 Task: Create a due date automation trigger when advanced on, 2 days before a card is due add dates starting in between 1 and 5 days at 11:00 AM.
Action: Mouse moved to (1153, 324)
Screenshot: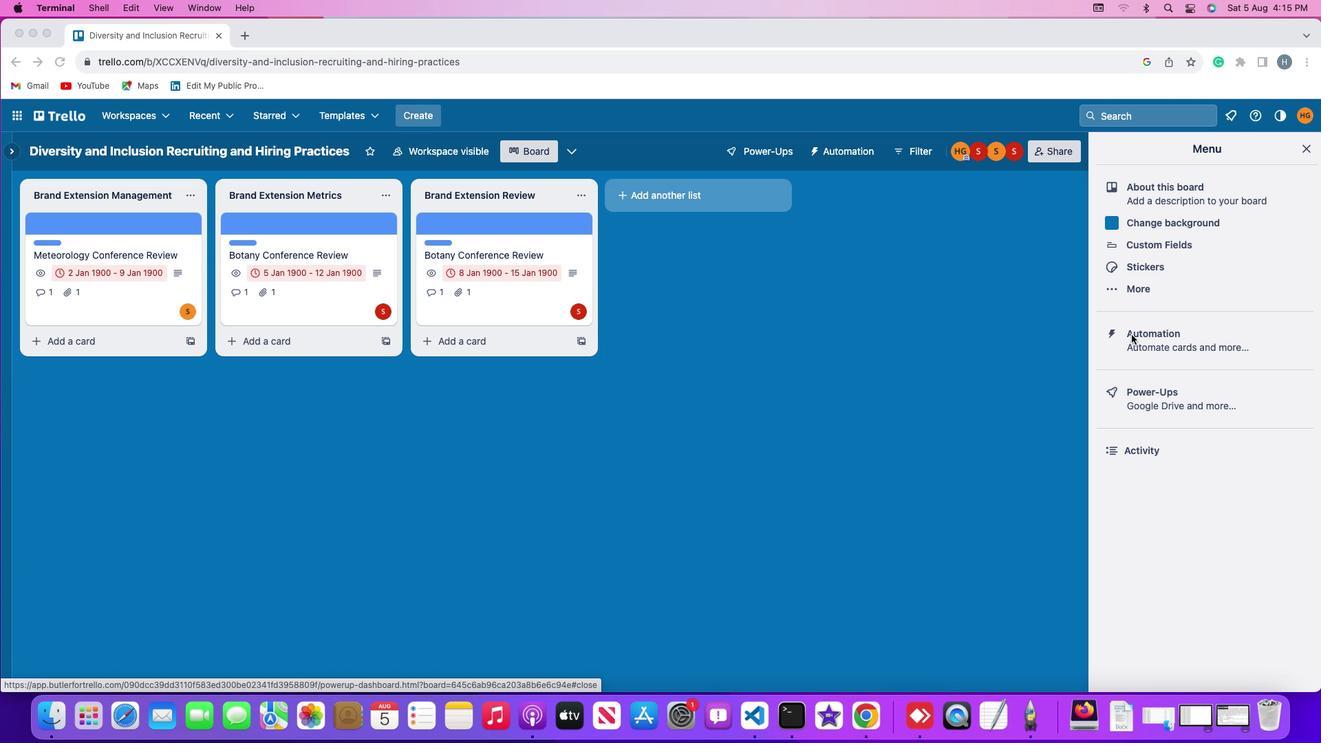 
Action: Mouse pressed left at (1153, 324)
Screenshot: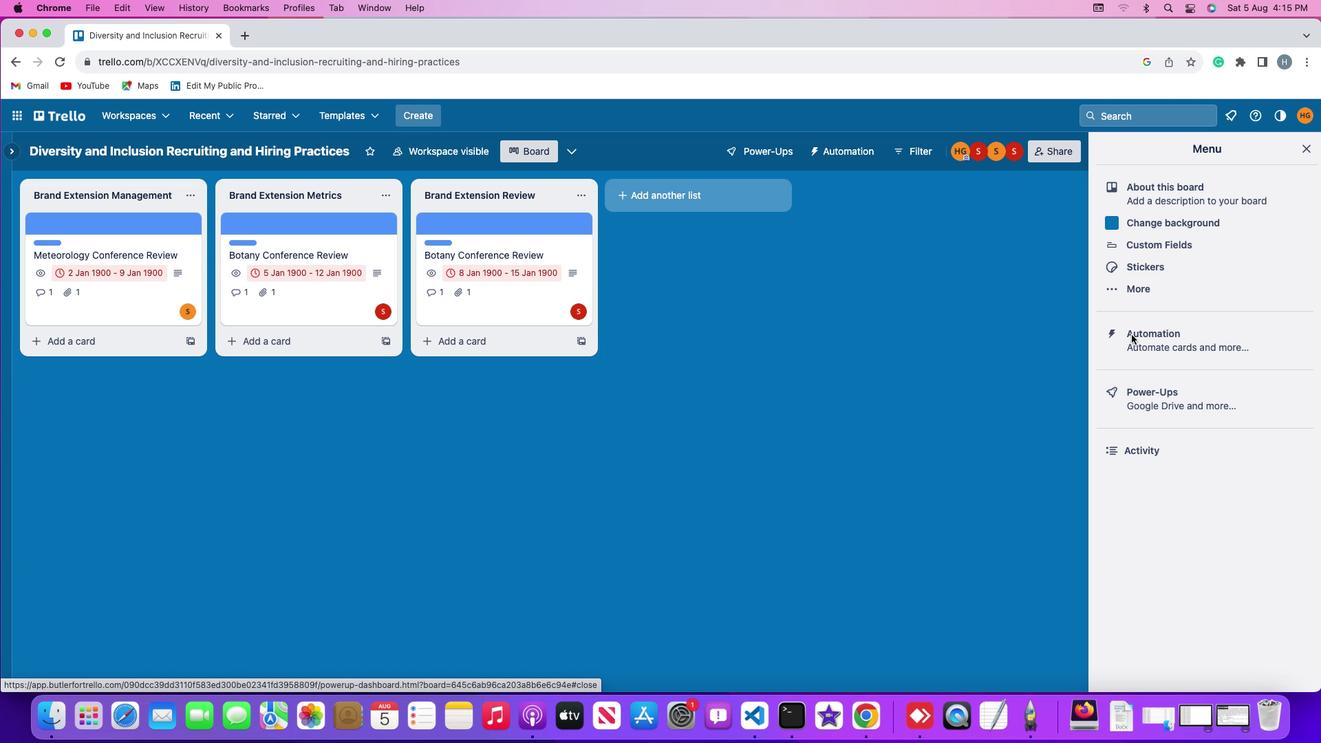 
Action: Mouse pressed left at (1153, 324)
Screenshot: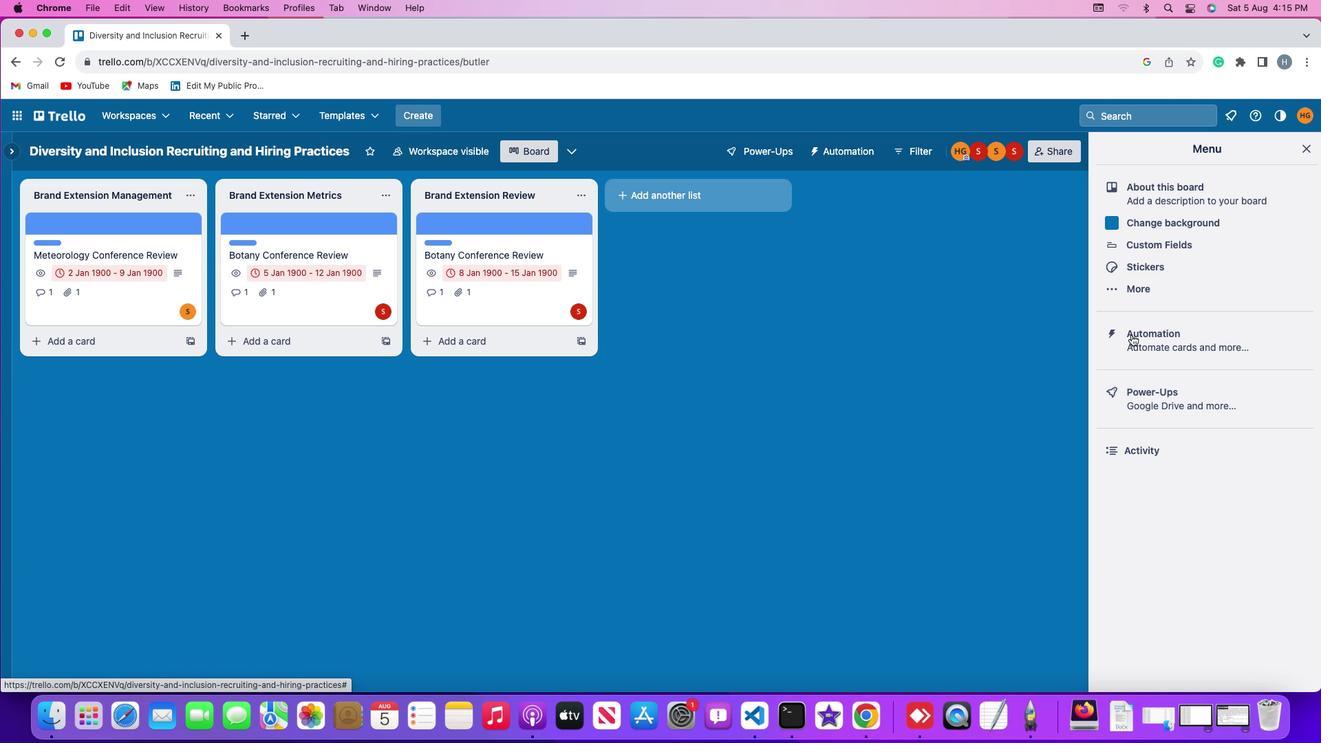 
Action: Mouse moved to (82, 318)
Screenshot: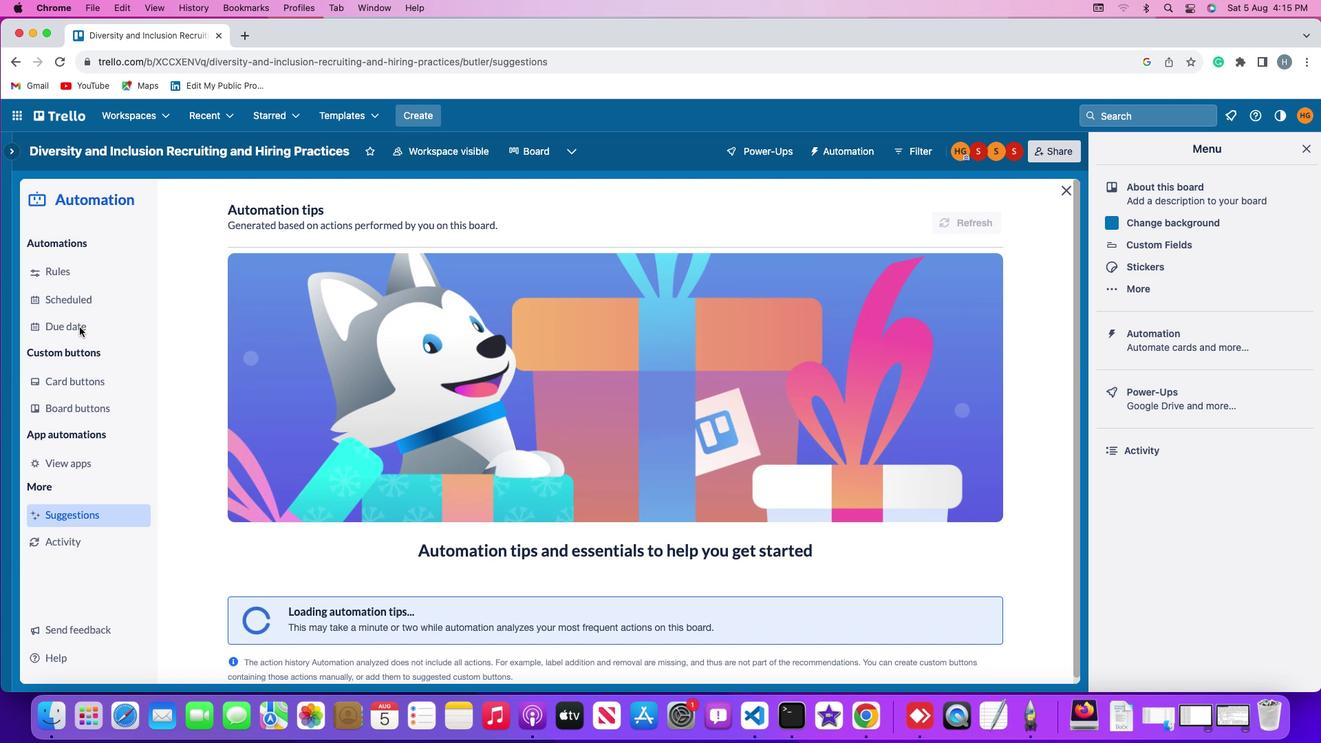 
Action: Mouse pressed left at (82, 318)
Screenshot: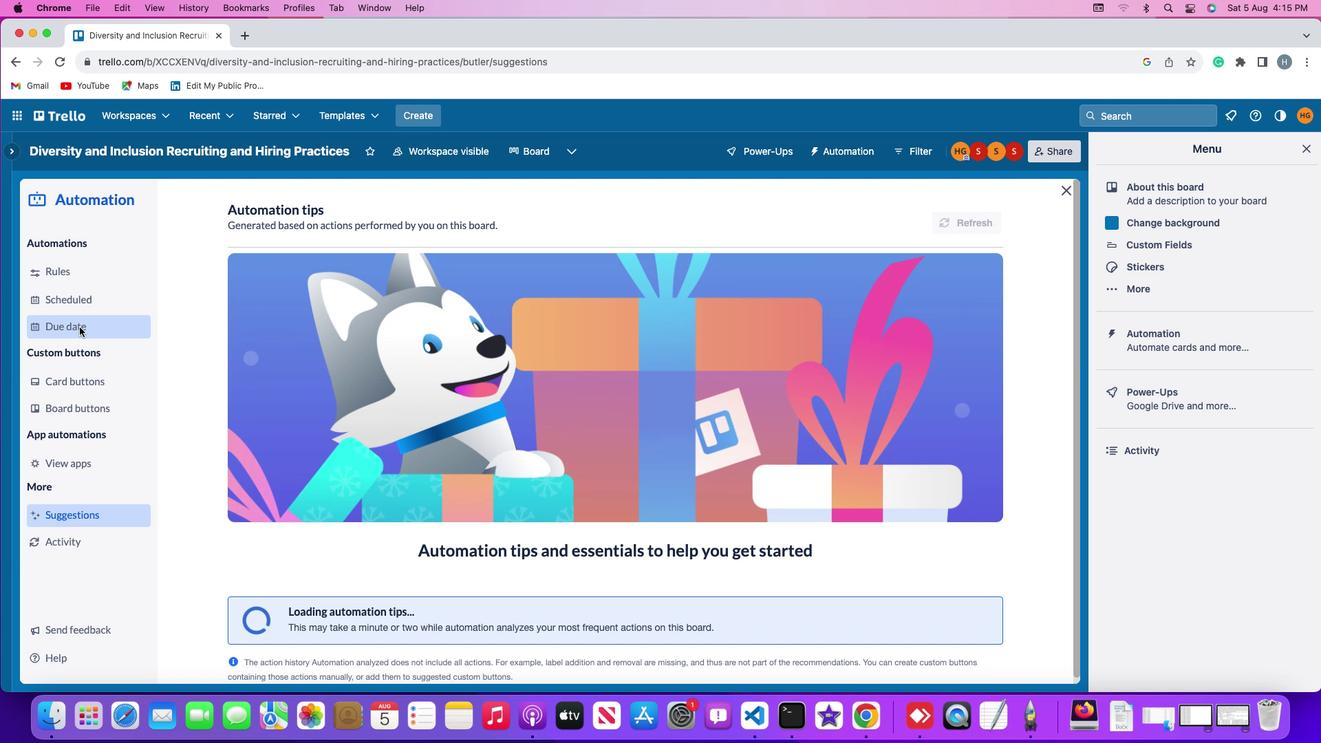 
Action: Mouse moved to (930, 207)
Screenshot: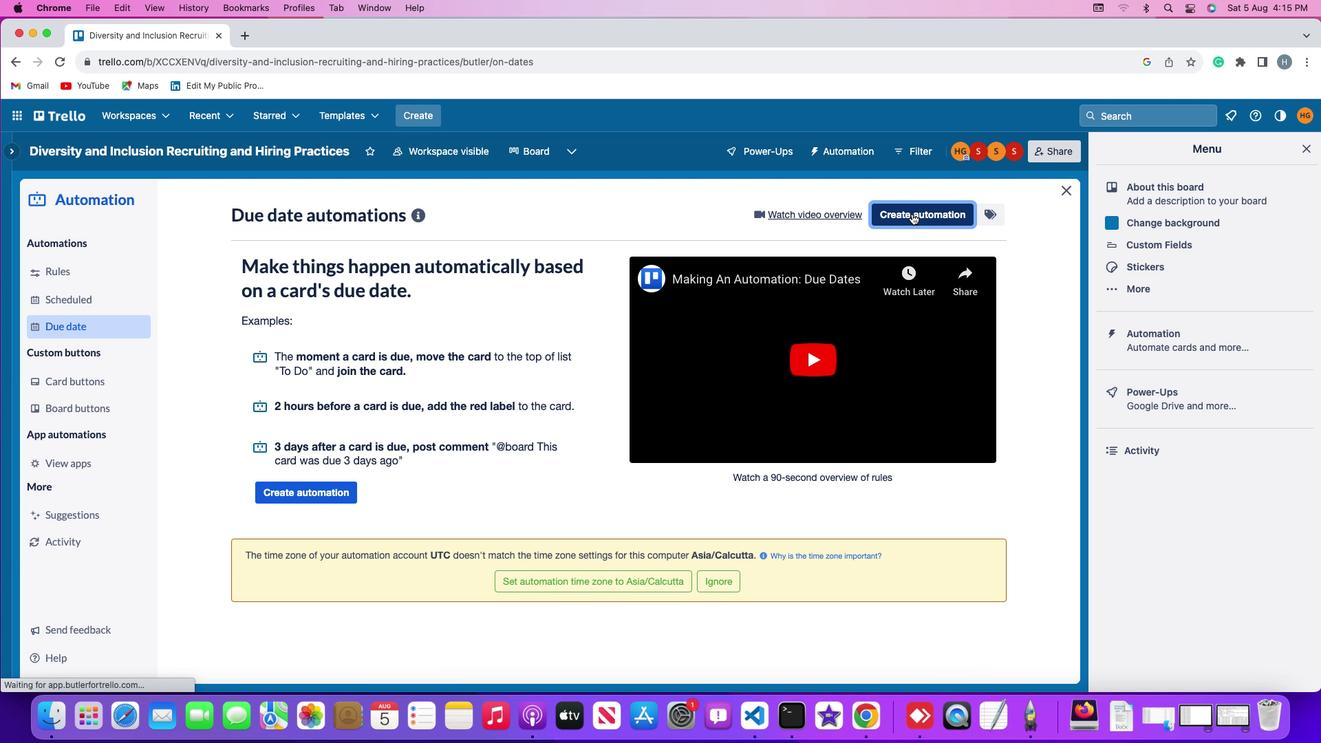
Action: Mouse pressed left at (930, 207)
Screenshot: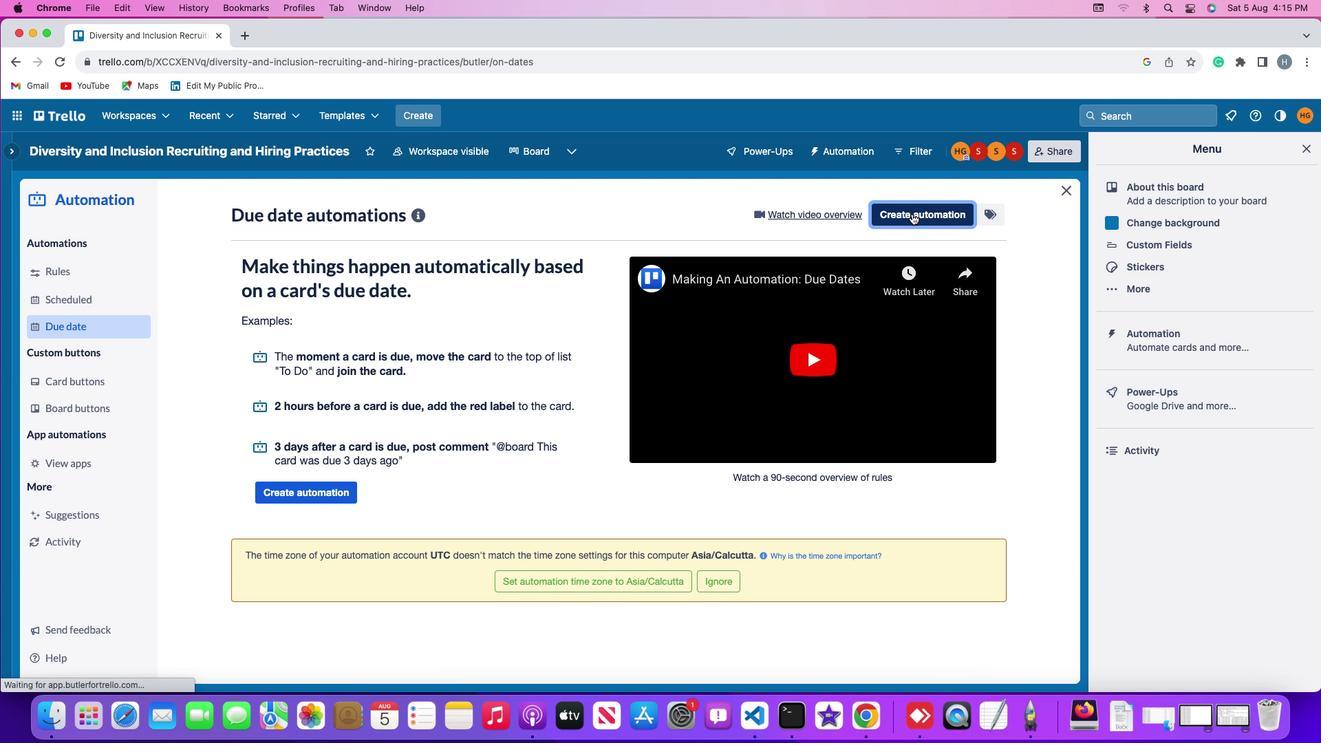 
Action: Mouse moved to (613, 337)
Screenshot: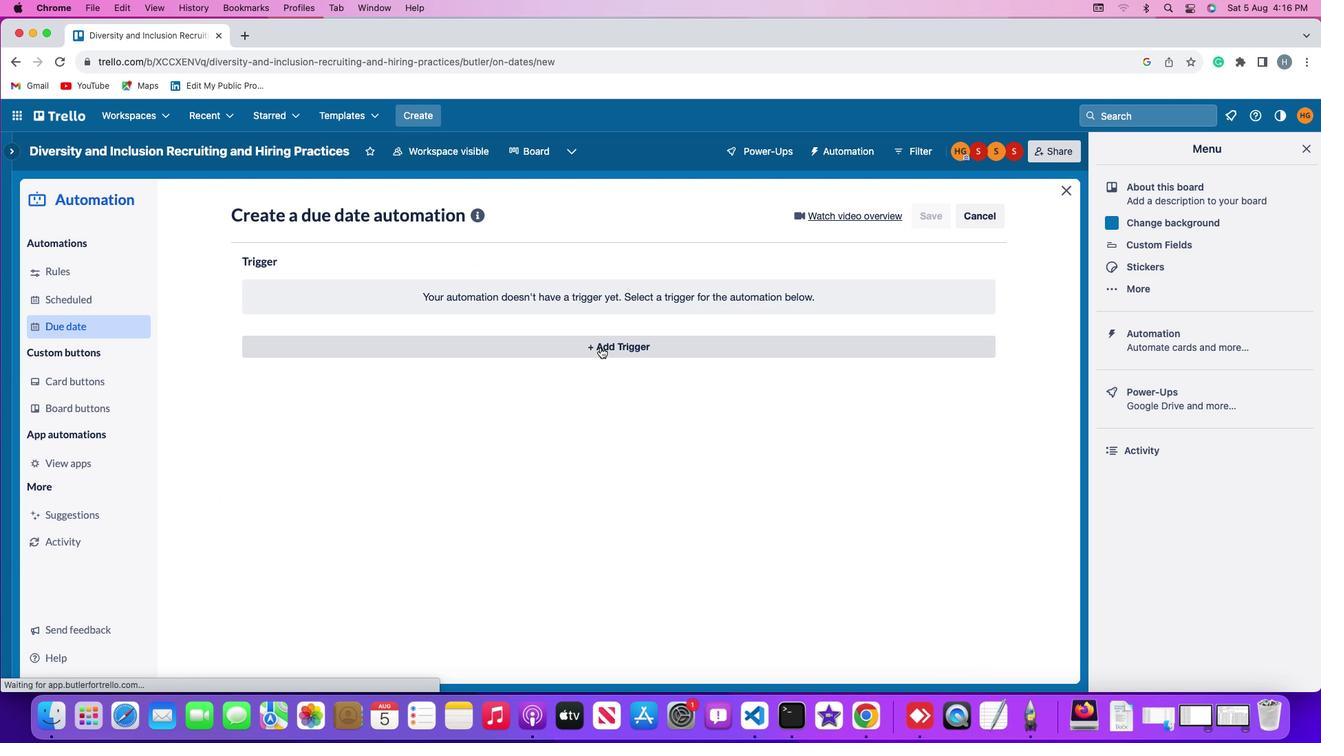 
Action: Mouse pressed left at (613, 337)
Screenshot: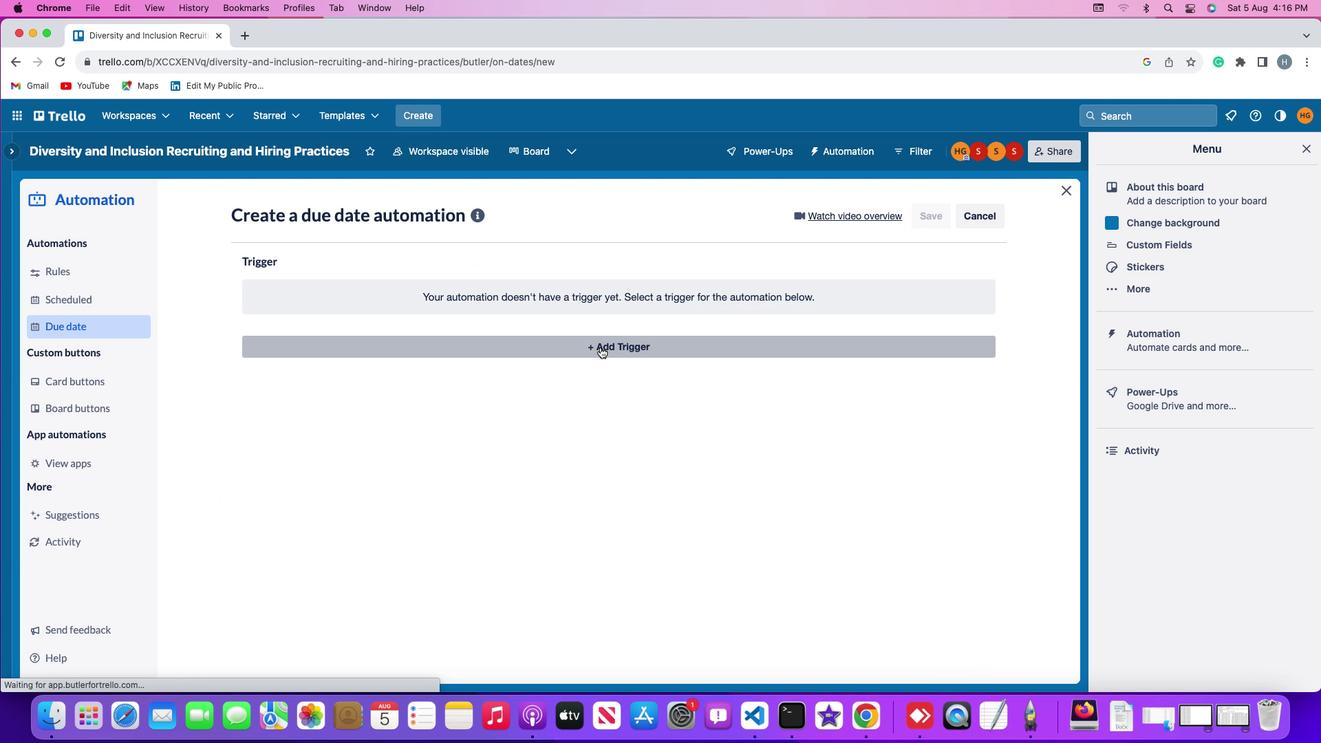 
Action: Mouse moved to (284, 542)
Screenshot: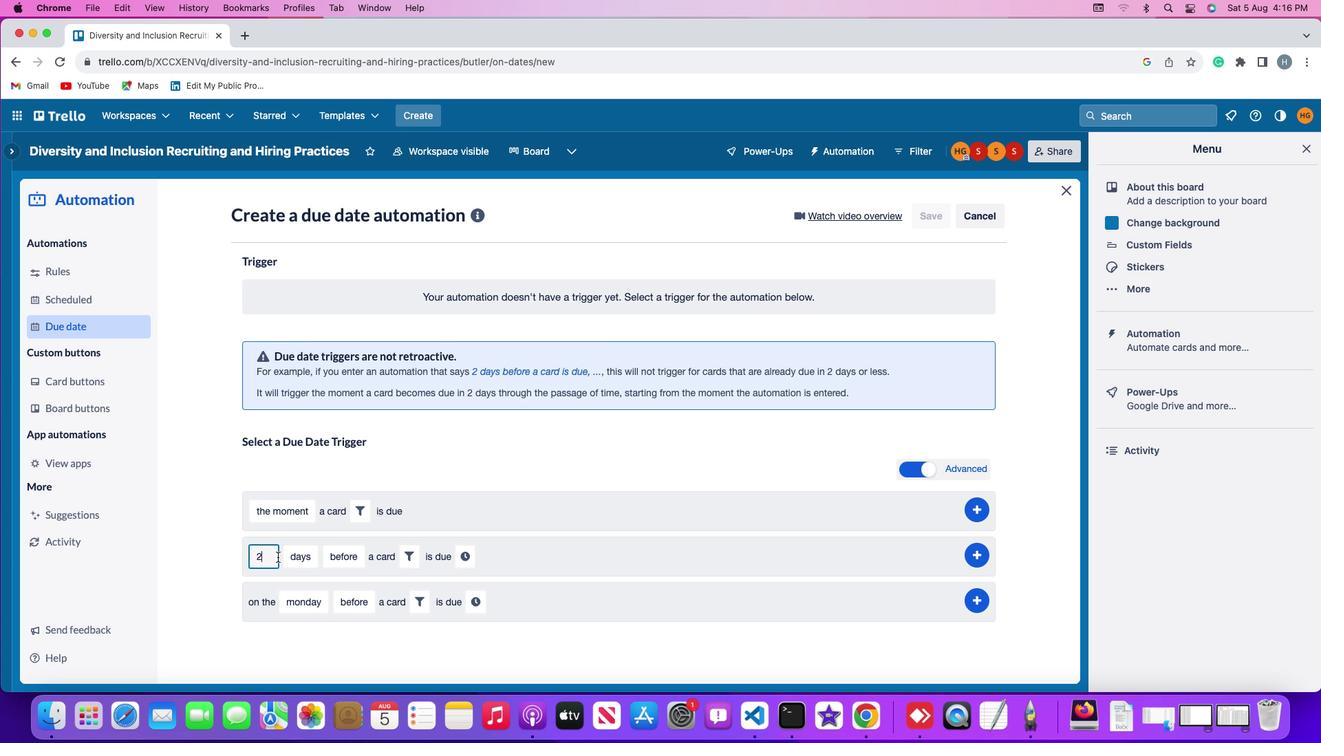 
Action: Mouse pressed left at (284, 542)
Screenshot: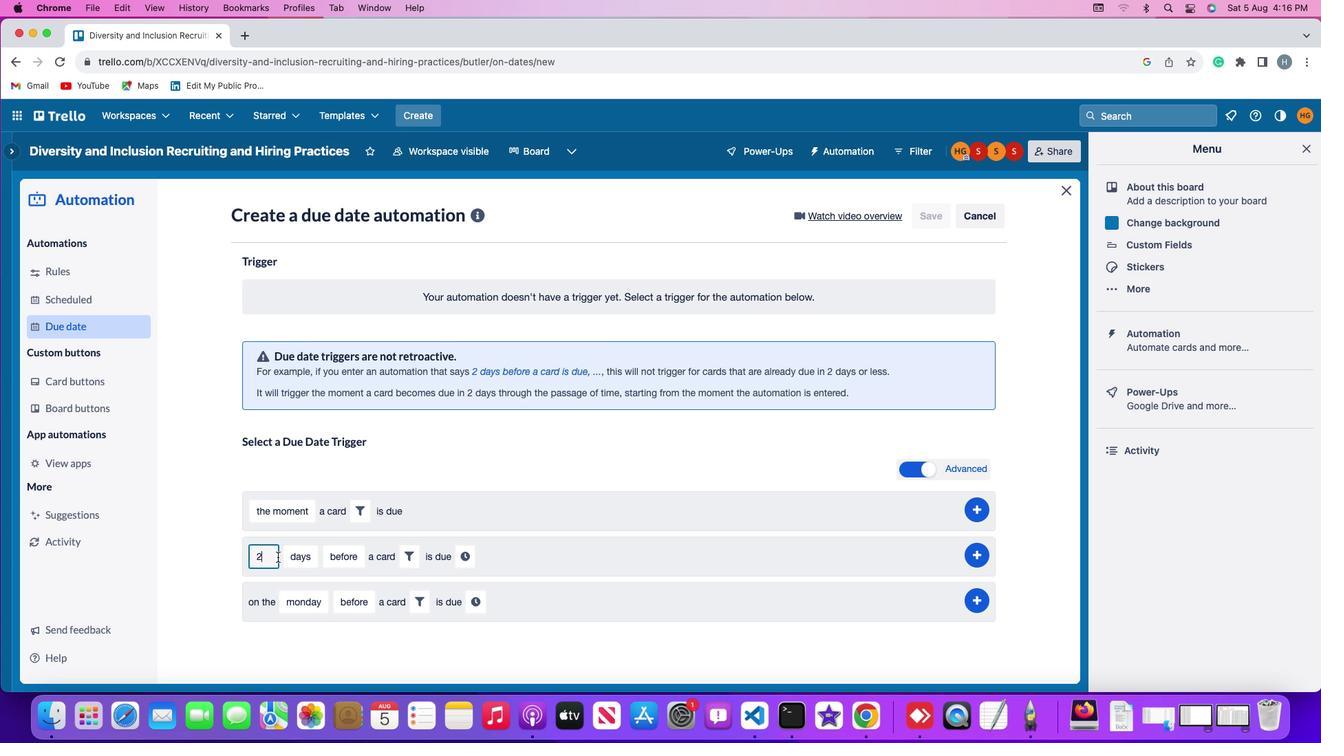 
Action: Mouse moved to (285, 541)
Screenshot: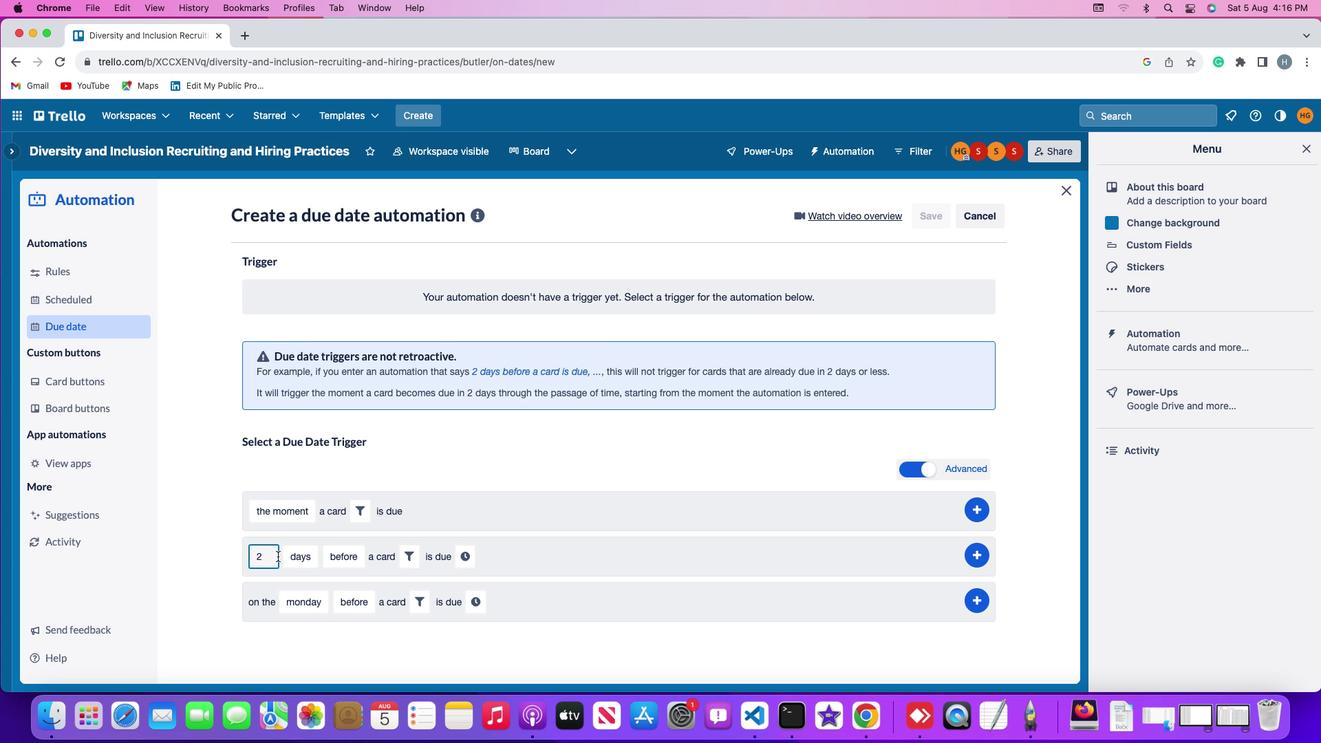 
Action: Key pressed Key.backspace'2'
Screenshot: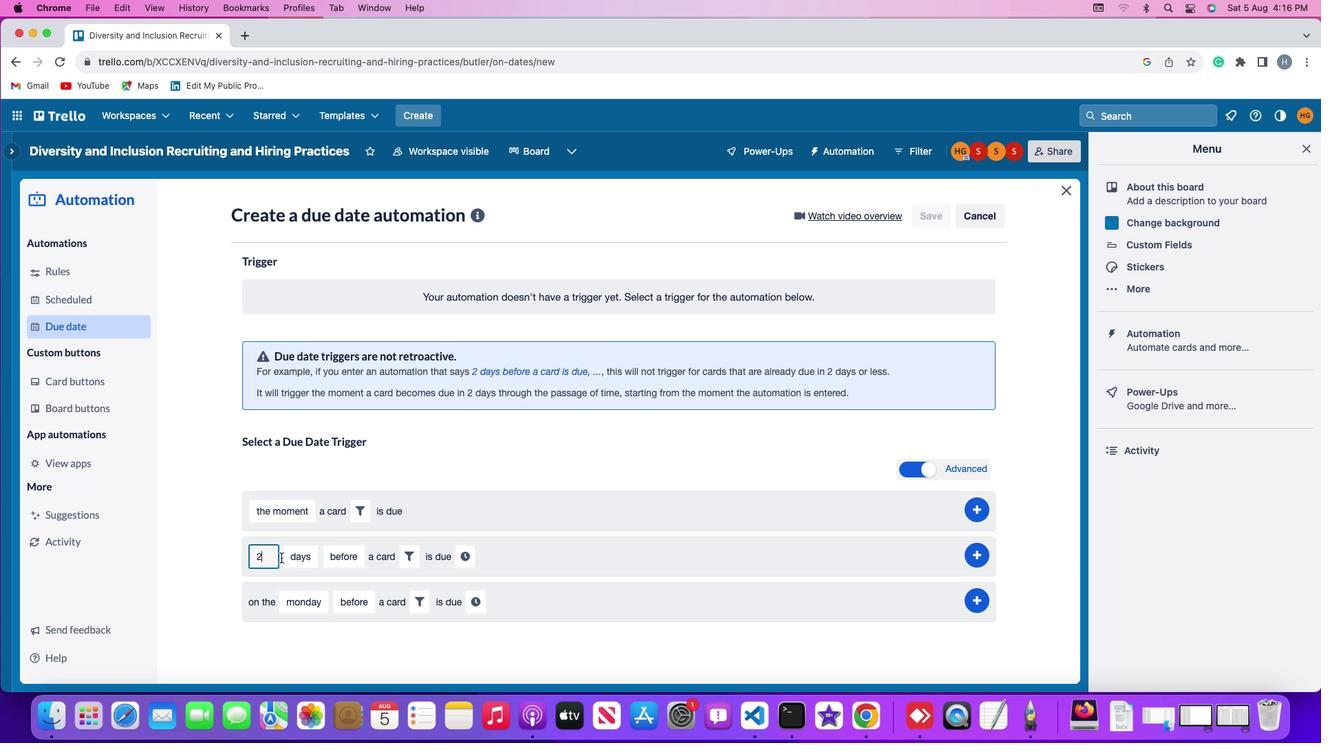 
Action: Mouse moved to (320, 543)
Screenshot: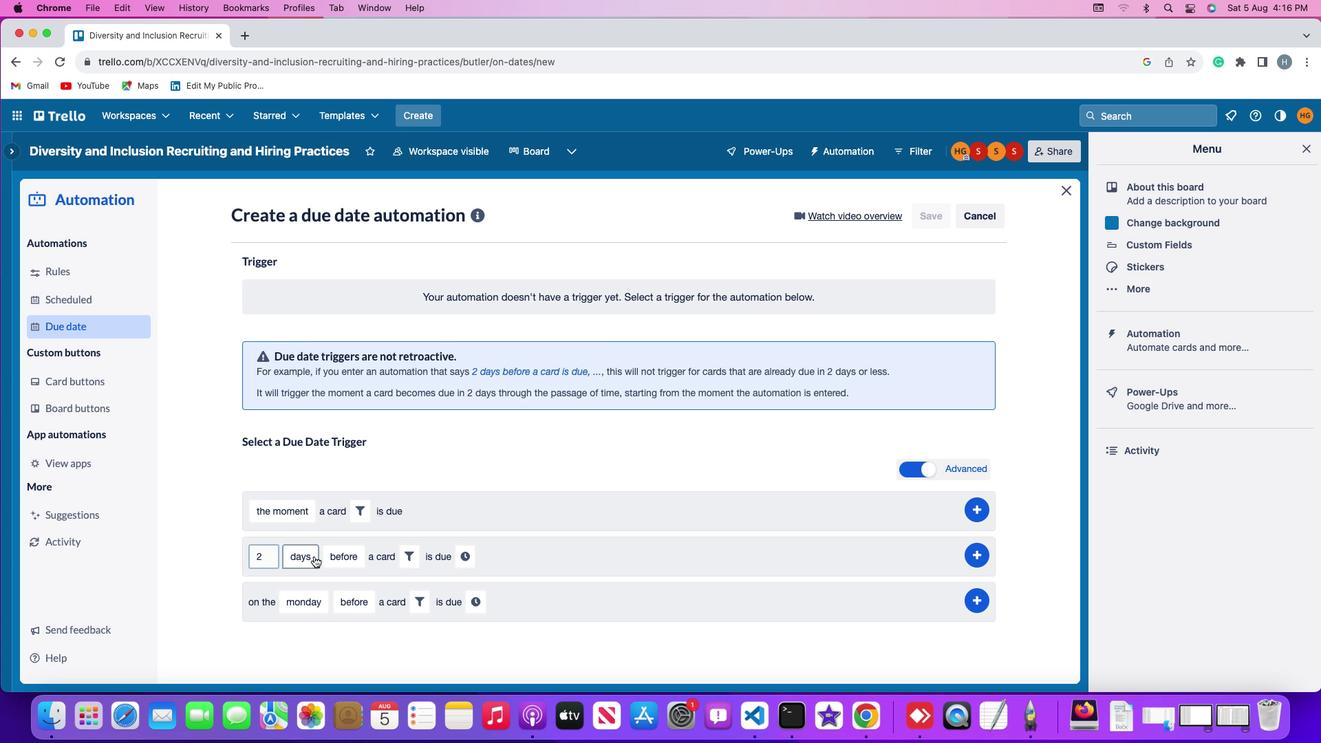 
Action: Mouse pressed left at (320, 543)
Screenshot: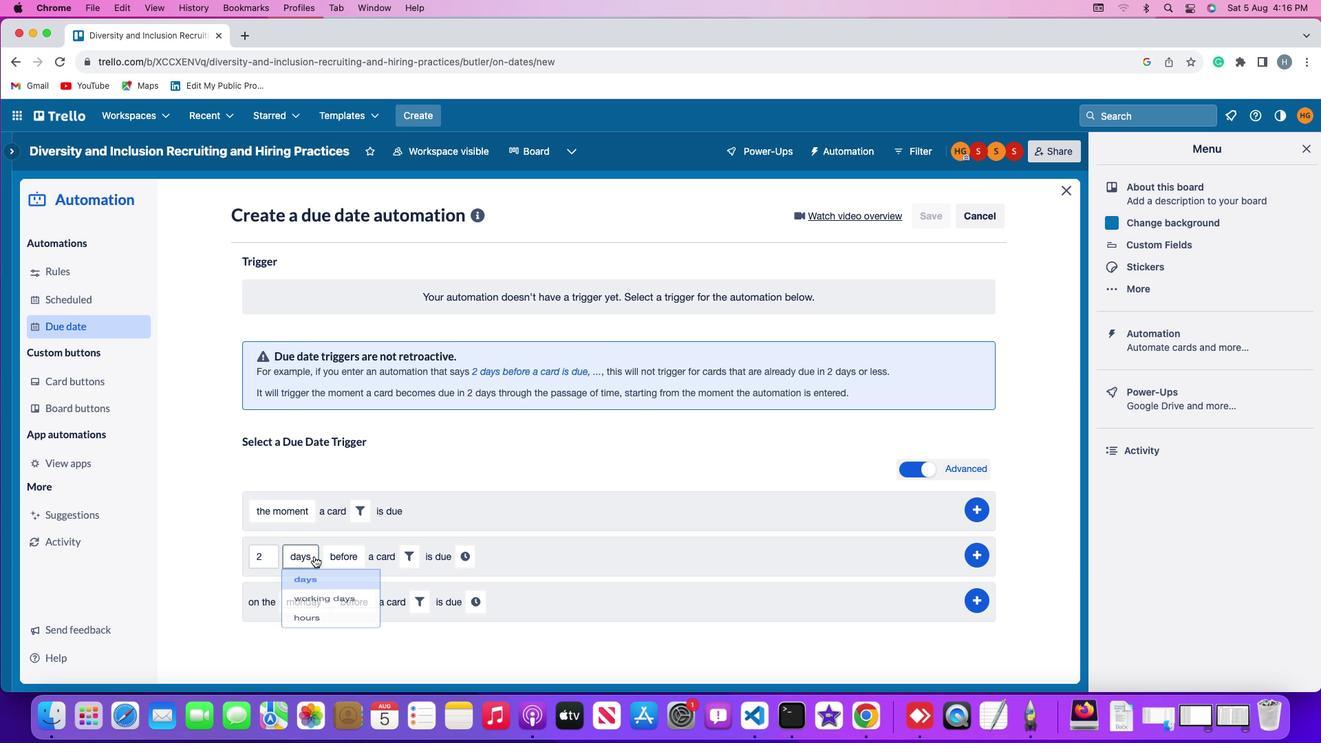 
Action: Mouse moved to (322, 568)
Screenshot: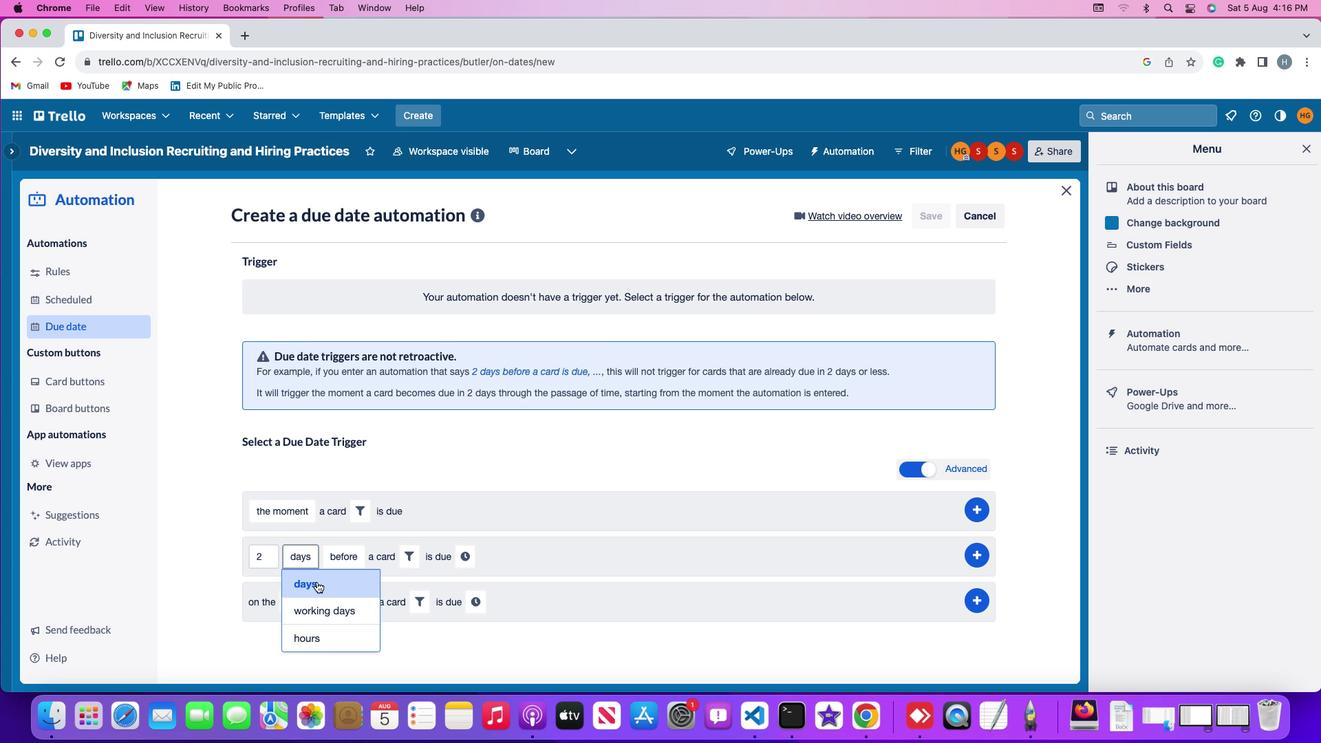 
Action: Mouse pressed left at (322, 568)
Screenshot: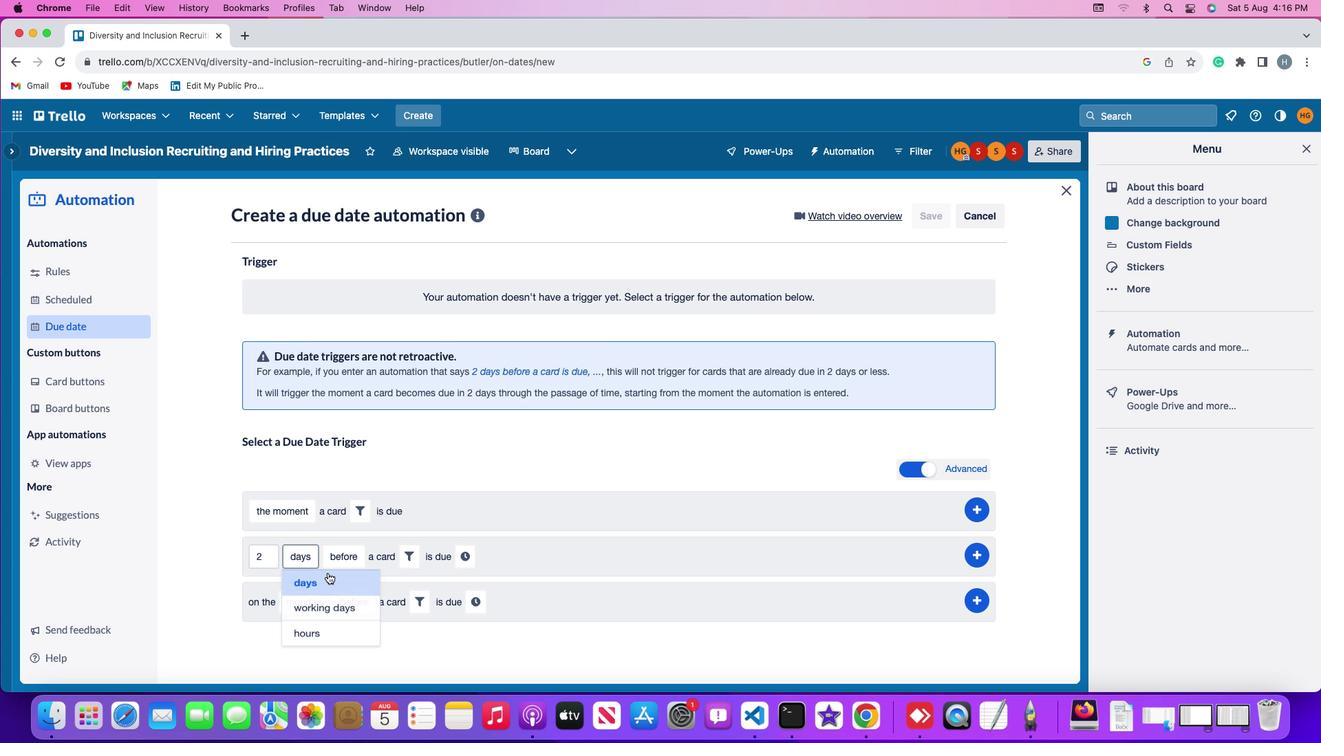 
Action: Mouse moved to (355, 540)
Screenshot: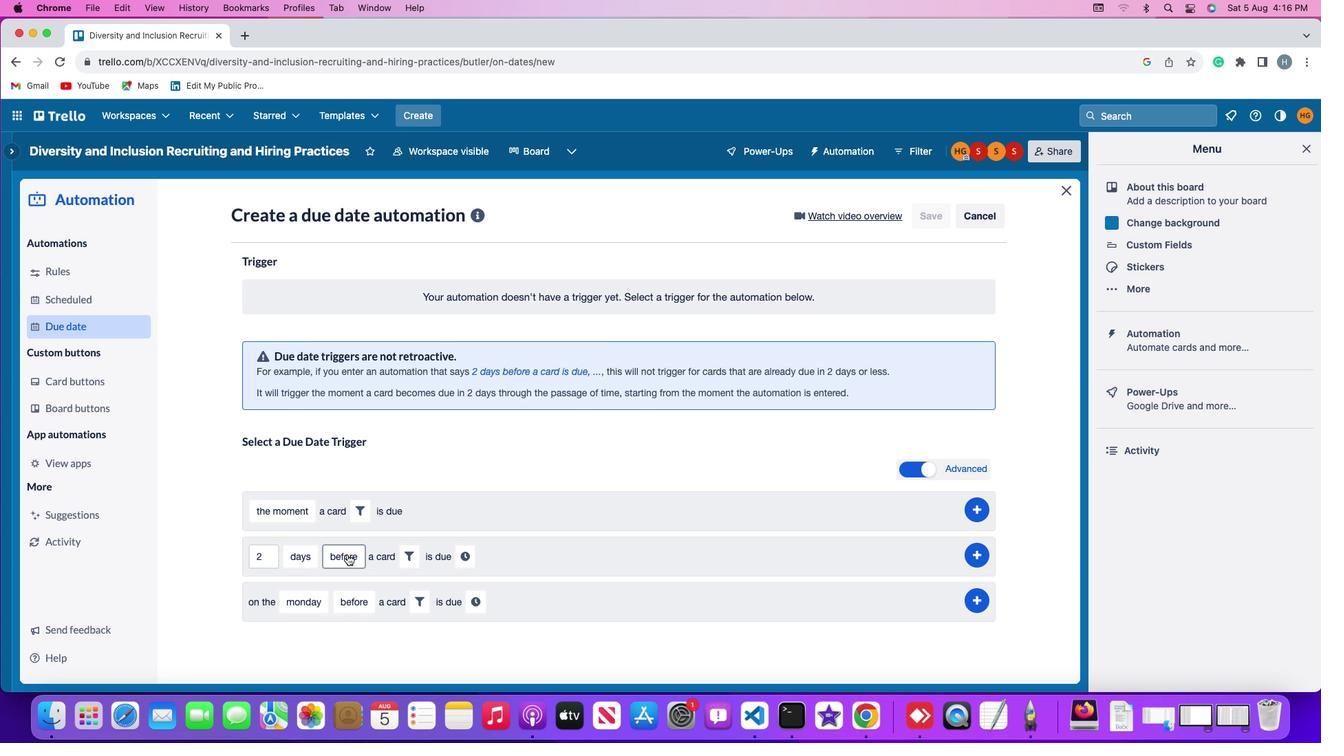 
Action: Mouse pressed left at (355, 540)
Screenshot: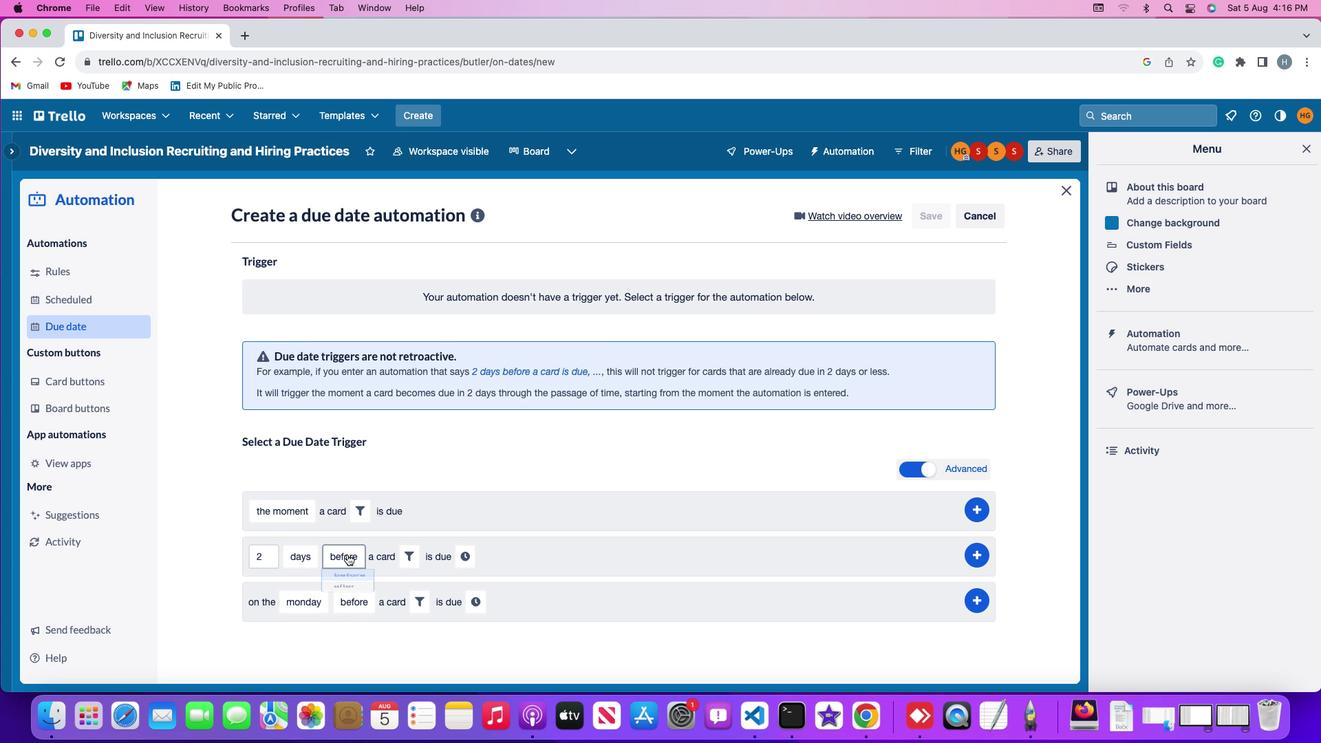 
Action: Mouse moved to (364, 564)
Screenshot: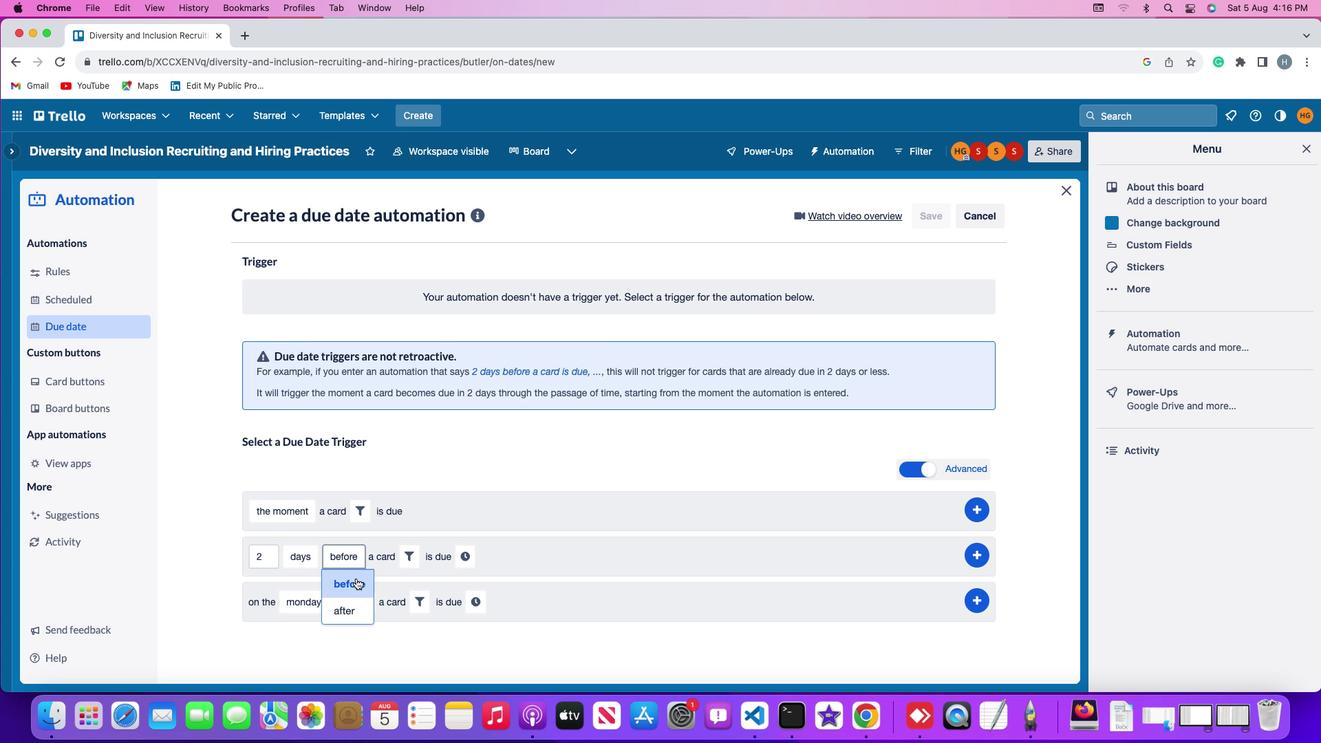 
Action: Mouse pressed left at (364, 564)
Screenshot: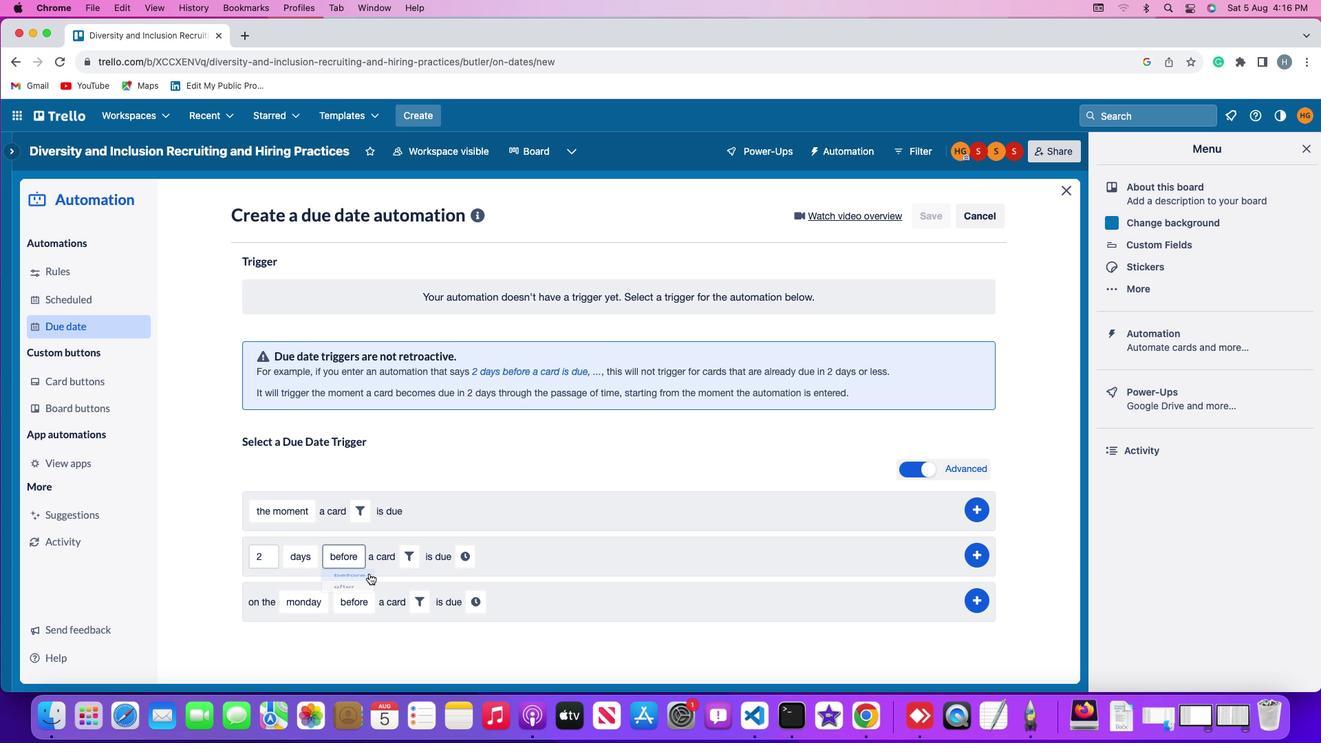 
Action: Mouse moved to (419, 540)
Screenshot: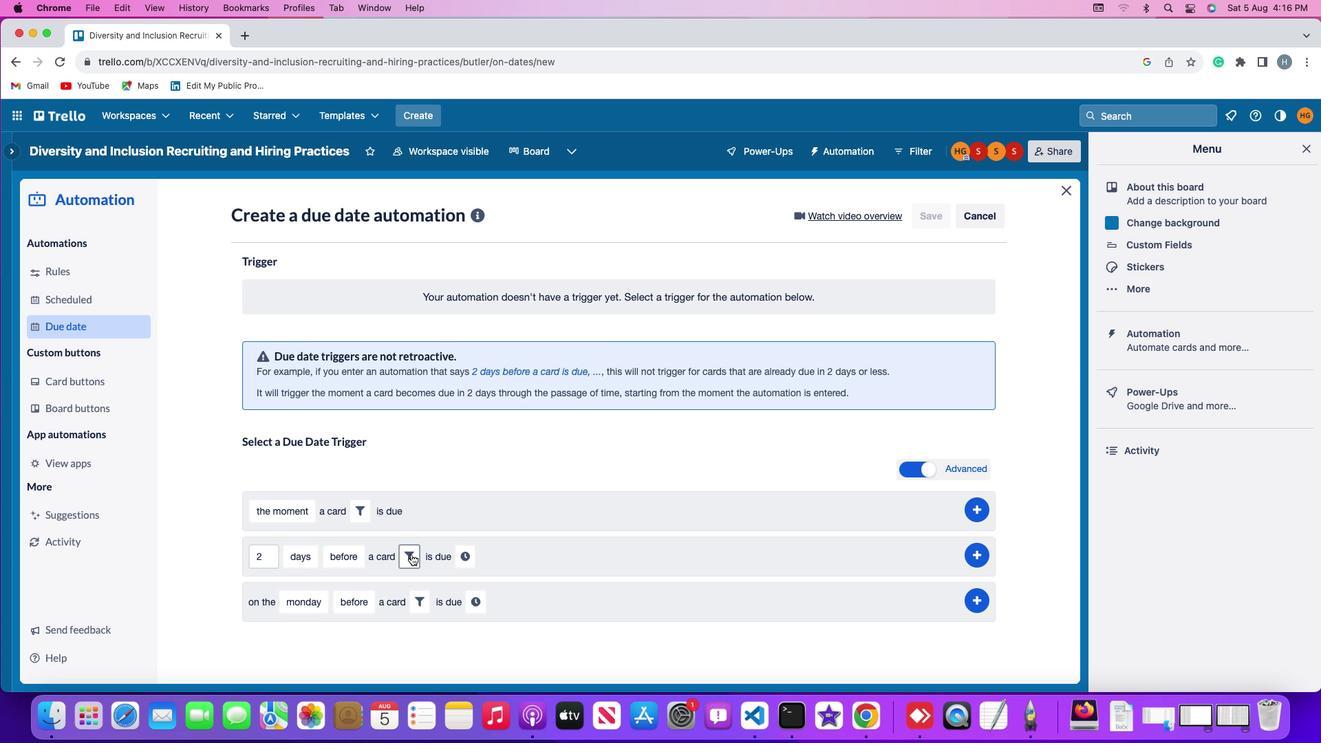 
Action: Mouse pressed left at (419, 540)
Screenshot: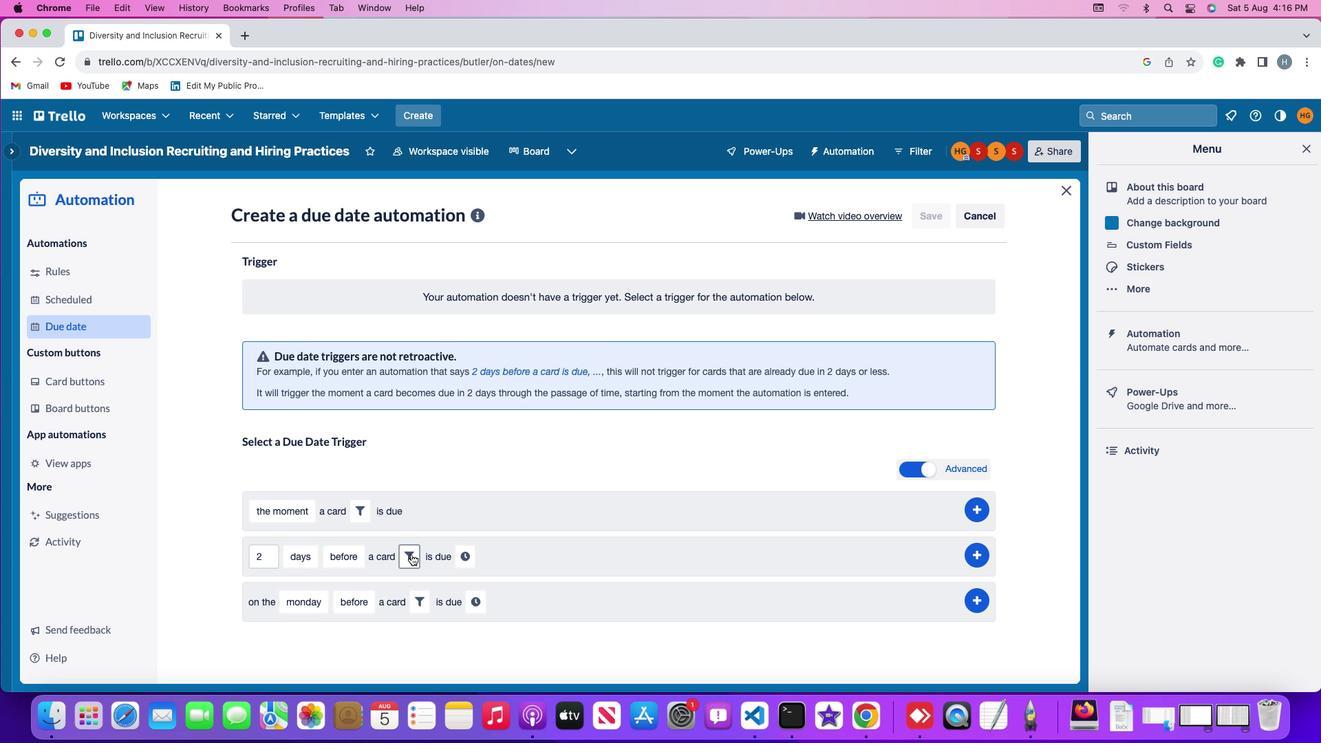 
Action: Mouse moved to (486, 581)
Screenshot: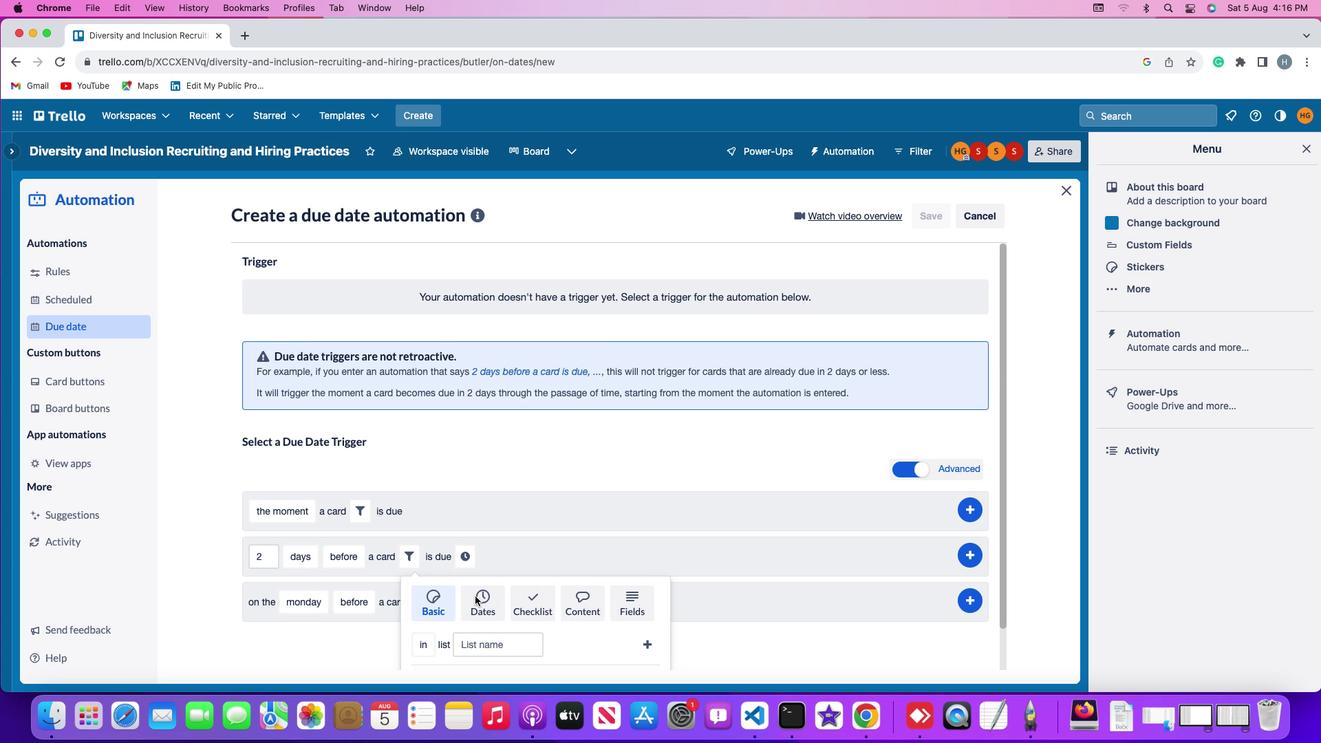 
Action: Mouse pressed left at (486, 581)
Screenshot: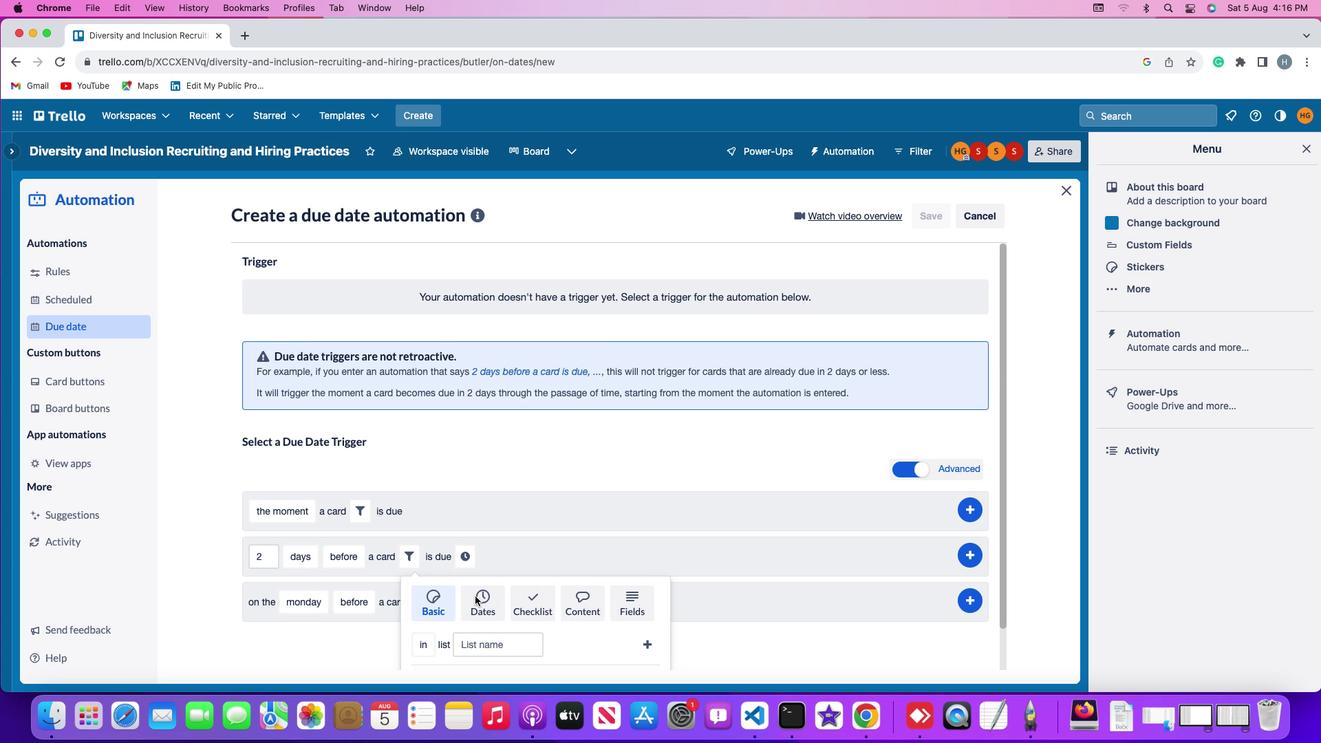 
Action: Mouse moved to (486, 581)
Screenshot: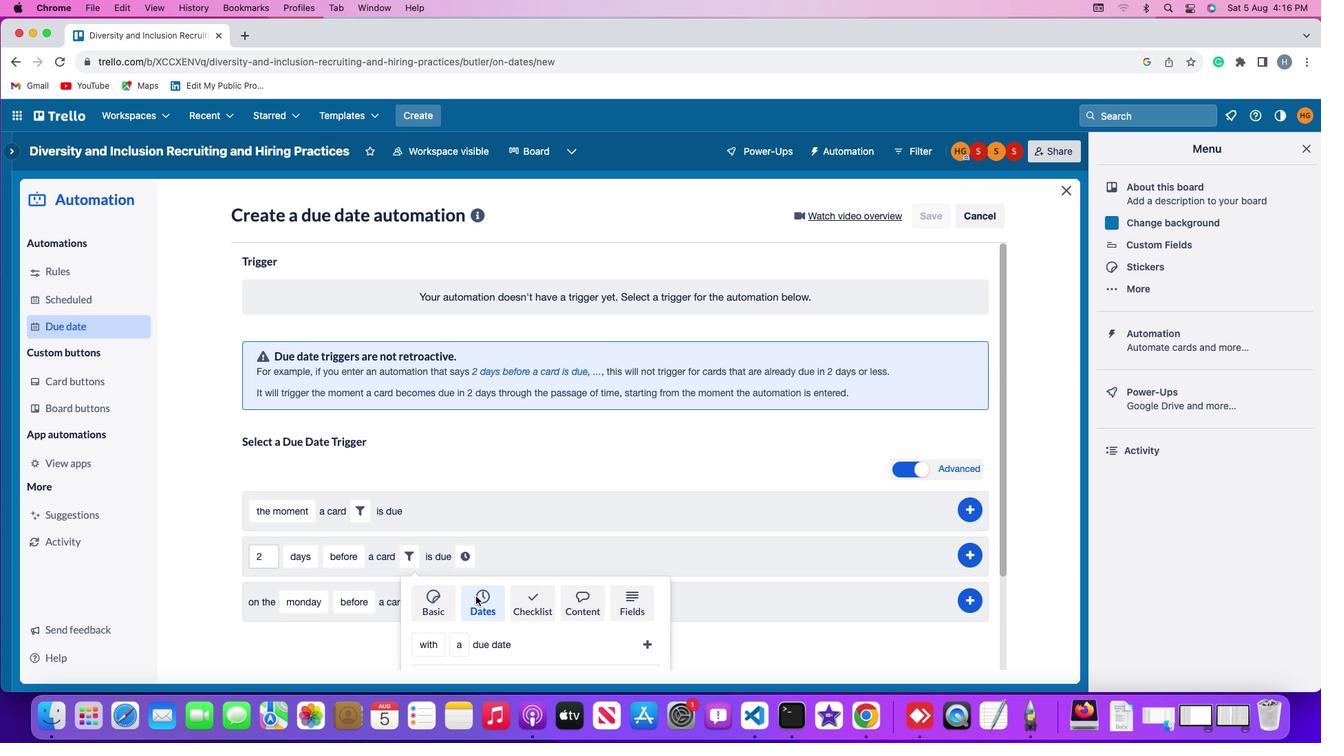 
Action: Mouse scrolled (486, 581) with delta (2, -2)
Screenshot: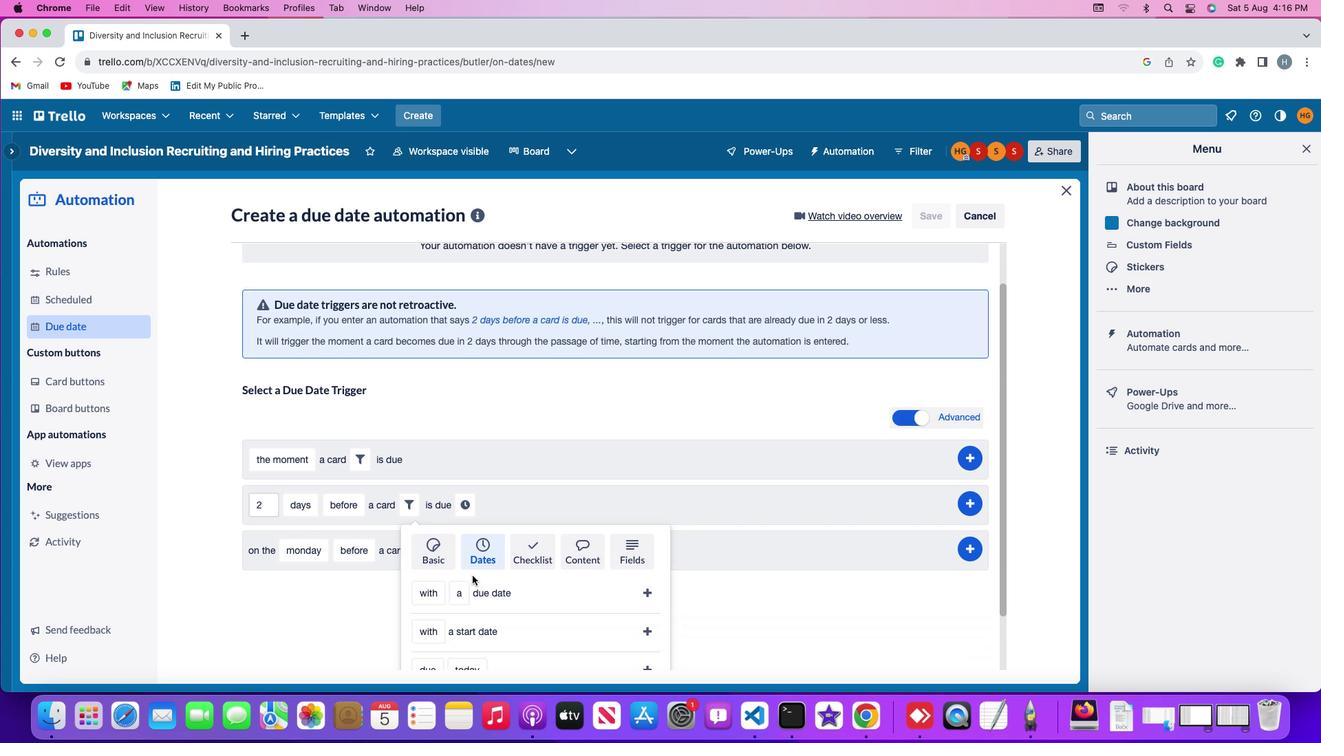
Action: Mouse scrolled (486, 581) with delta (2, -2)
Screenshot: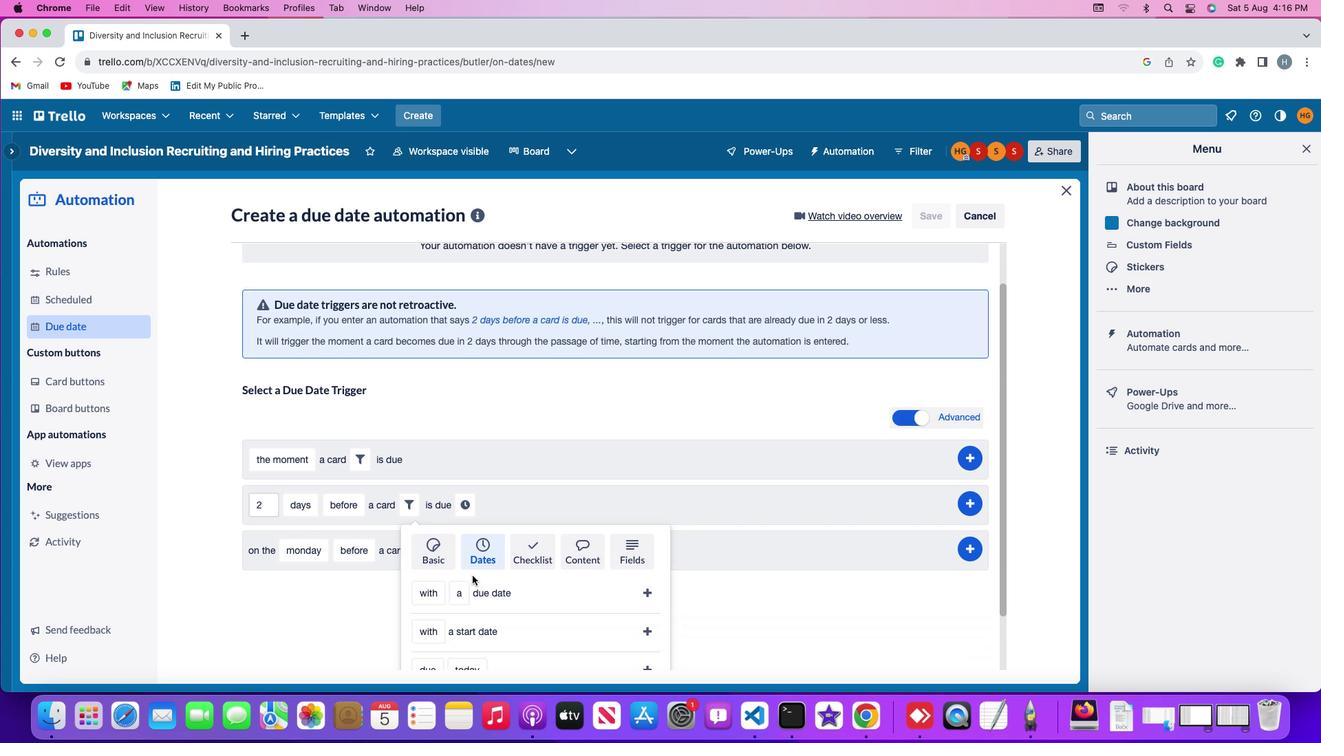 
Action: Mouse scrolled (486, 581) with delta (2, -3)
Screenshot: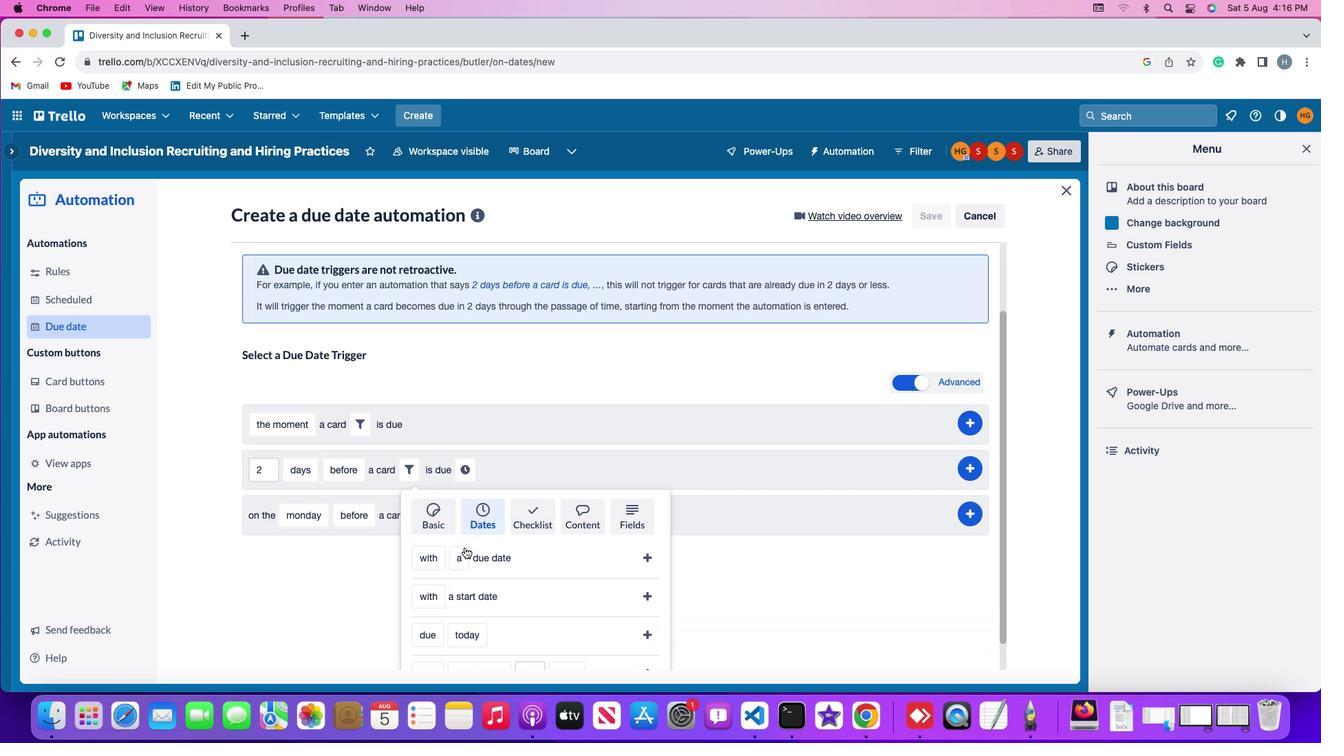 
Action: Mouse scrolled (486, 581) with delta (2, -4)
Screenshot: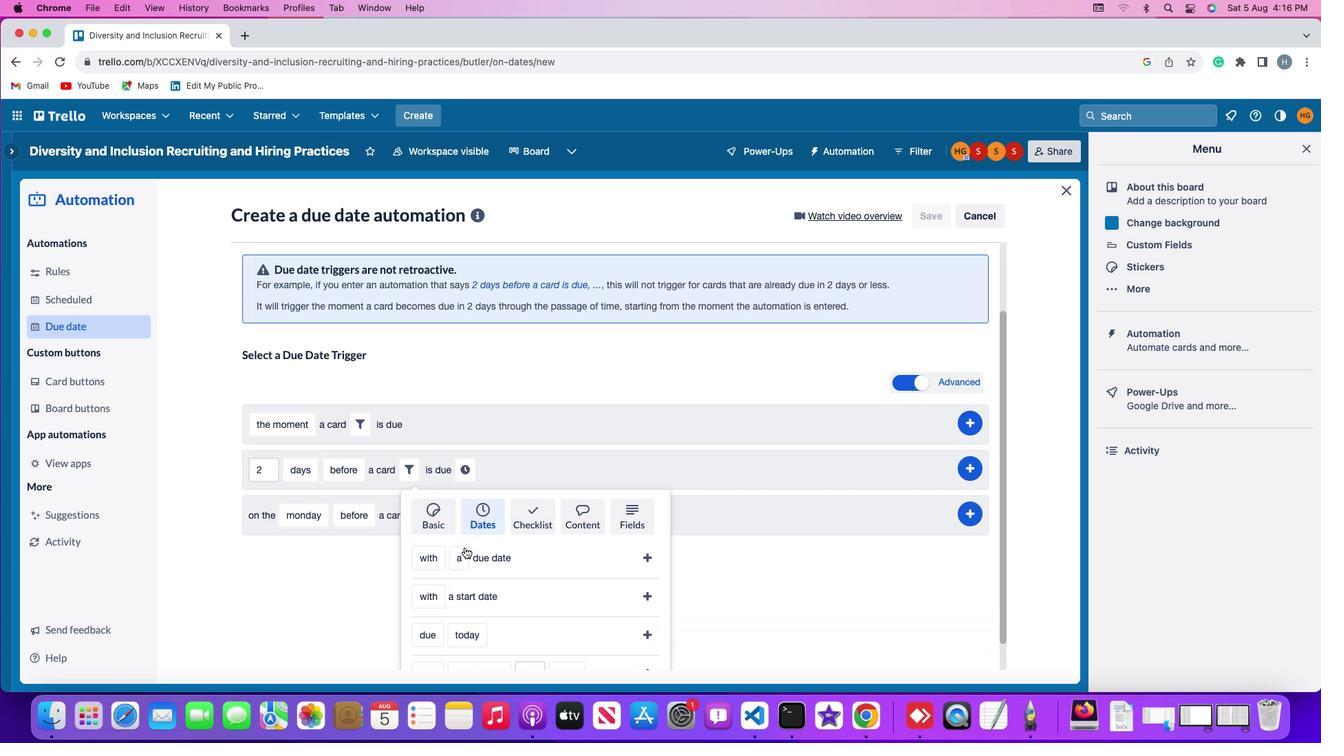 
Action: Mouse scrolled (486, 581) with delta (2, -5)
Screenshot: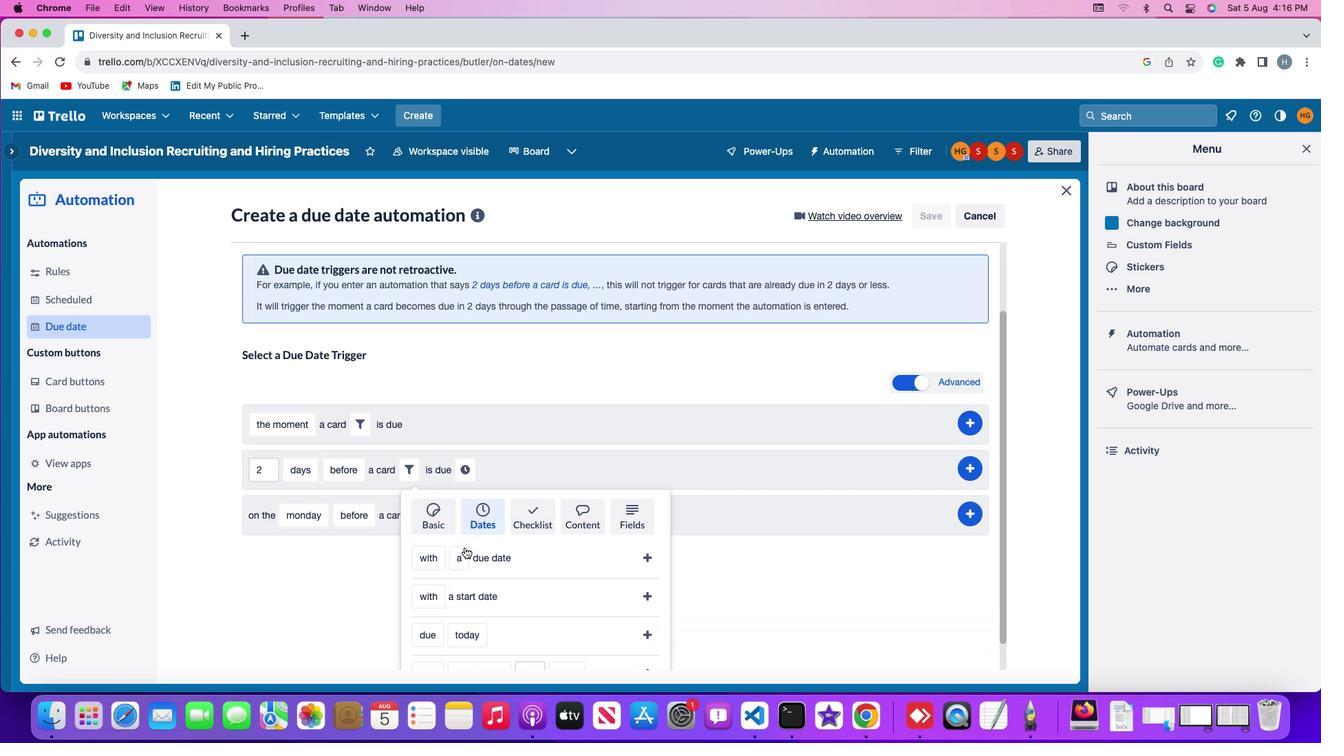 
Action: Mouse scrolled (486, 581) with delta (2, -6)
Screenshot: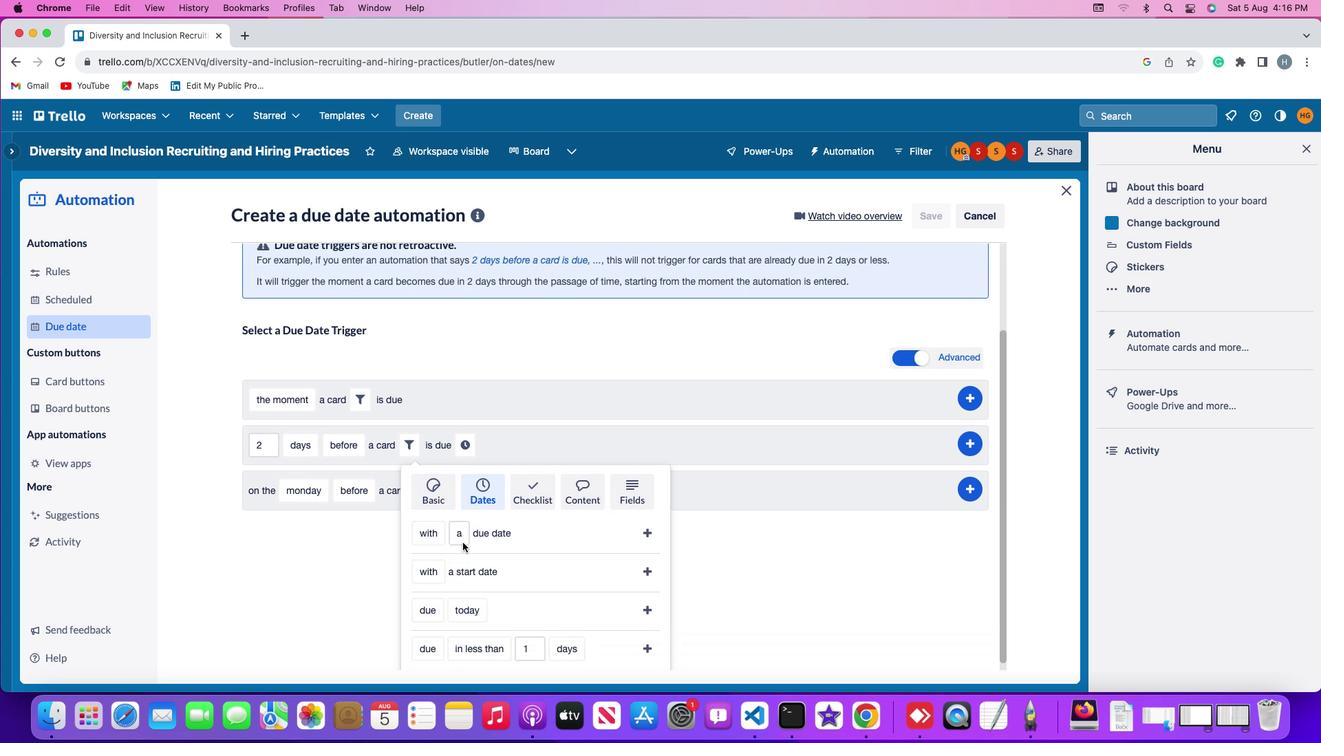 
Action: Mouse scrolled (486, 581) with delta (2, -6)
Screenshot: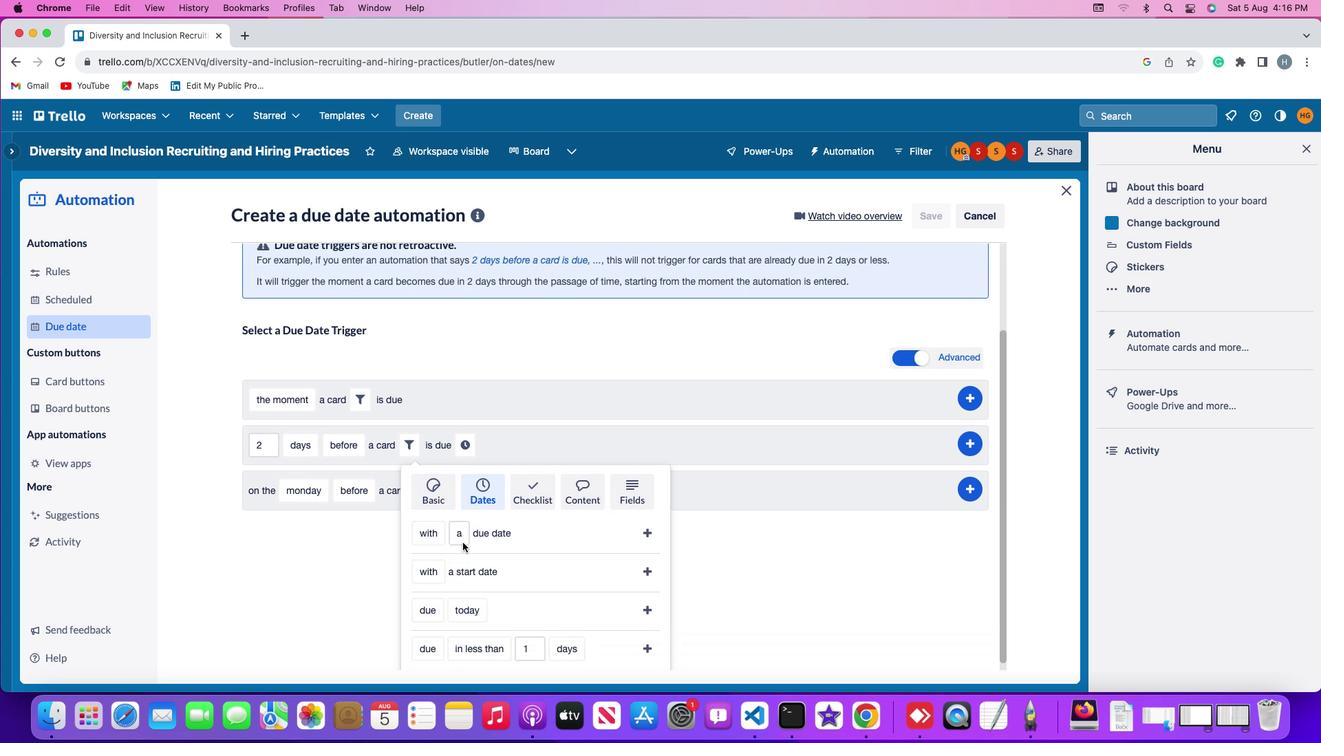 
Action: Mouse moved to (441, 621)
Screenshot: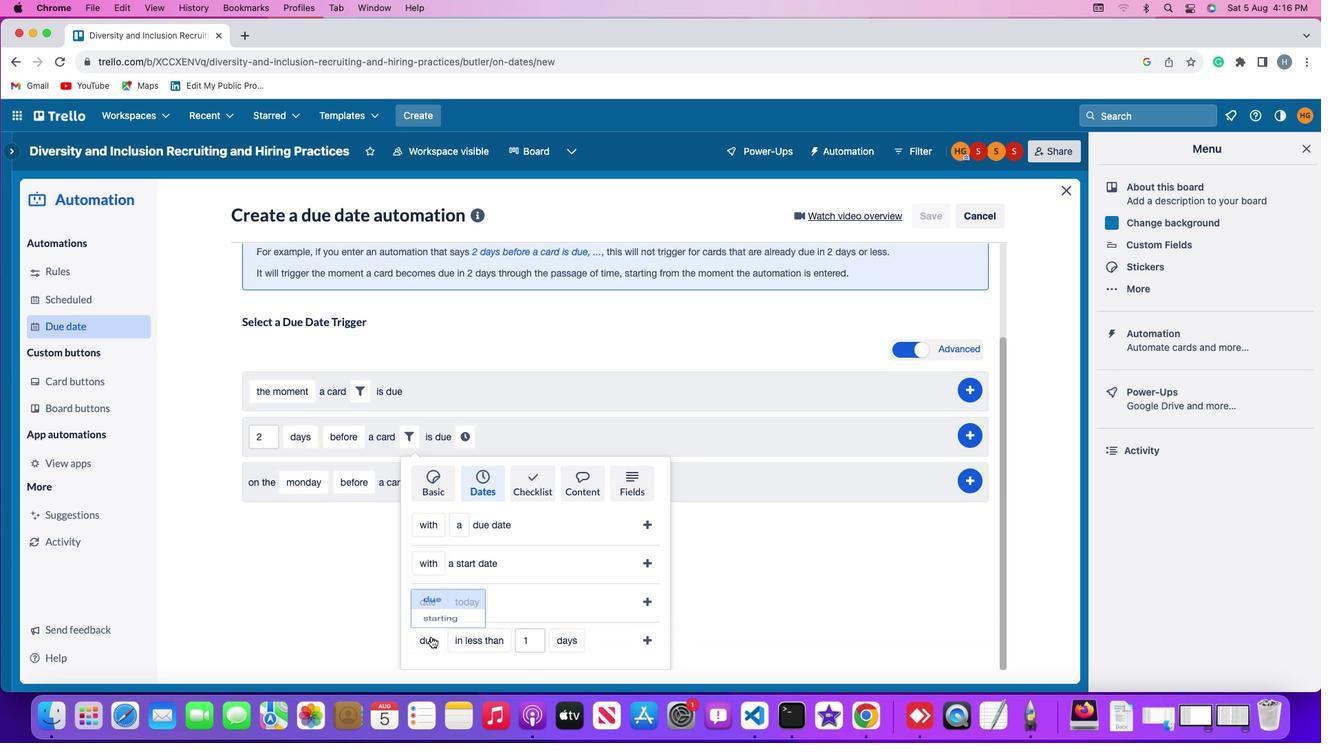 
Action: Mouse pressed left at (441, 621)
Screenshot: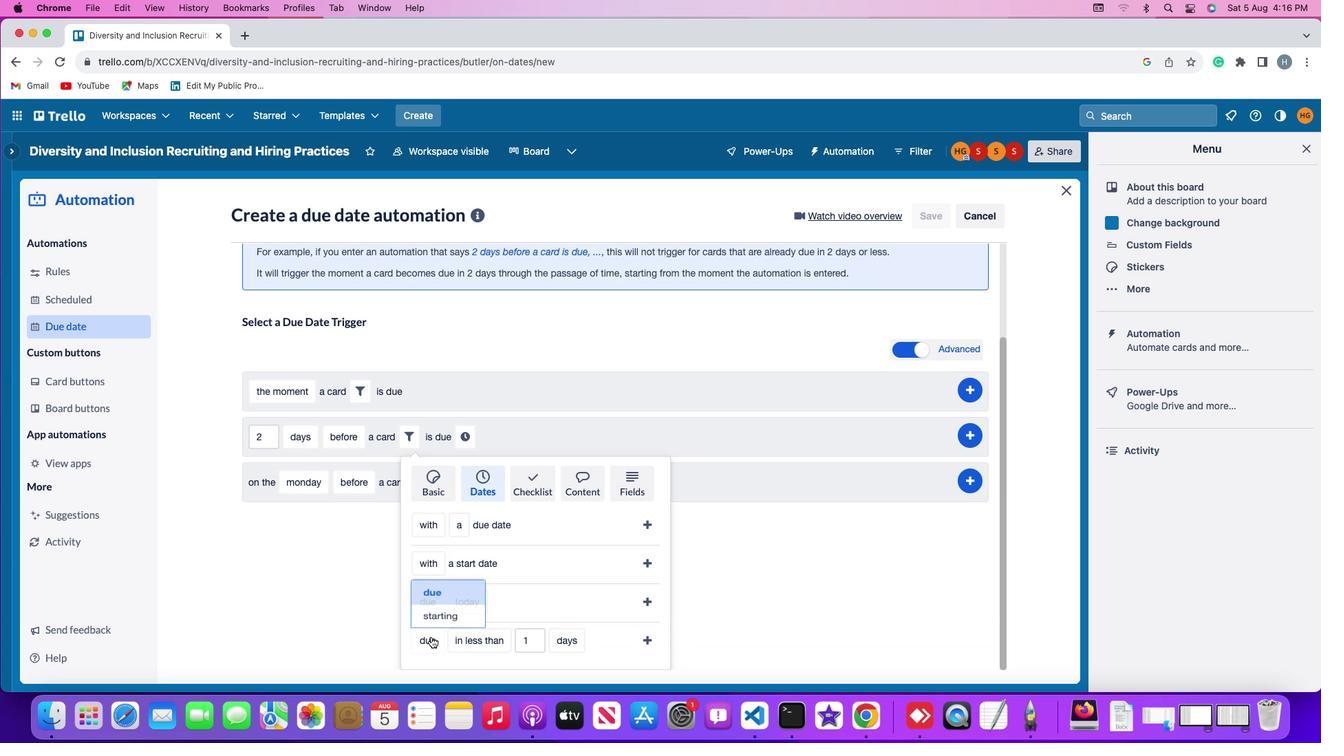 
Action: Mouse moved to (453, 598)
Screenshot: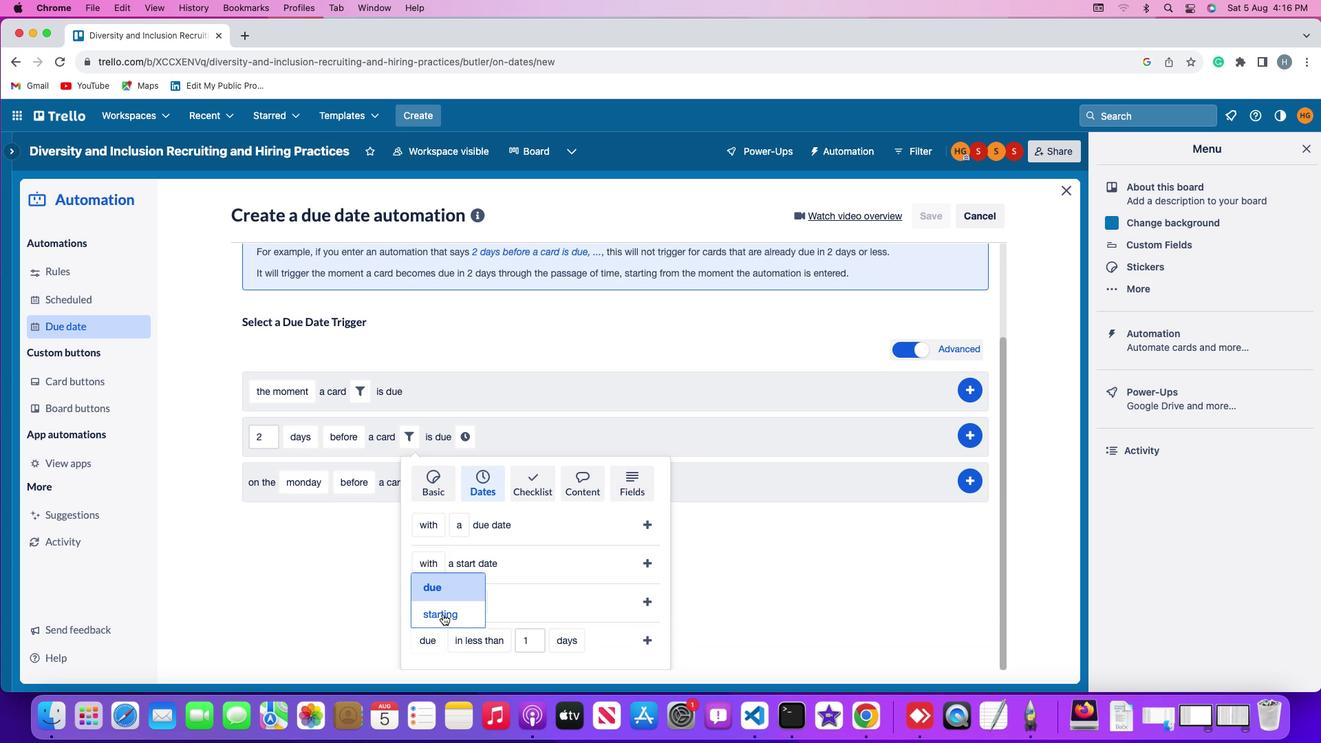 
Action: Mouse pressed left at (453, 598)
Screenshot: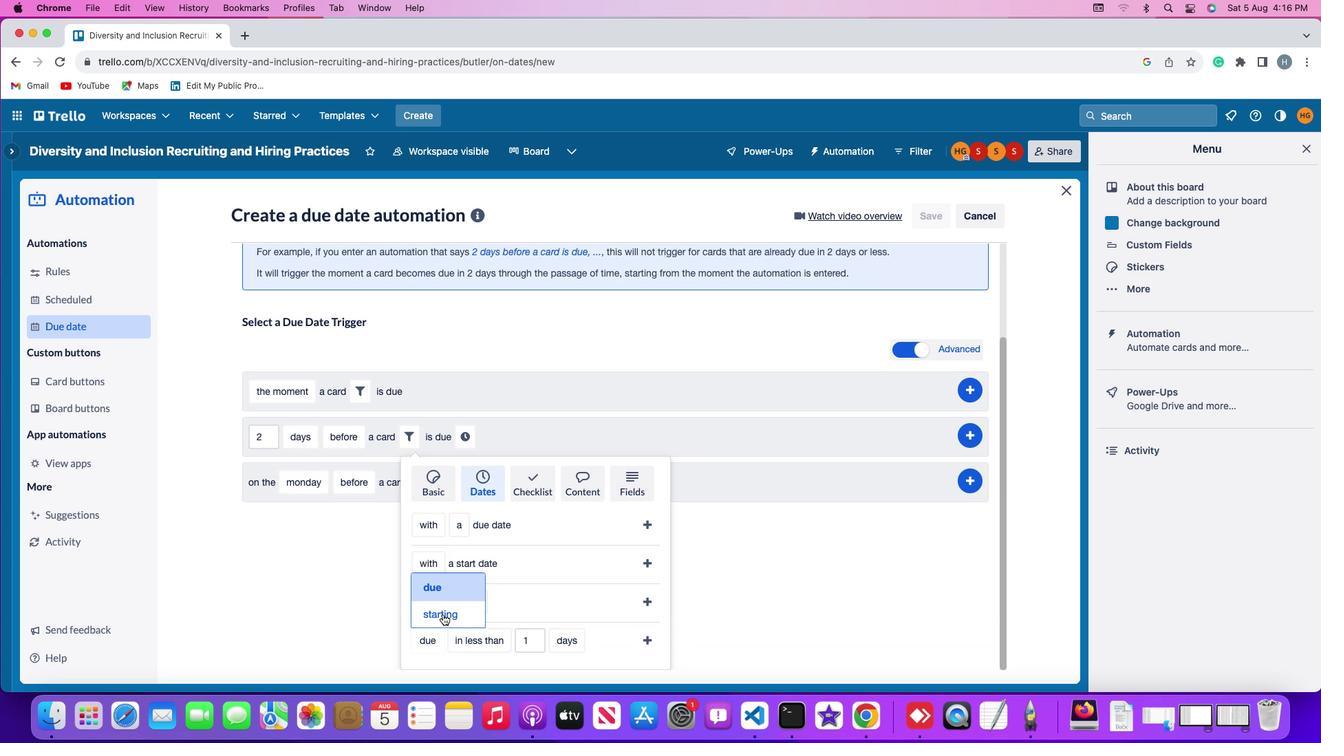 
Action: Mouse moved to (495, 617)
Screenshot: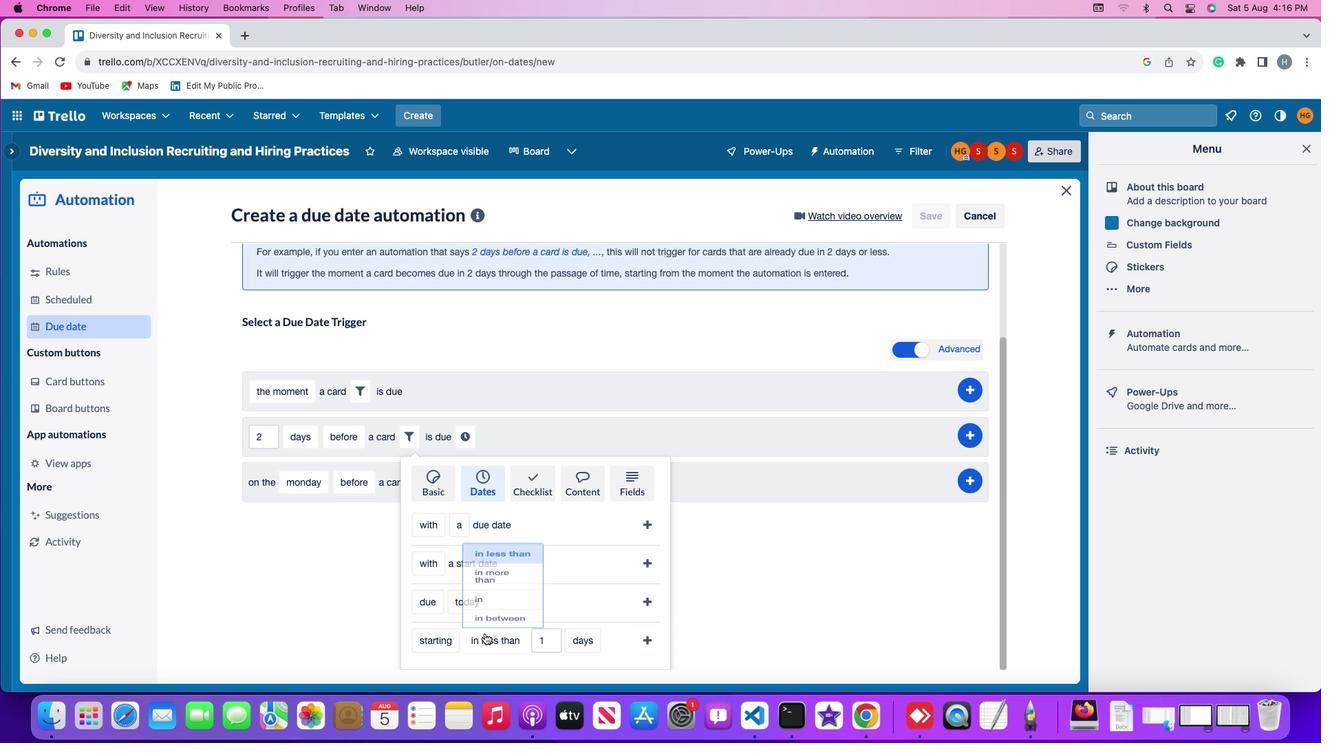 
Action: Mouse pressed left at (495, 617)
Screenshot: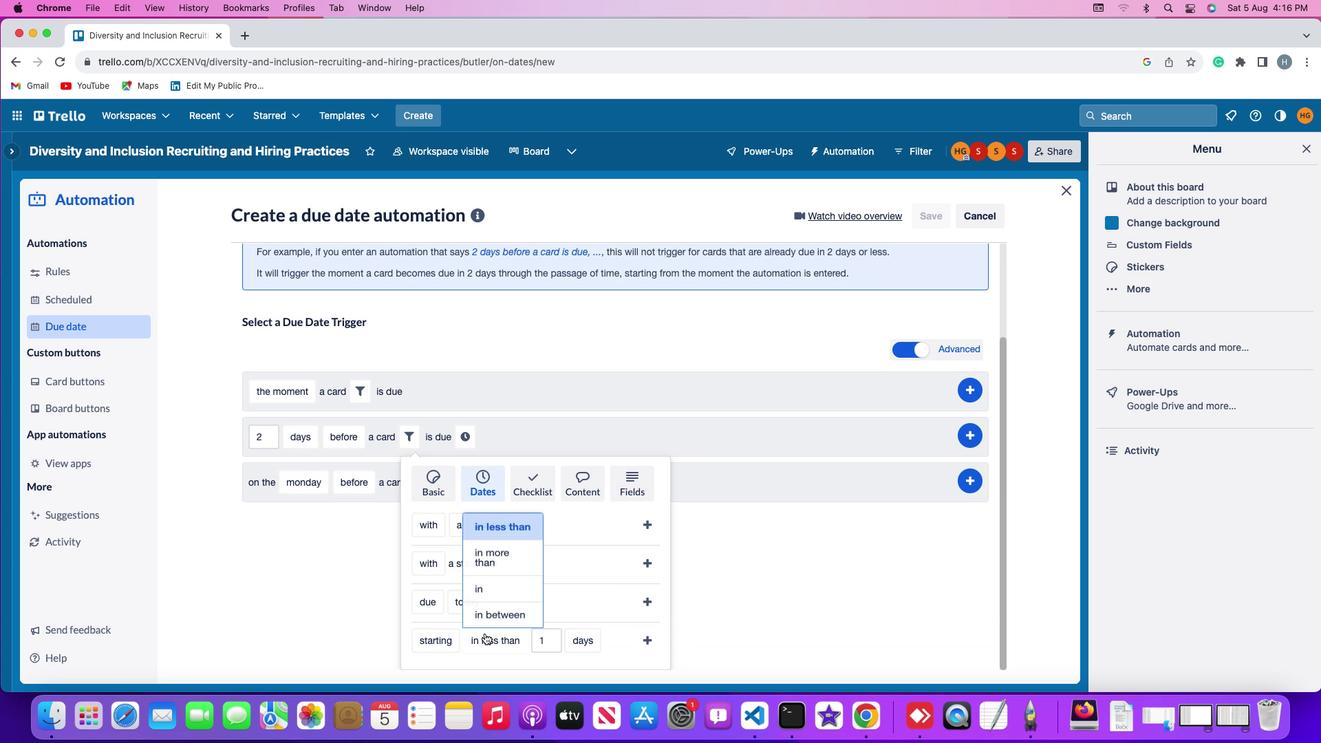 
Action: Mouse moved to (504, 600)
Screenshot: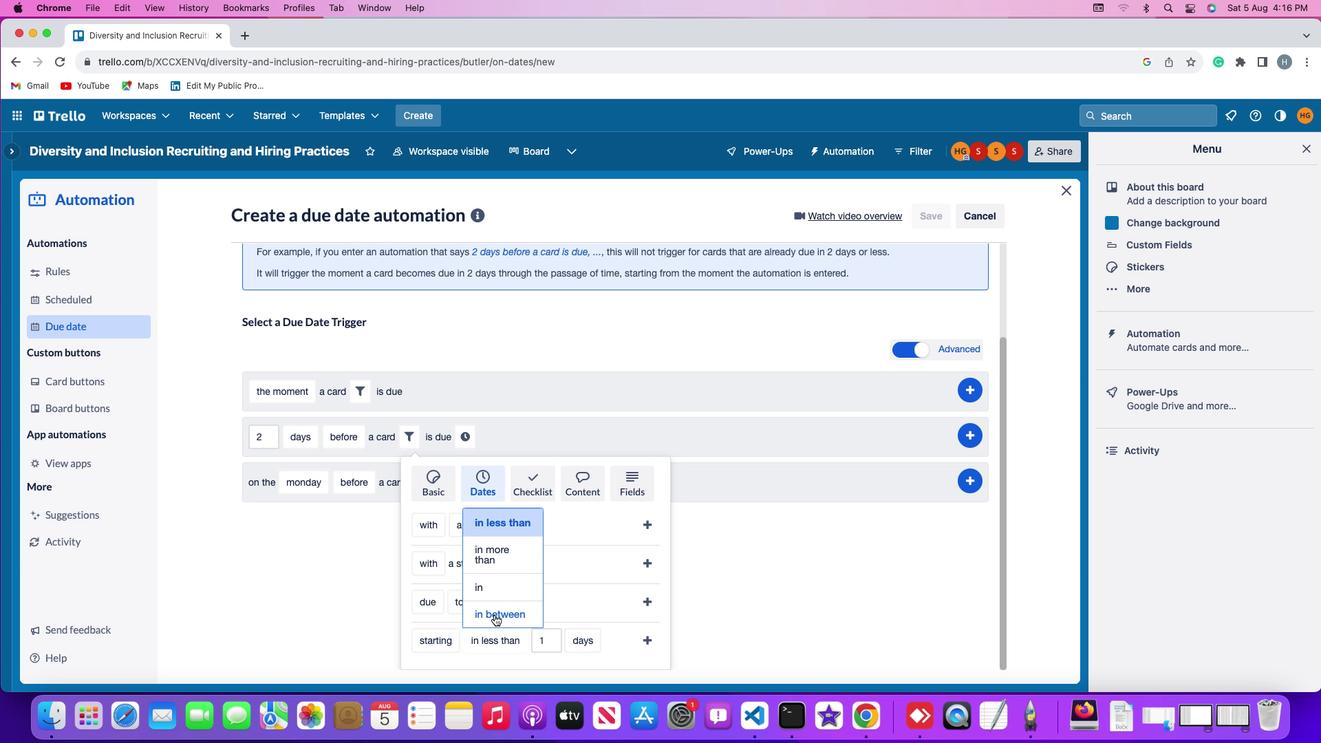
Action: Mouse pressed left at (504, 600)
Screenshot: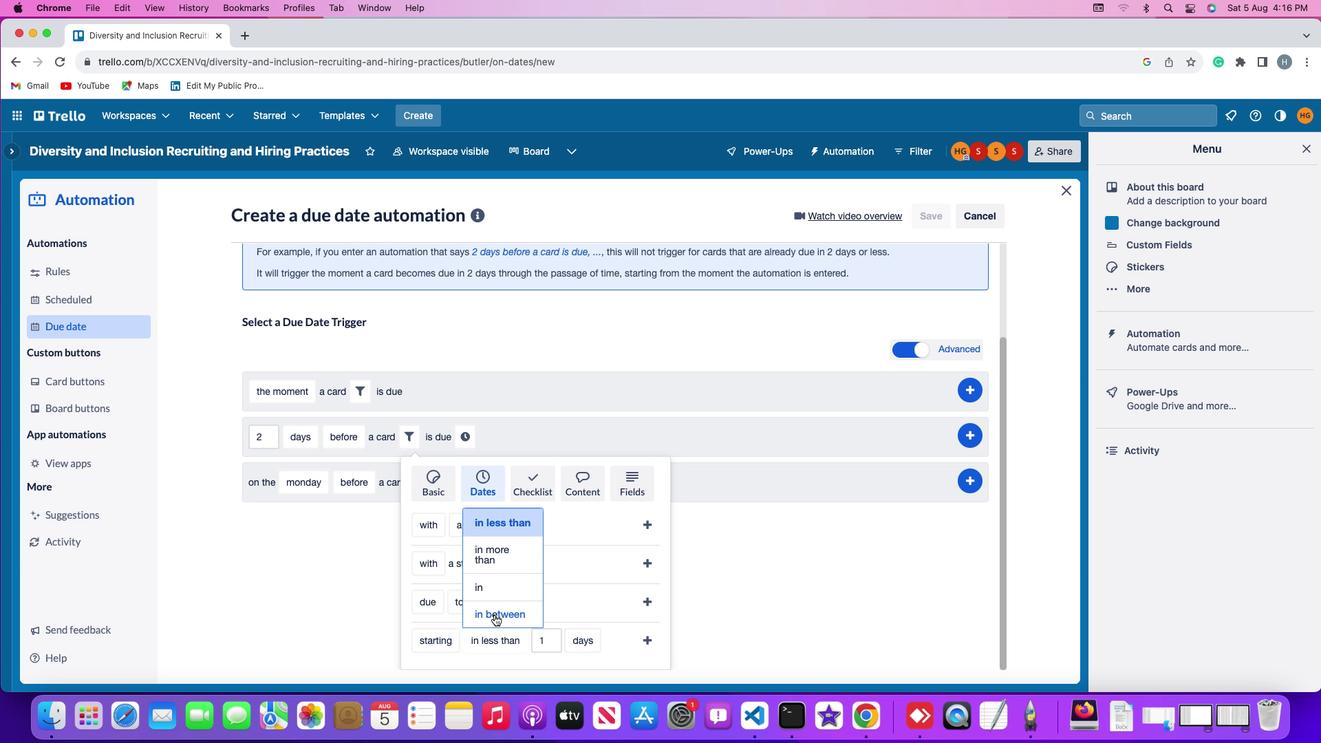 
Action: Mouse moved to (560, 623)
Screenshot: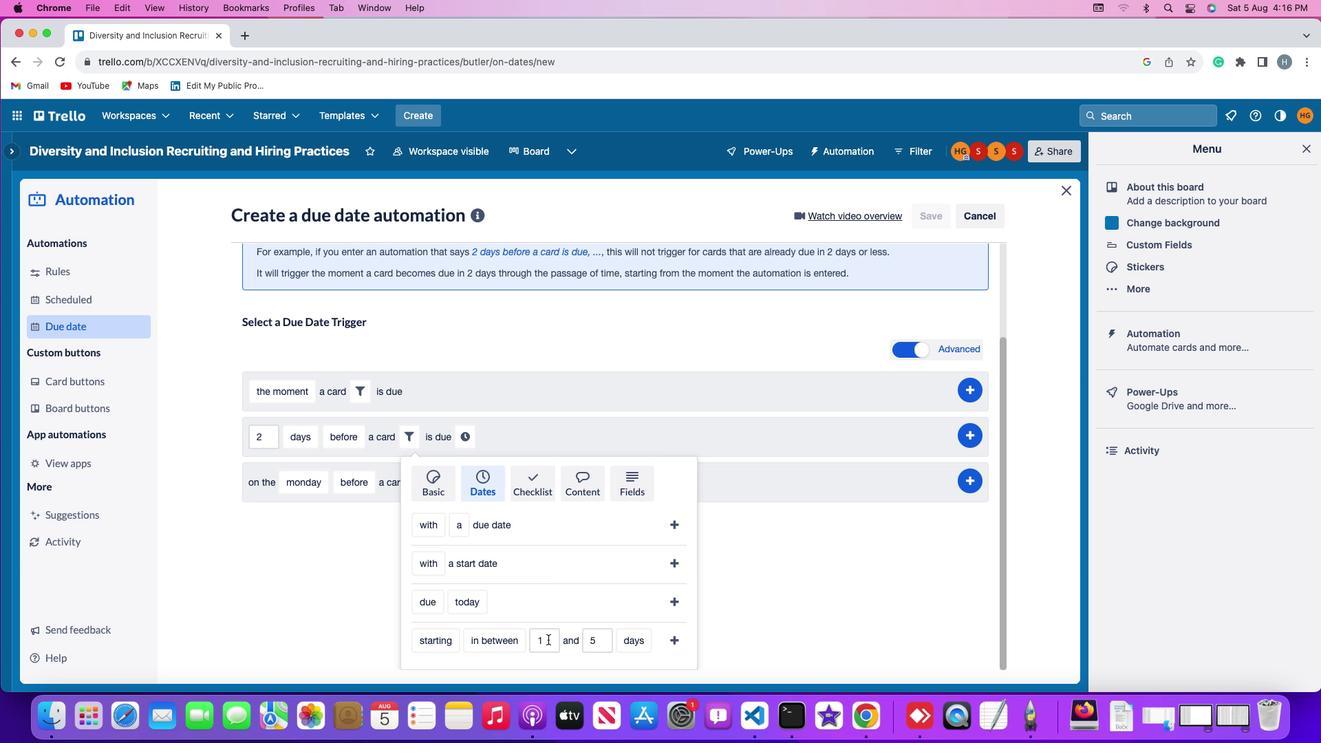 
Action: Mouse pressed left at (560, 623)
Screenshot: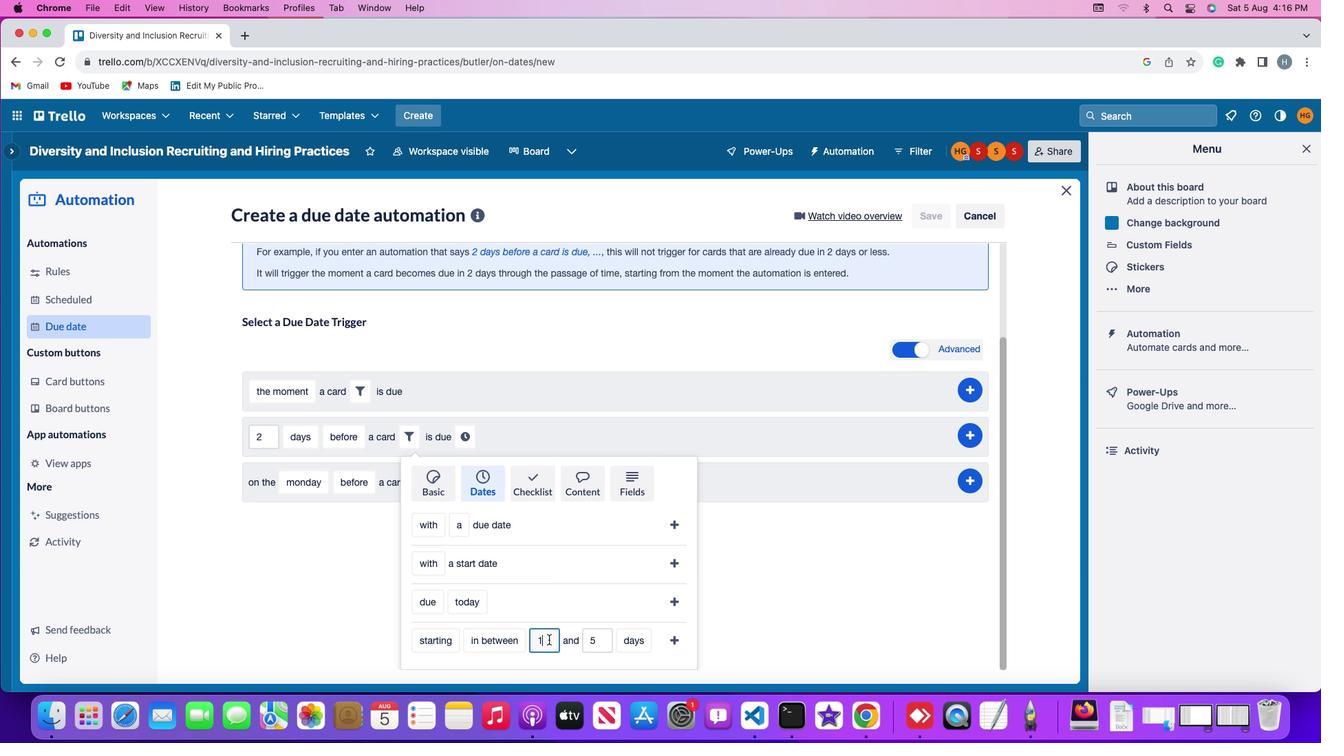 
Action: Mouse moved to (561, 625)
Screenshot: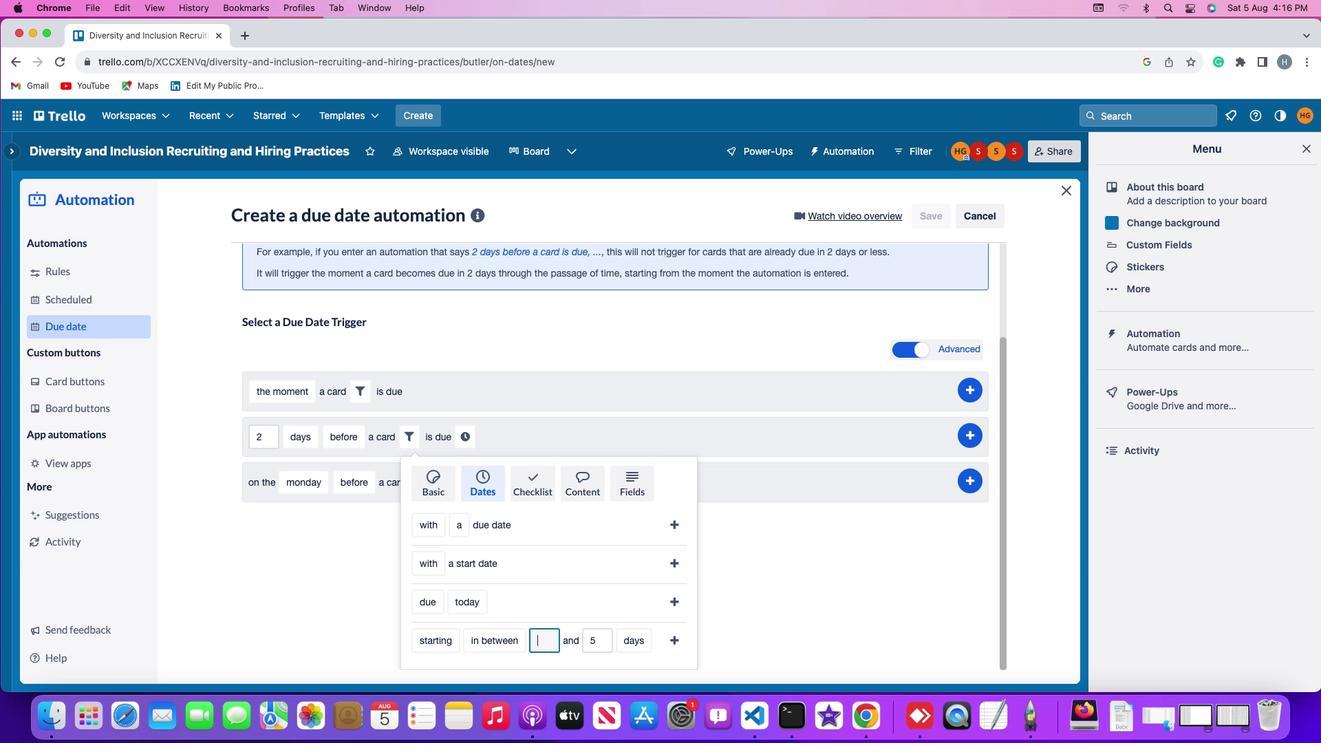 
Action: Key pressed Key.backspace
Screenshot: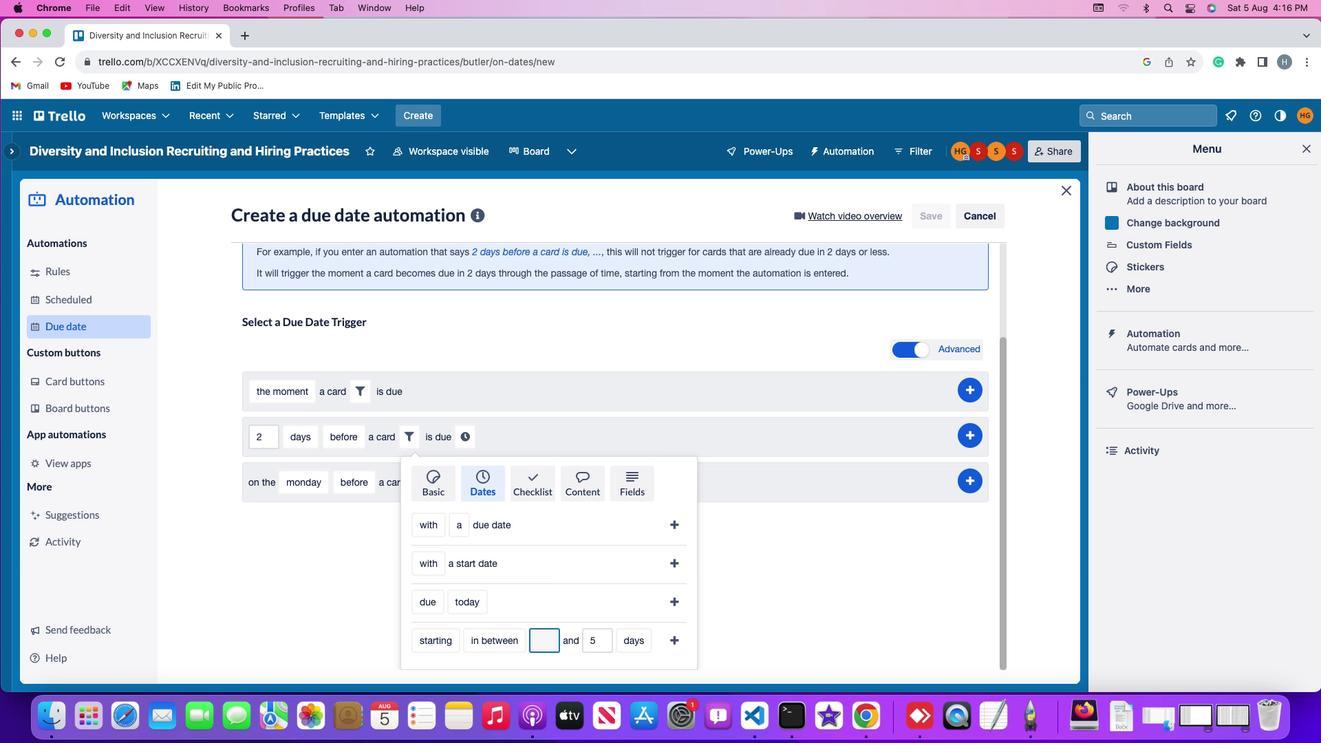 
Action: Mouse moved to (561, 625)
Screenshot: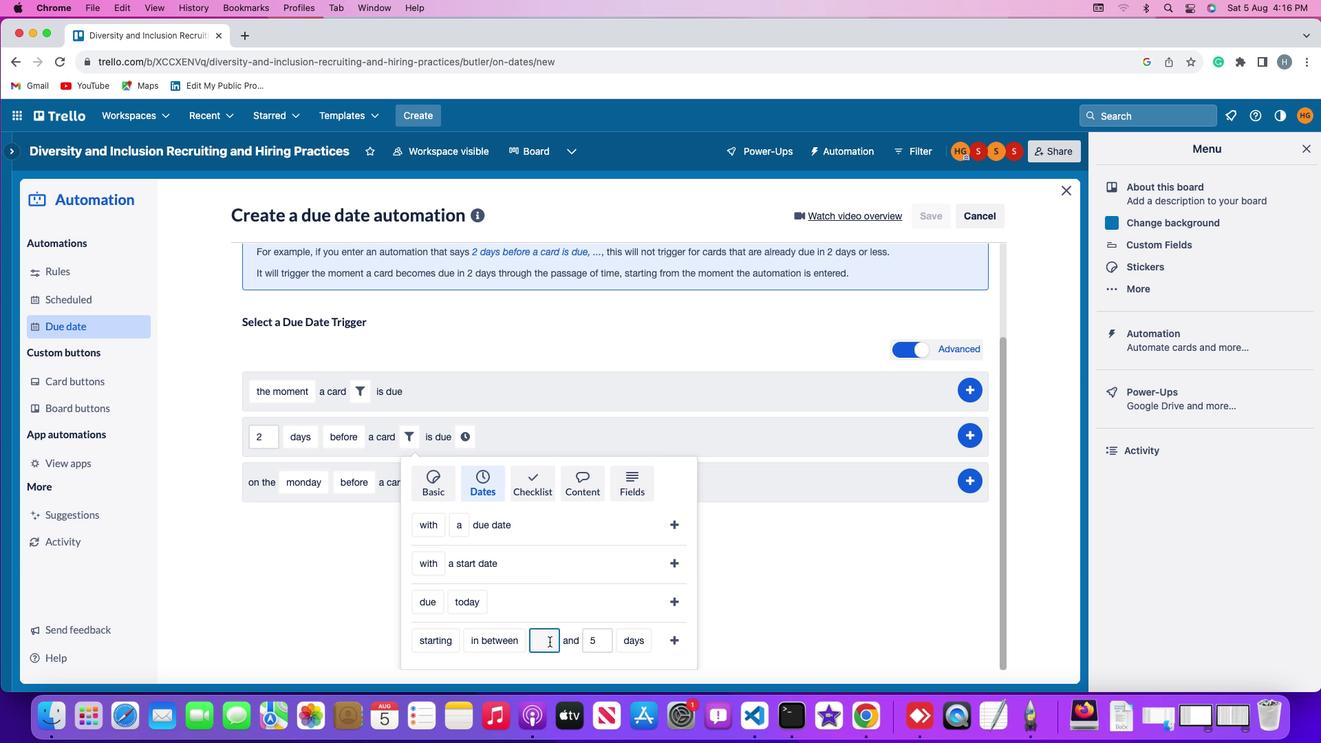 
Action: Key pressed '1'
Screenshot: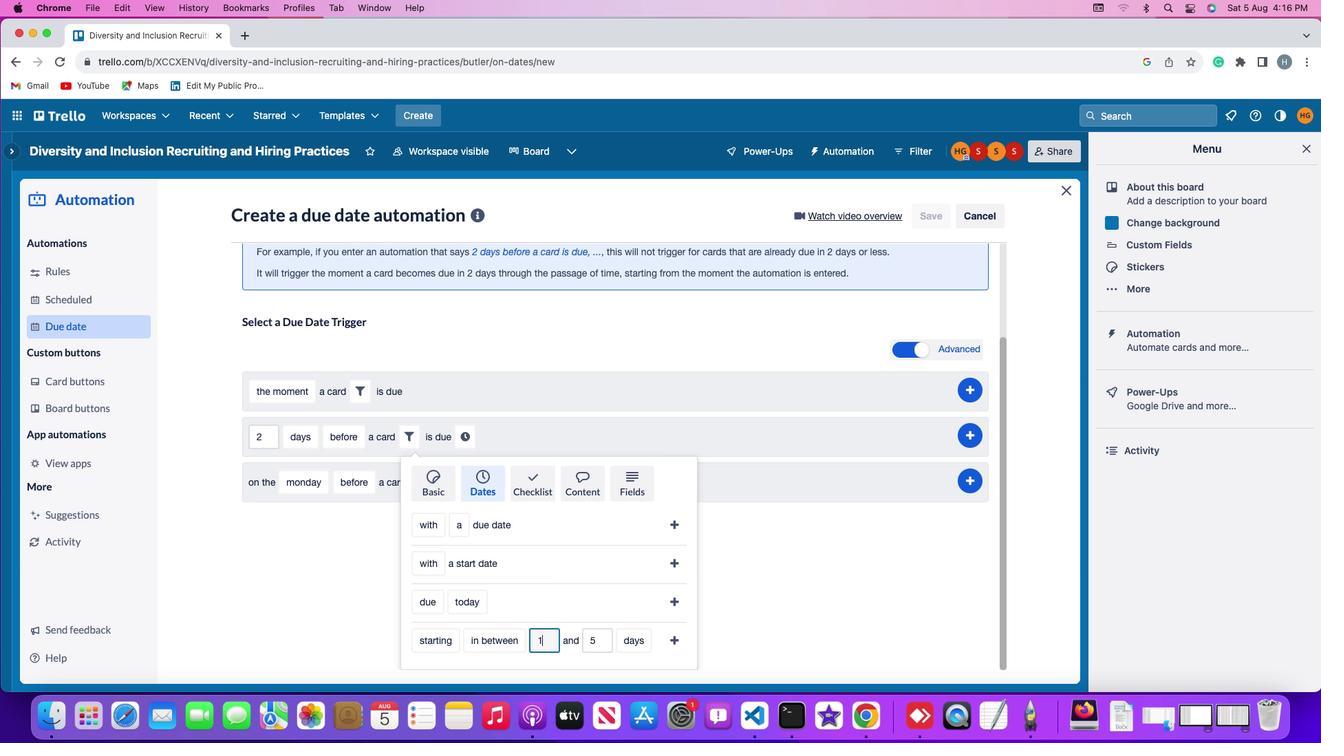 
Action: Mouse moved to (618, 625)
Screenshot: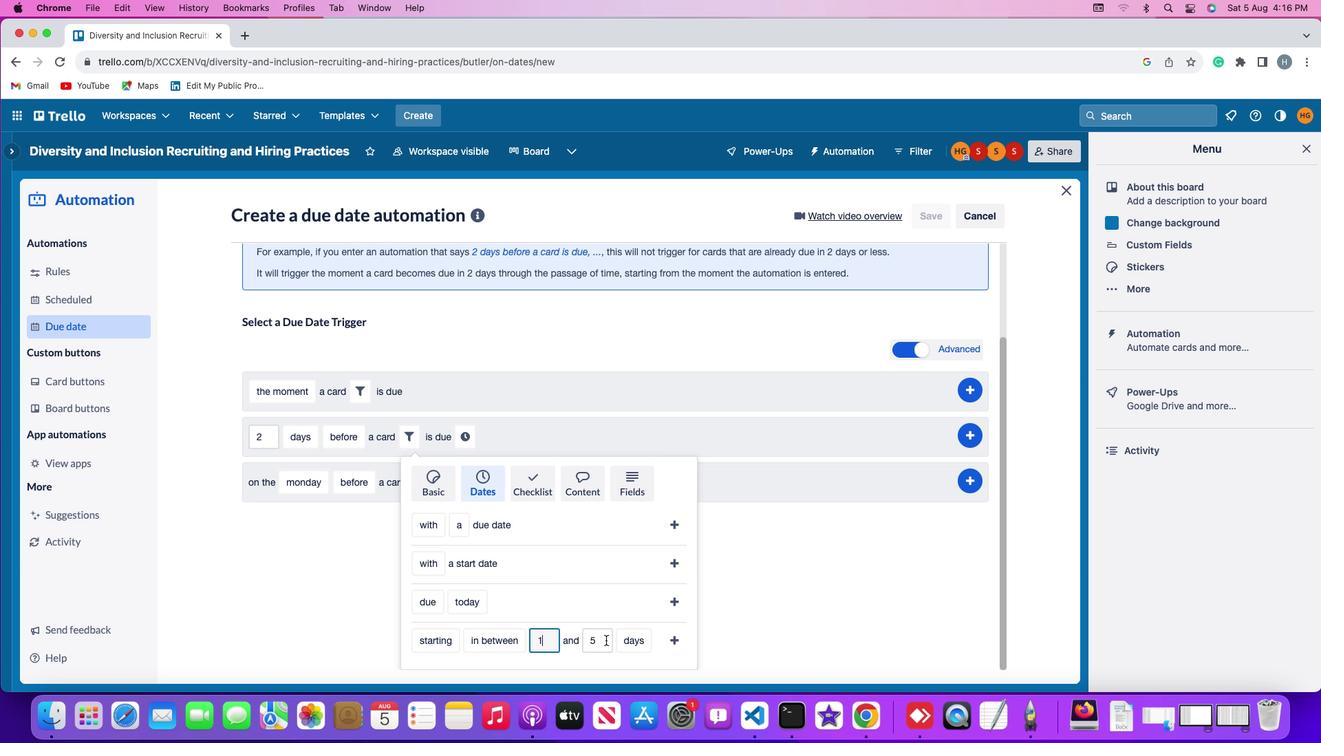 
Action: Mouse pressed left at (618, 625)
Screenshot: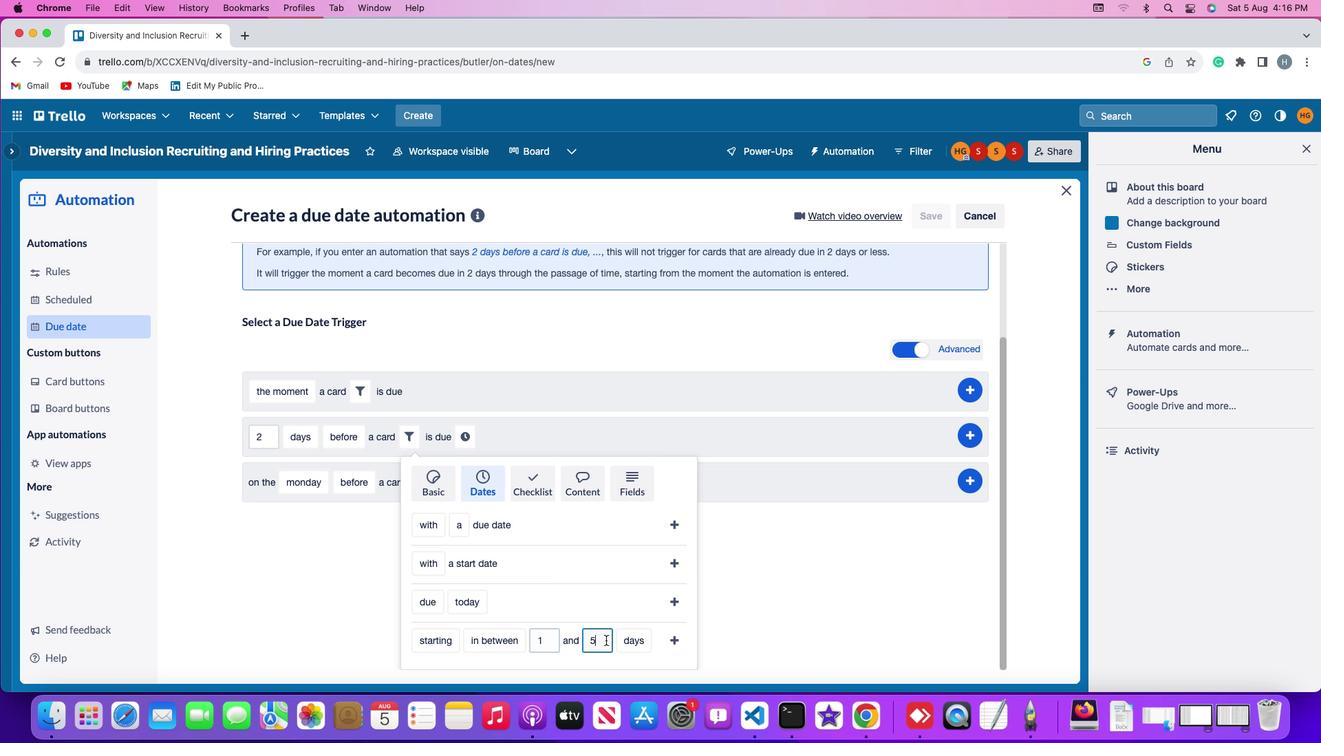 
Action: Mouse moved to (618, 625)
Screenshot: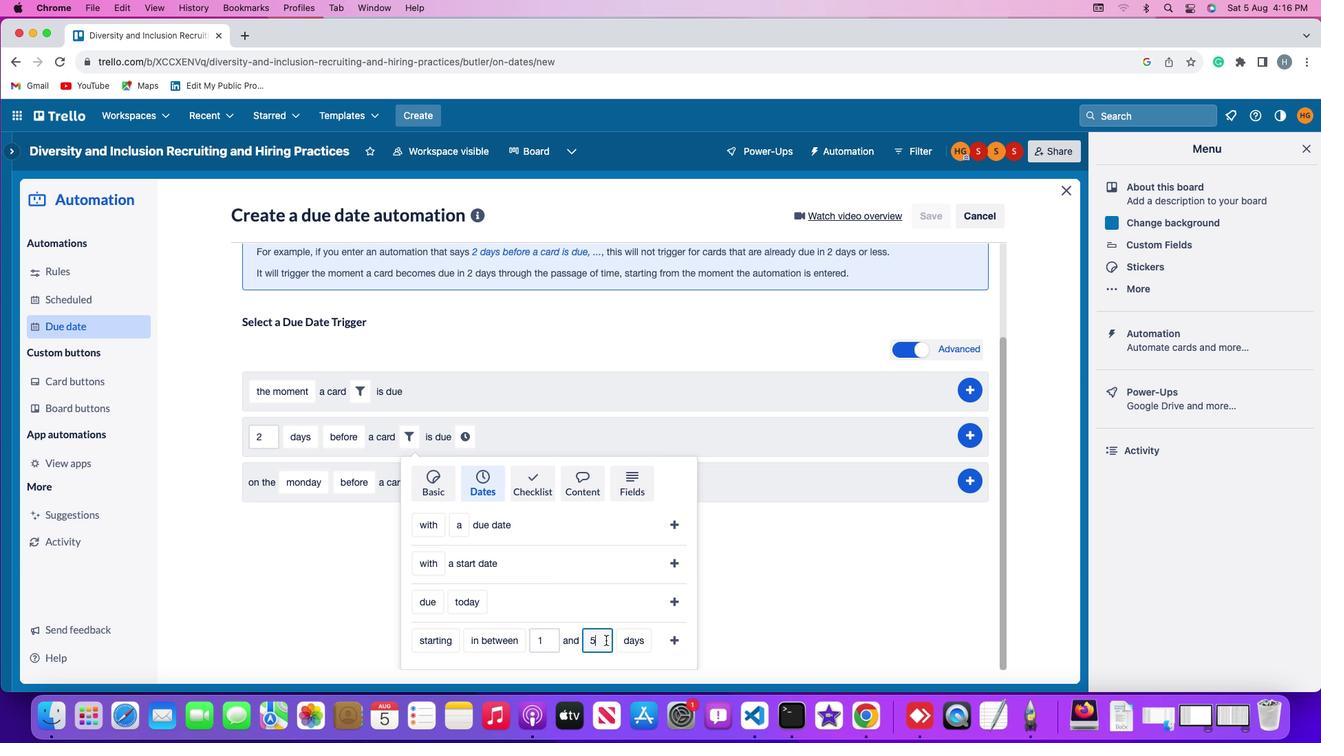 
Action: Key pressed Key.backspace'5'
Screenshot: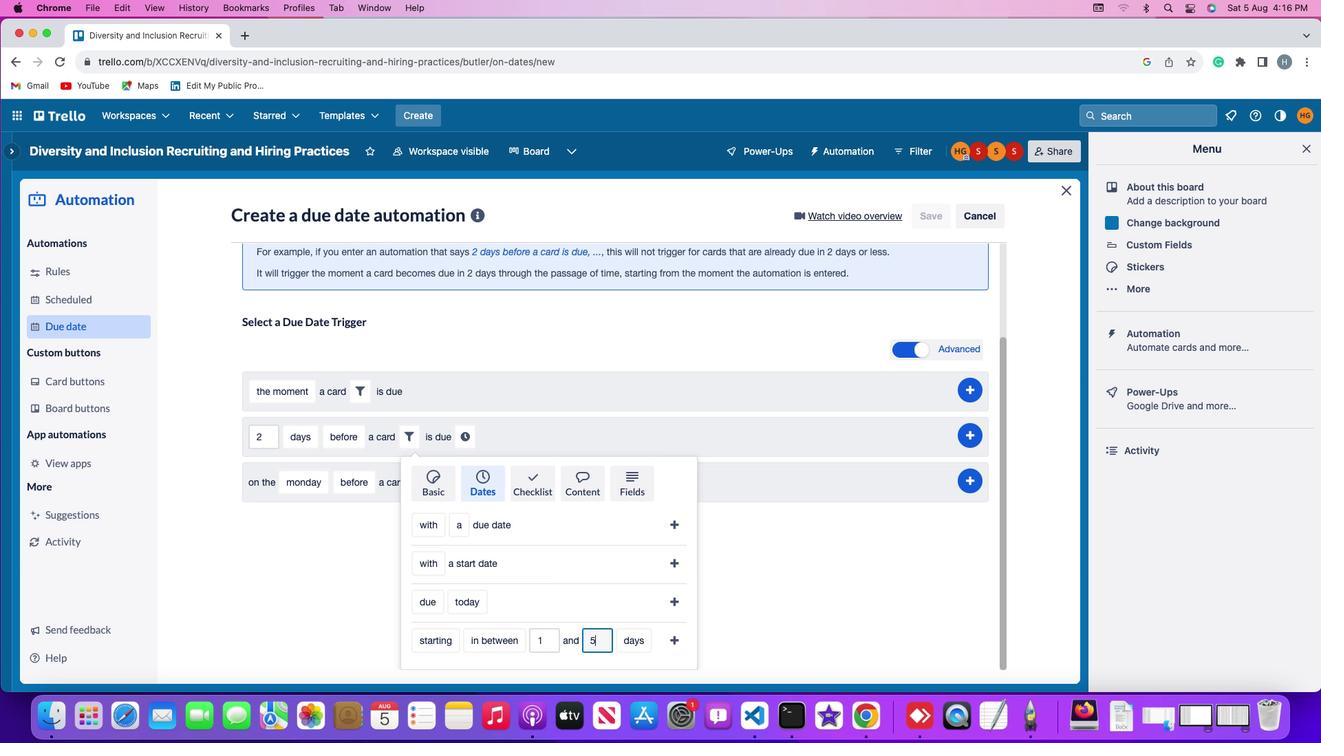 
Action: Mouse moved to (650, 625)
Screenshot: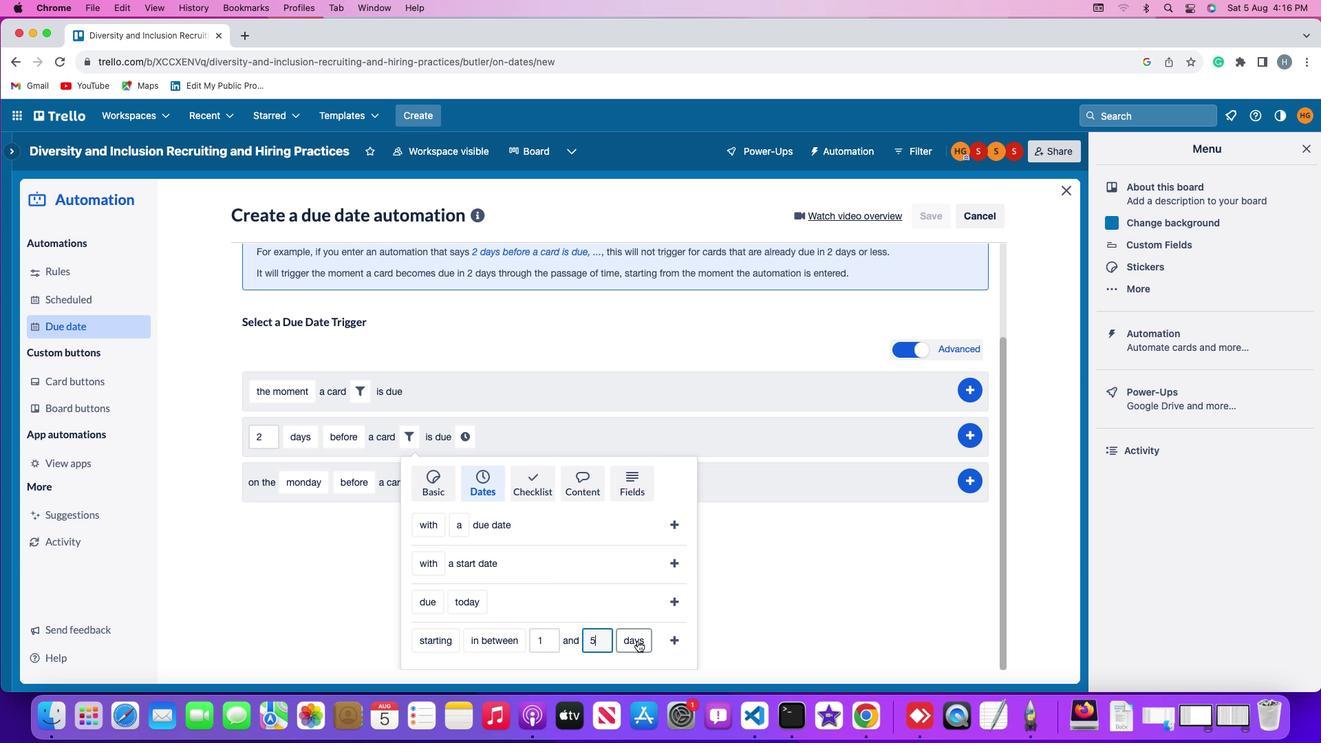 
Action: Mouse pressed left at (650, 625)
Screenshot: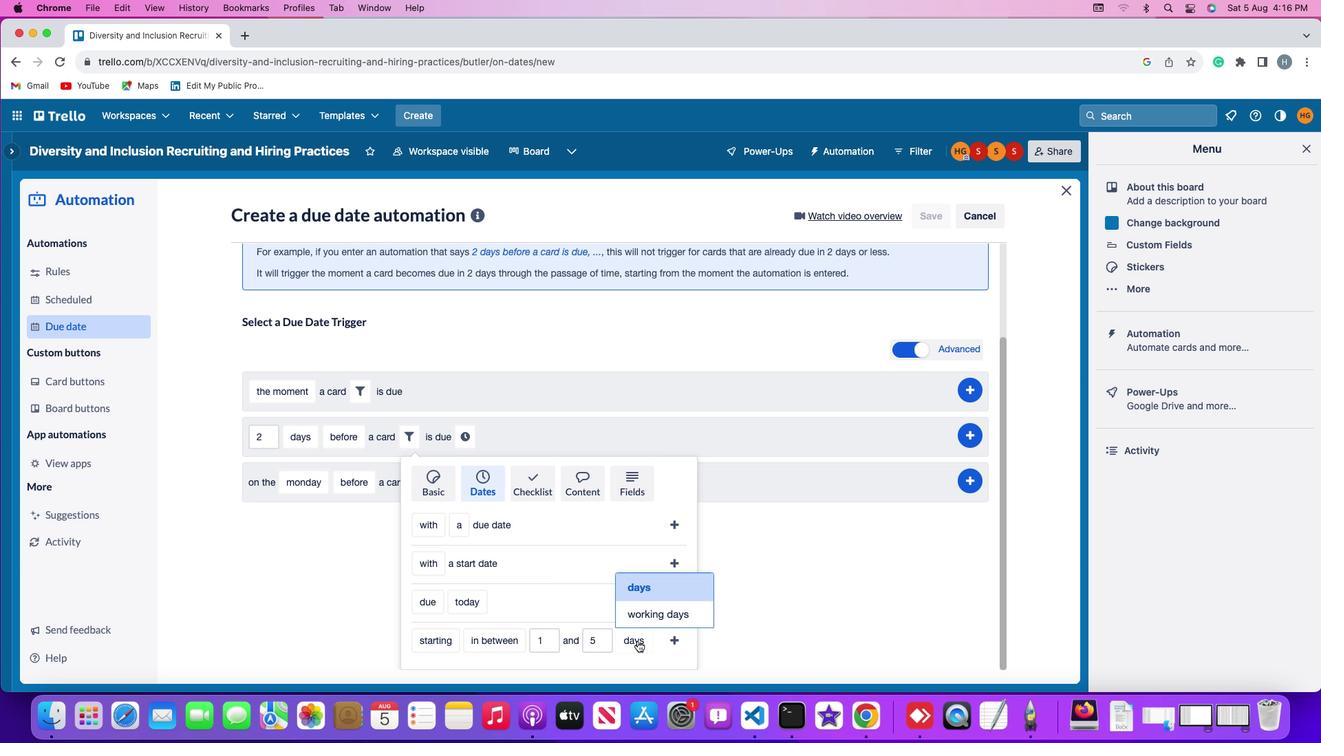 
Action: Mouse moved to (660, 572)
Screenshot: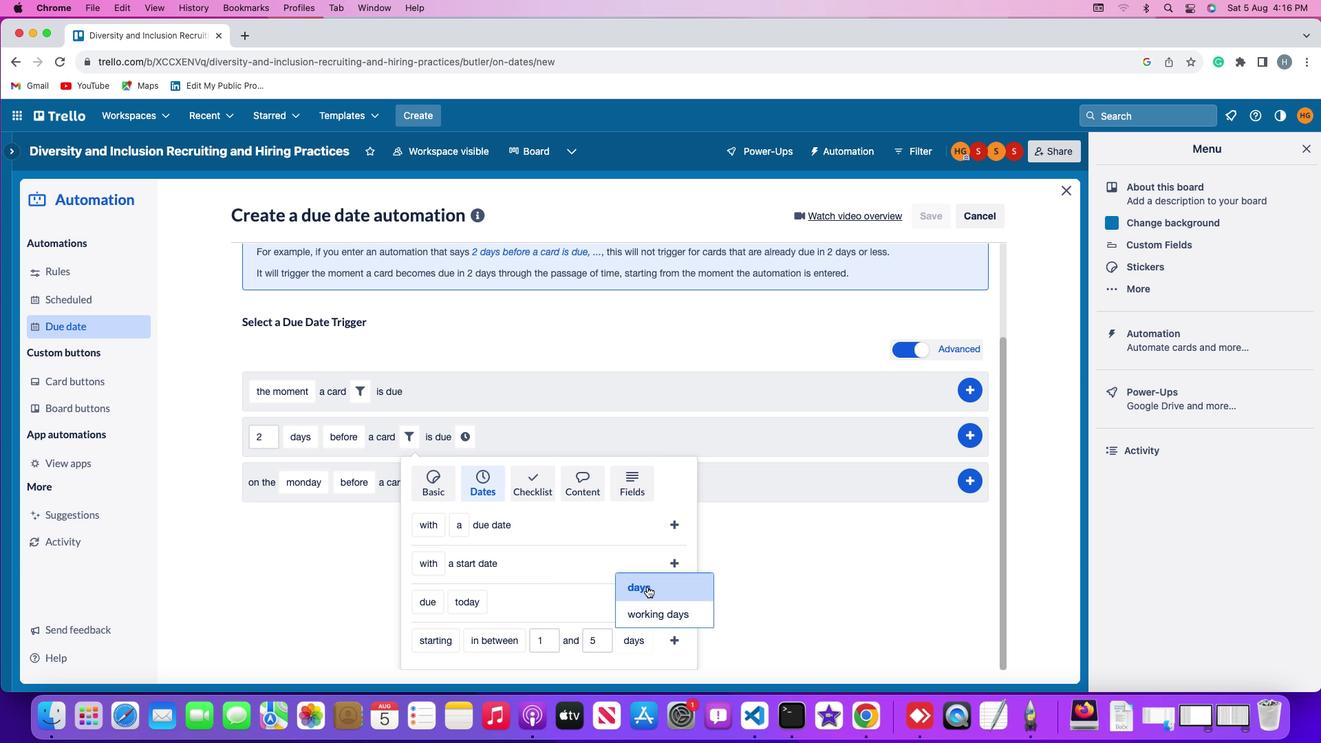 
Action: Mouse pressed left at (660, 572)
Screenshot: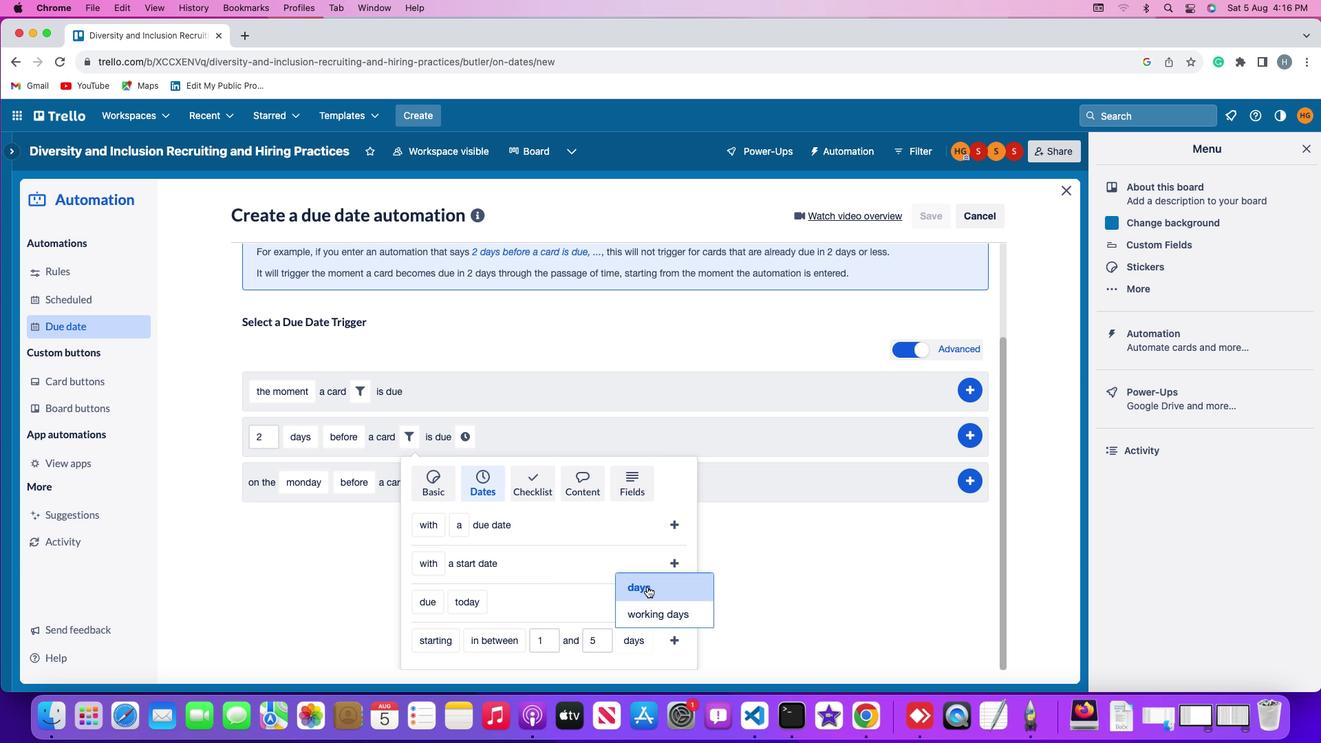 
Action: Mouse moved to (691, 620)
Screenshot: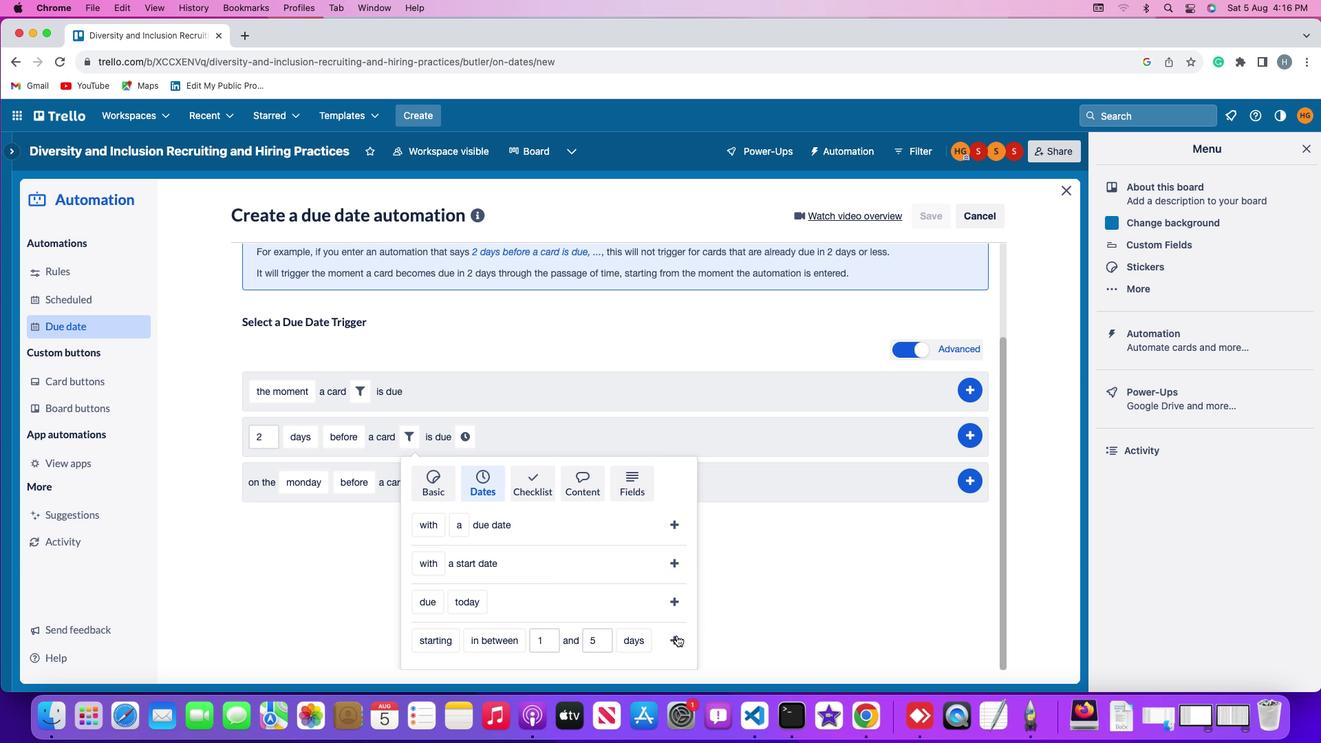 
Action: Mouse pressed left at (691, 620)
Screenshot: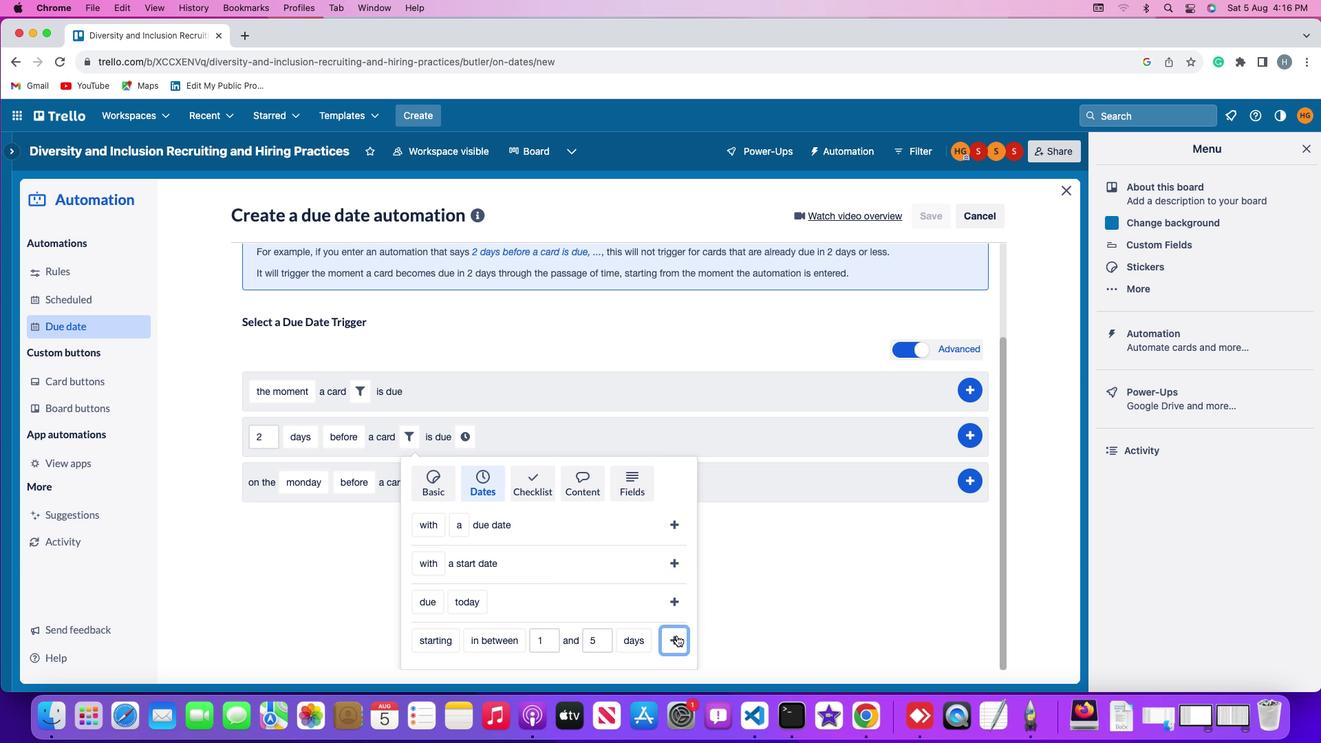 
Action: Mouse moved to (651, 541)
Screenshot: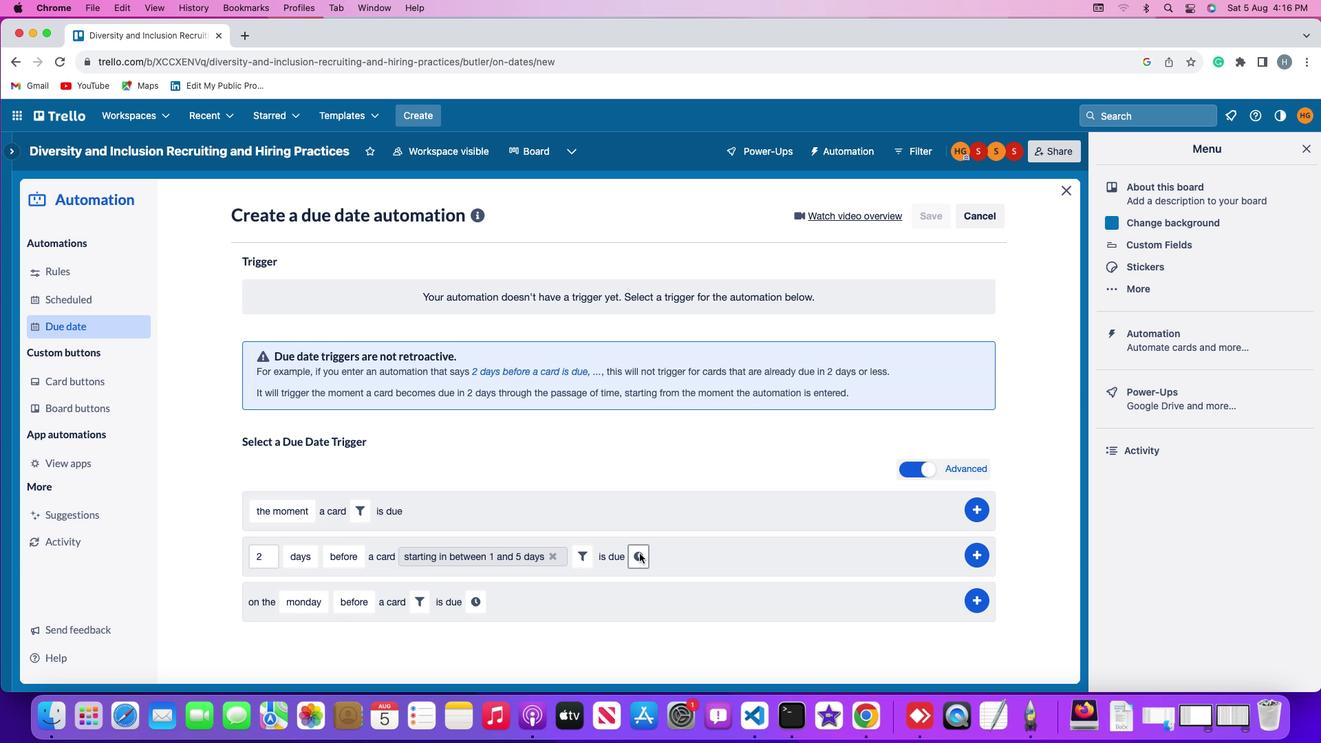 
Action: Mouse pressed left at (651, 541)
Screenshot: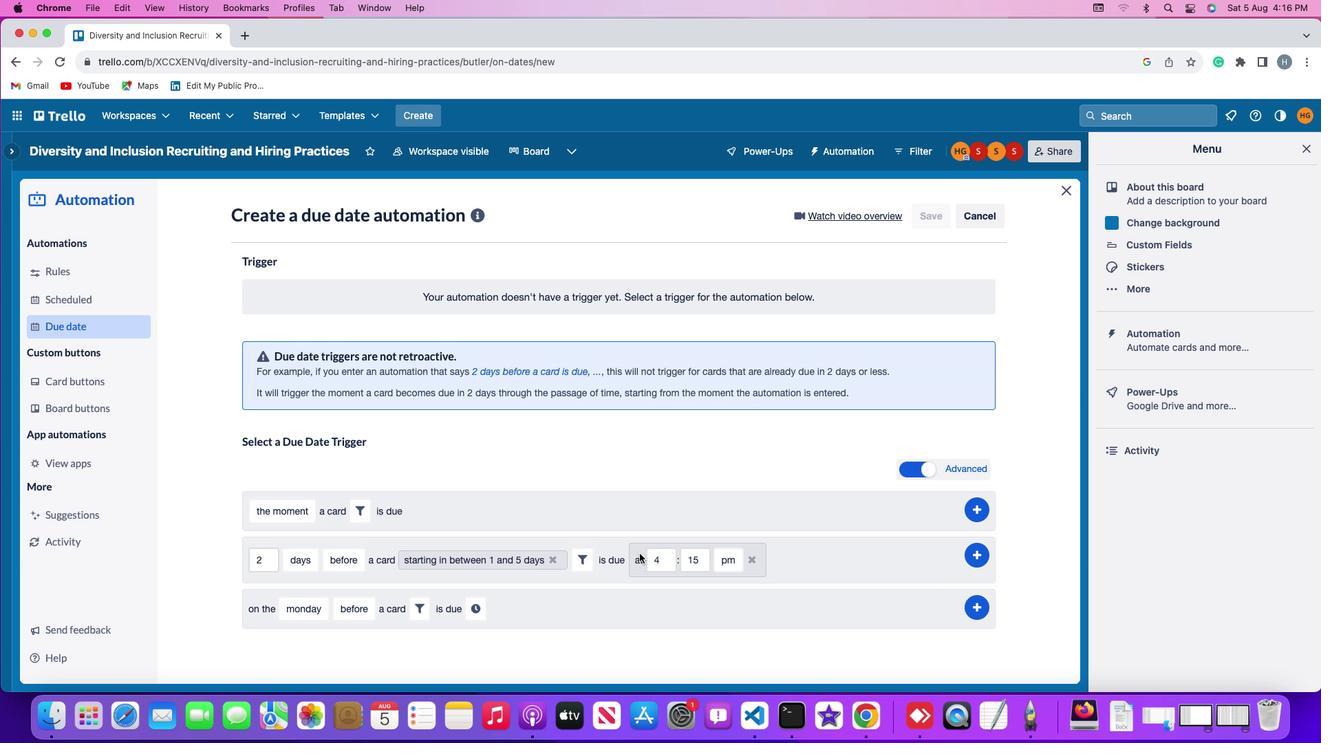 
Action: Mouse moved to (680, 544)
Screenshot: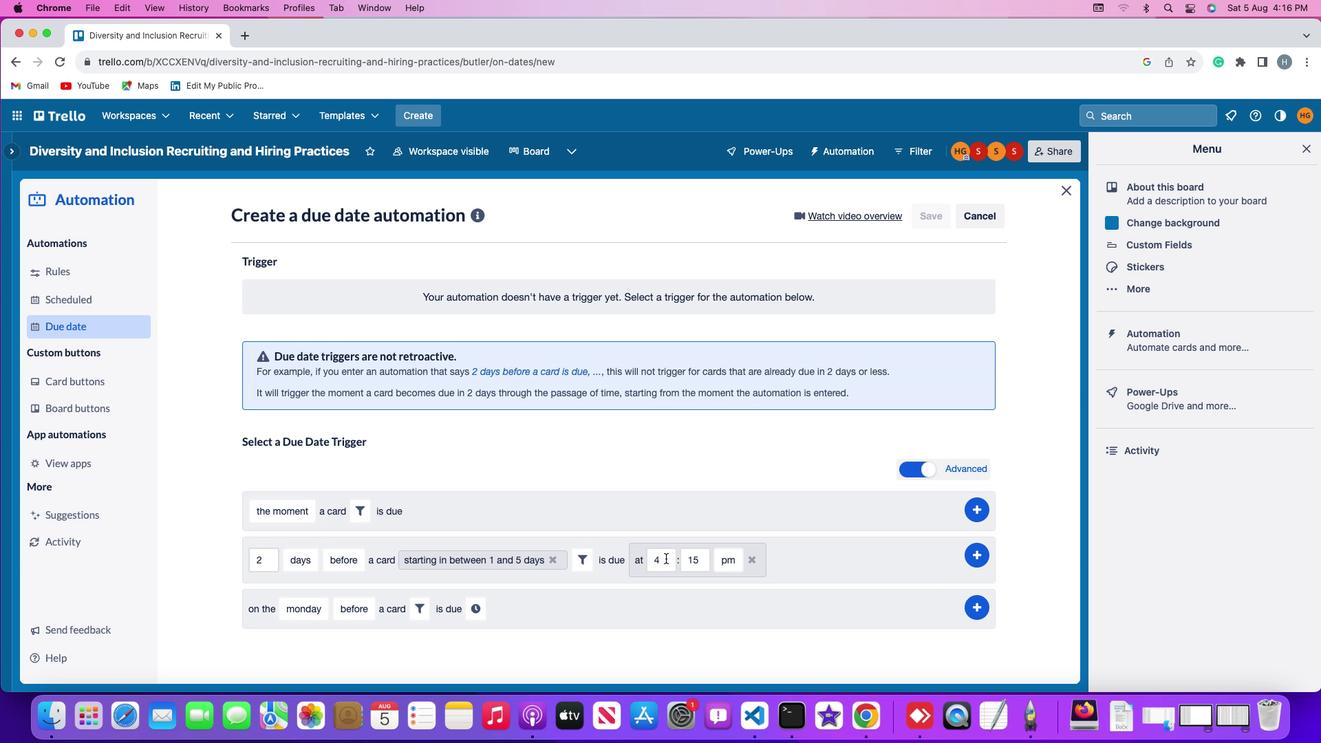 
Action: Mouse pressed left at (680, 544)
Screenshot: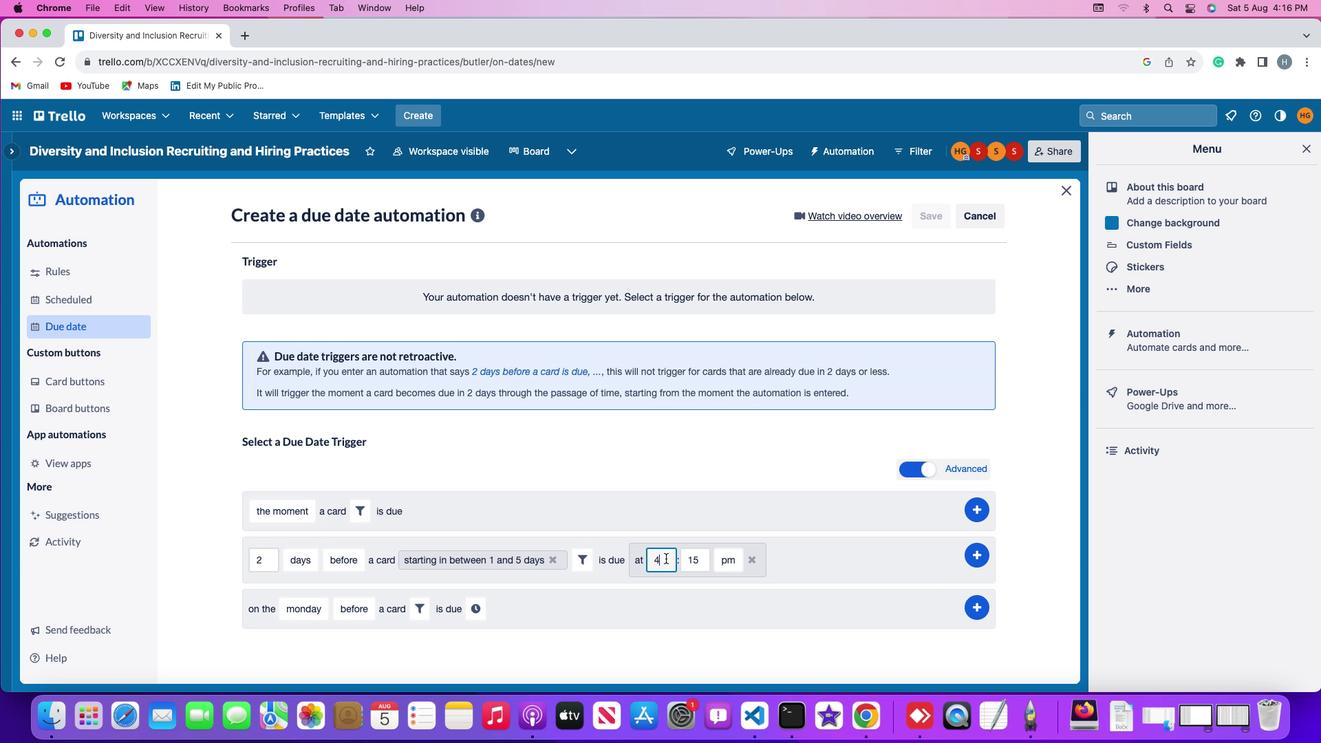 
Action: Key pressed Key.backspace
Screenshot: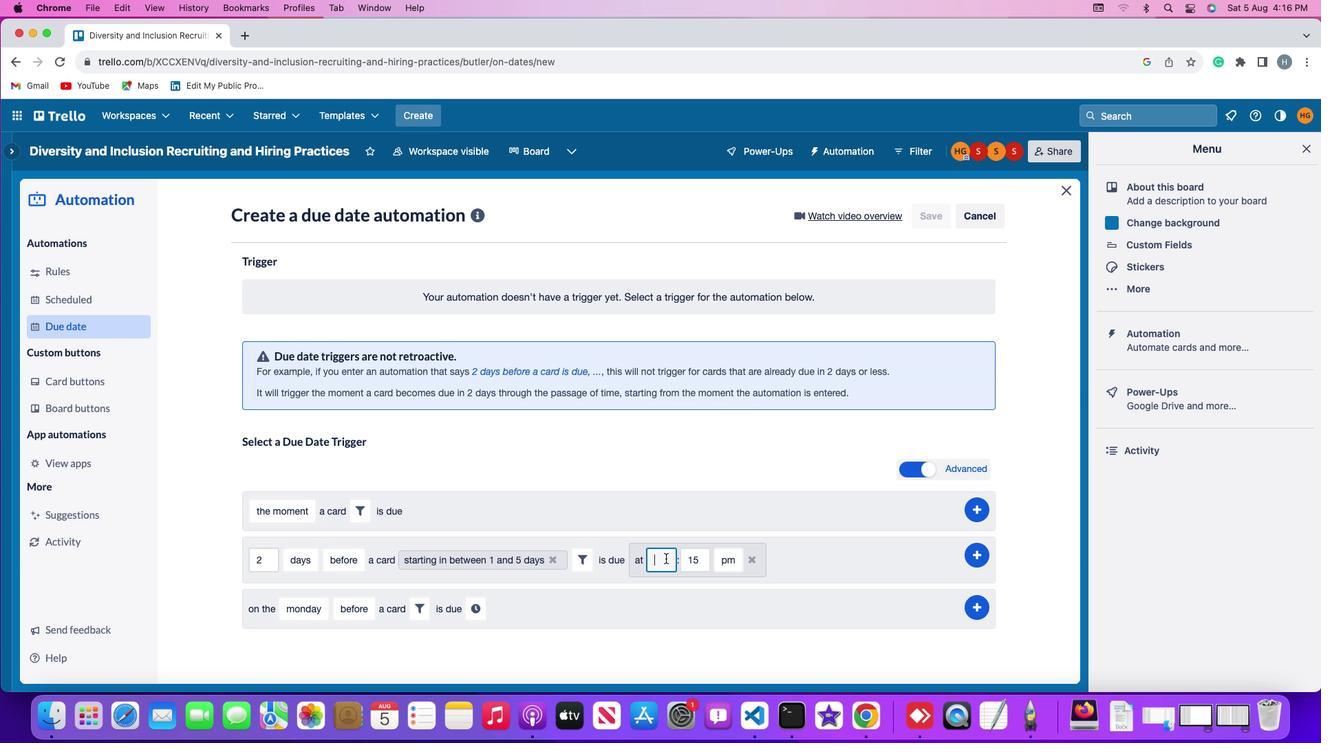 
Action: Mouse moved to (679, 544)
Screenshot: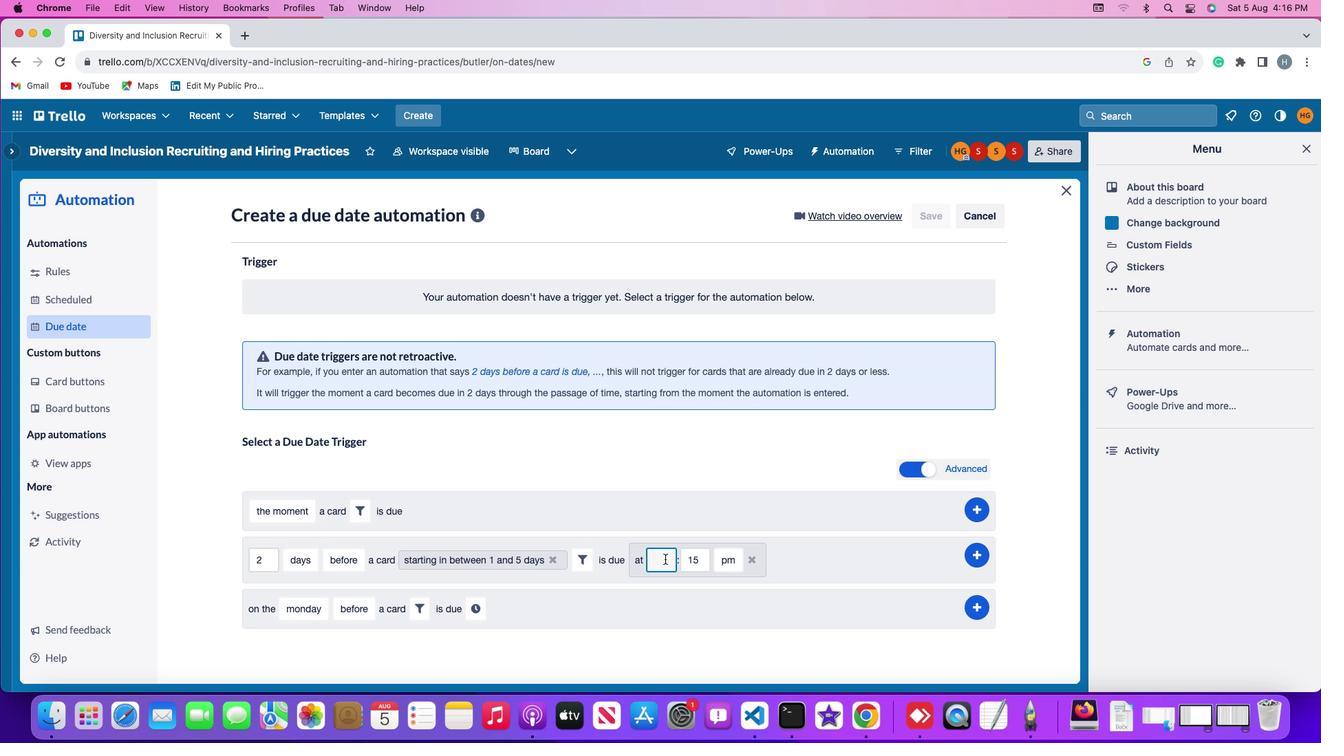 
Action: Key pressed '1'
Screenshot: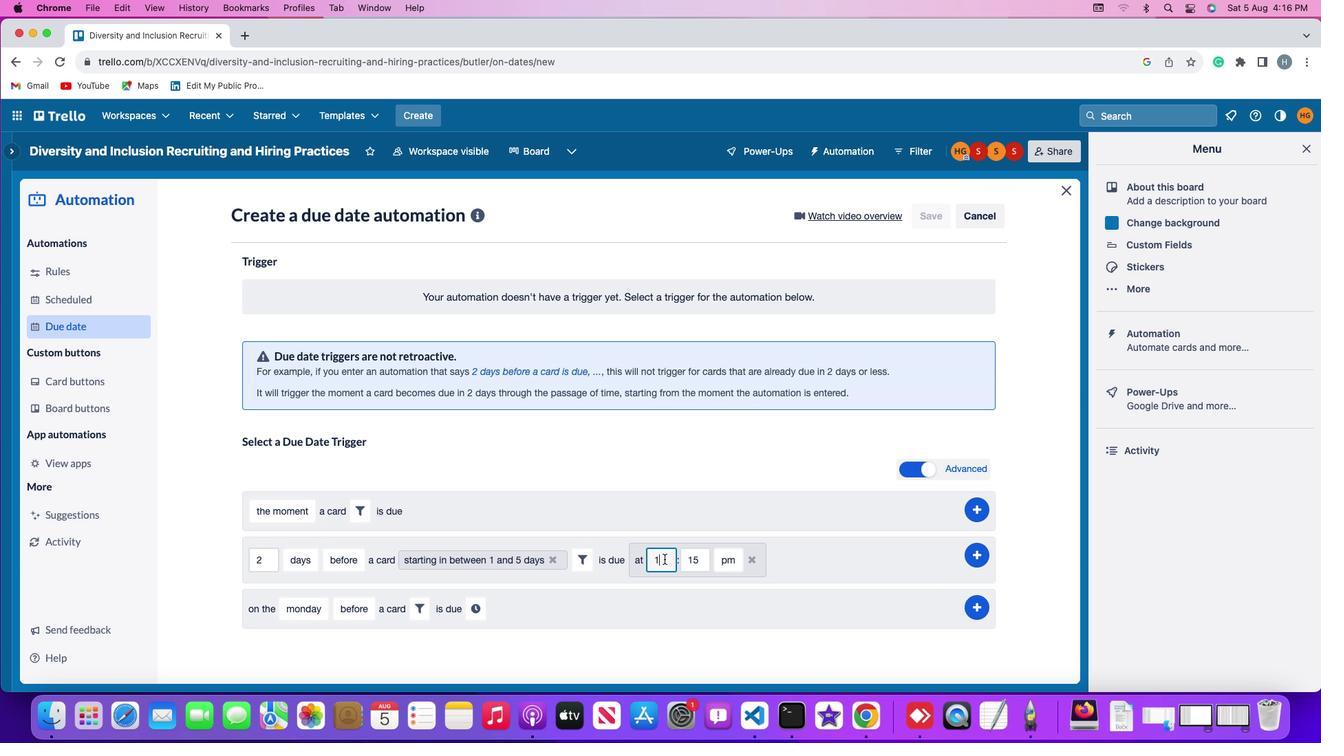
Action: Mouse moved to (677, 545)
Screenshot: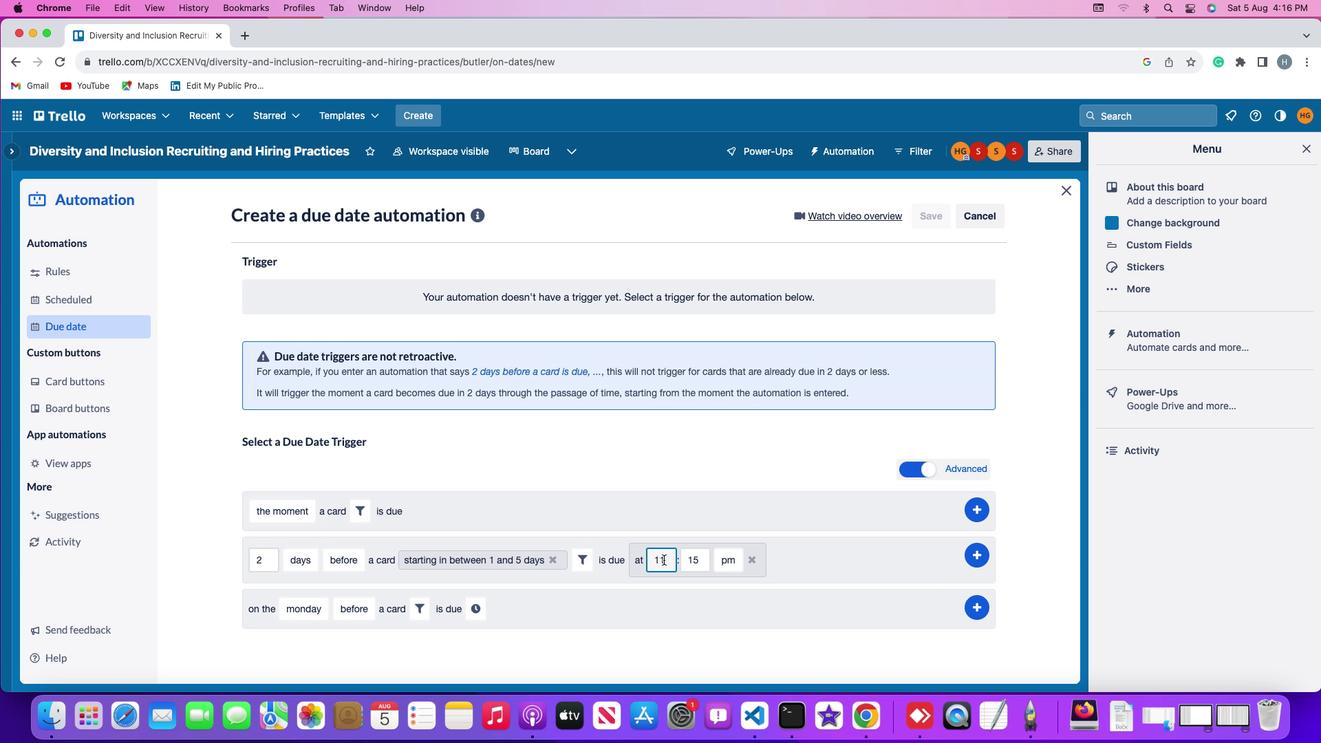 
Action: Key pressed '1'
Screenshot: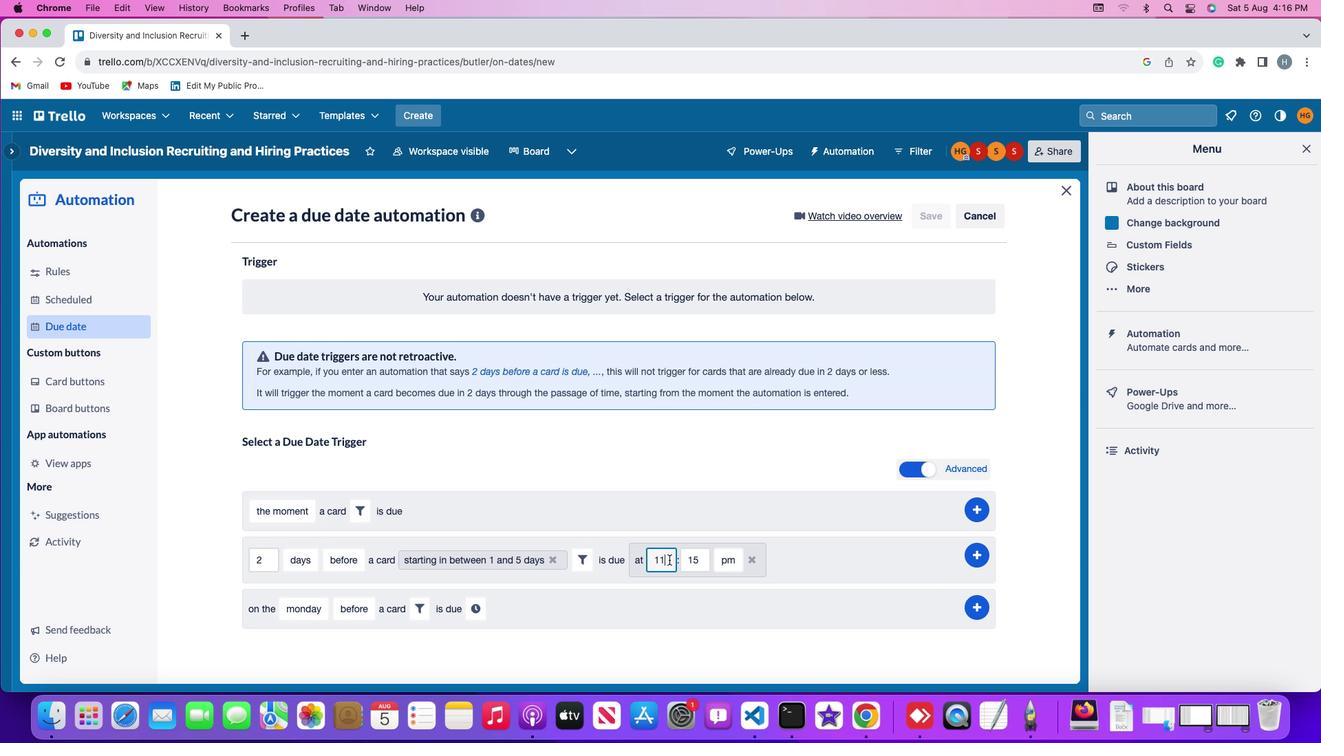
Action: Mouse moved to (712, 546)
Screenshot: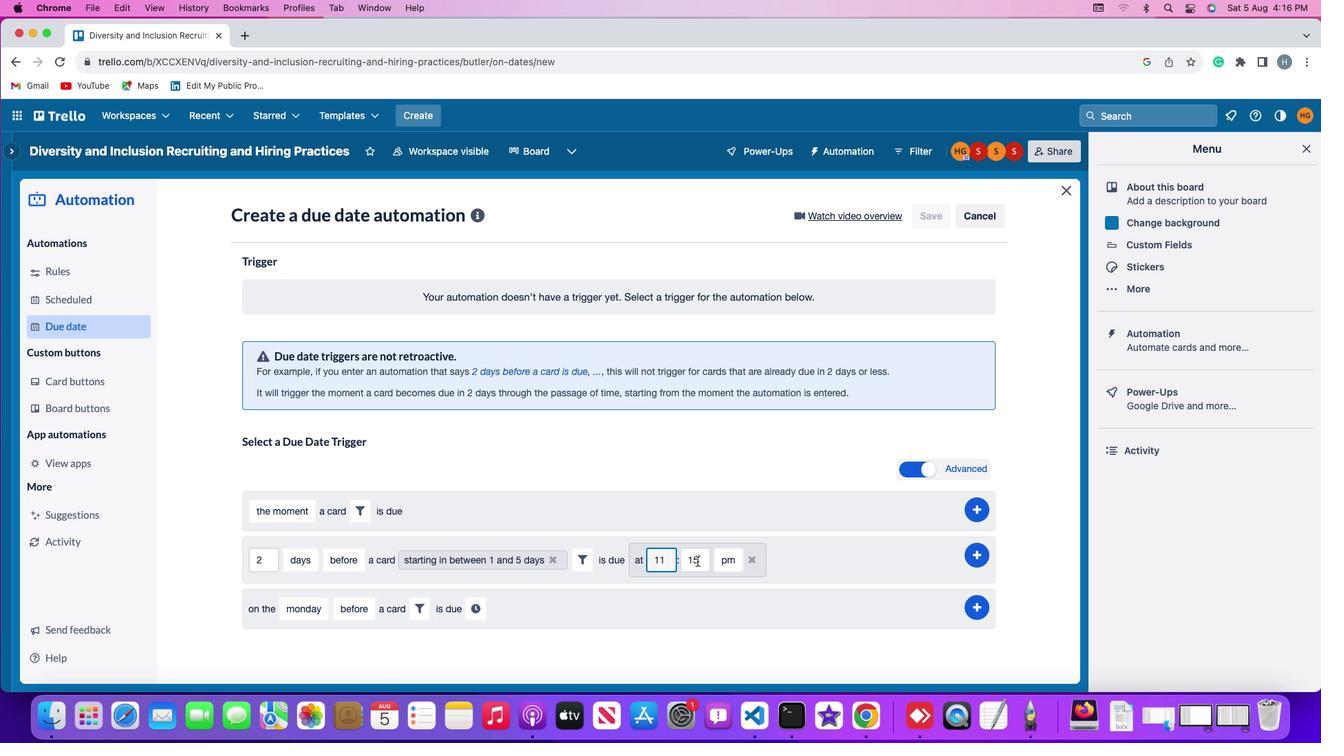 
Action: Mouse pressed left at (712, 546)
Screenshot: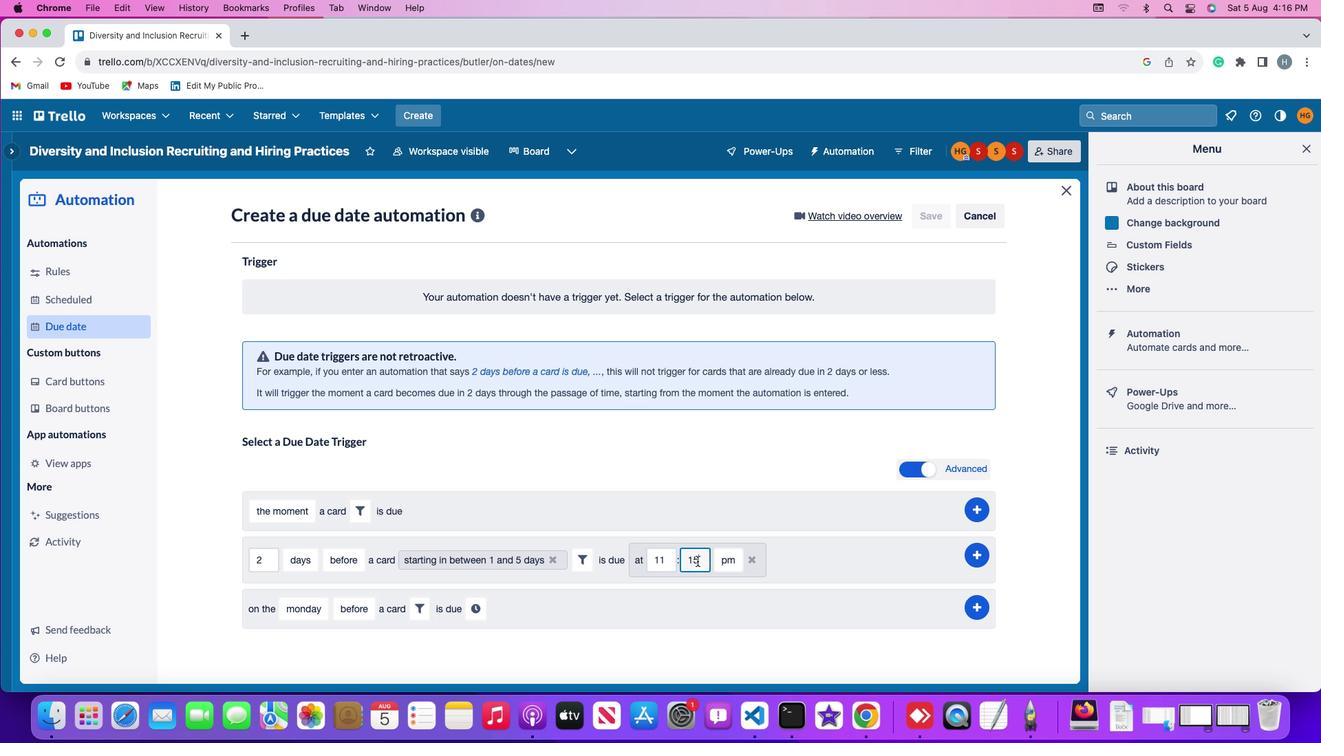 
Action: Key pressed Key.backspaceKey.backspaceKey.backspace'0''0'
Screenshot: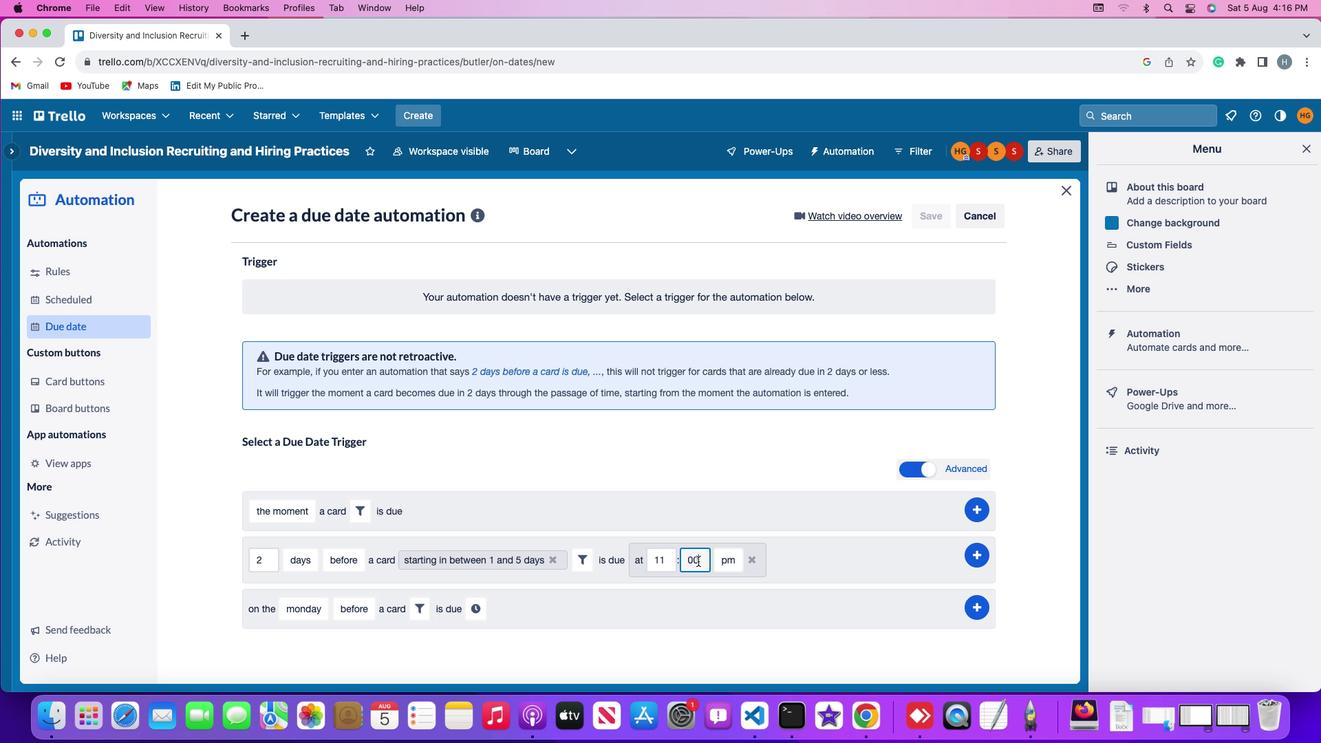 
Action: Mouse moved to (744, 550)
Screenshot: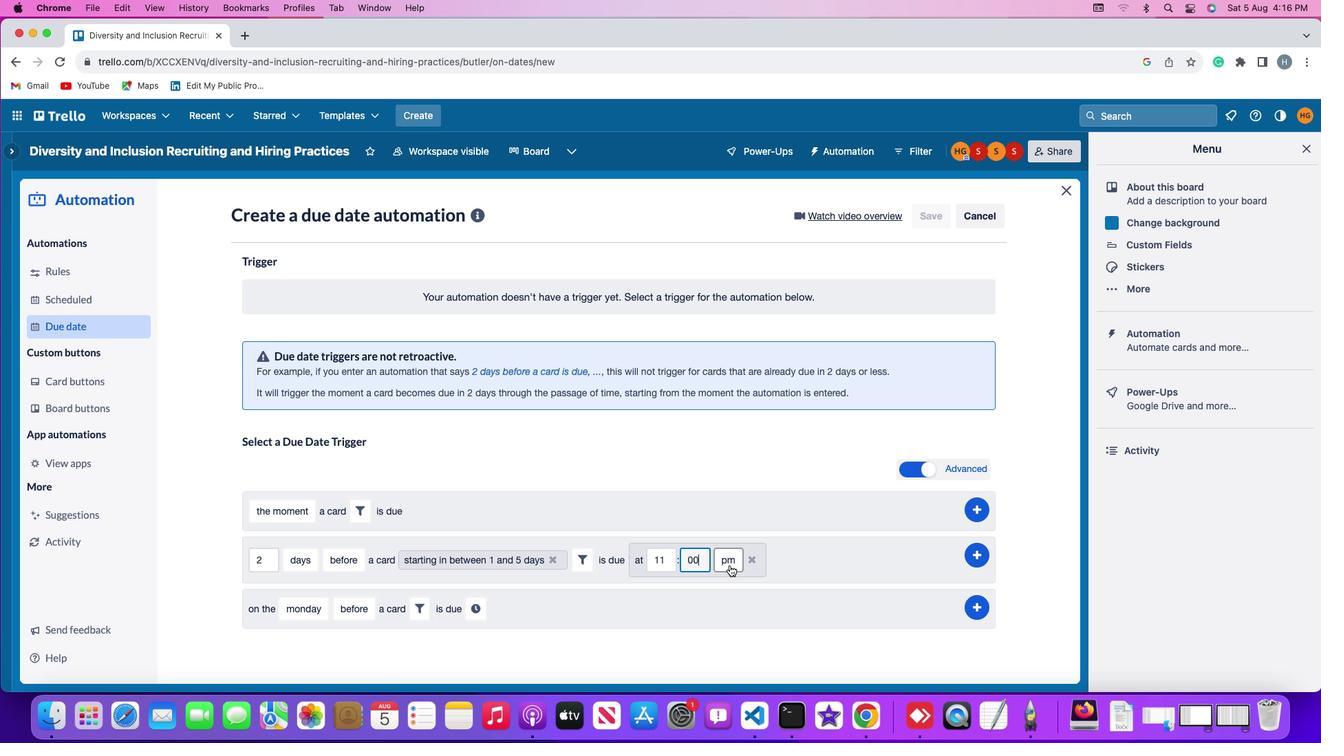 
Action: Mouse pressed left at (744, 550)
Screenshot: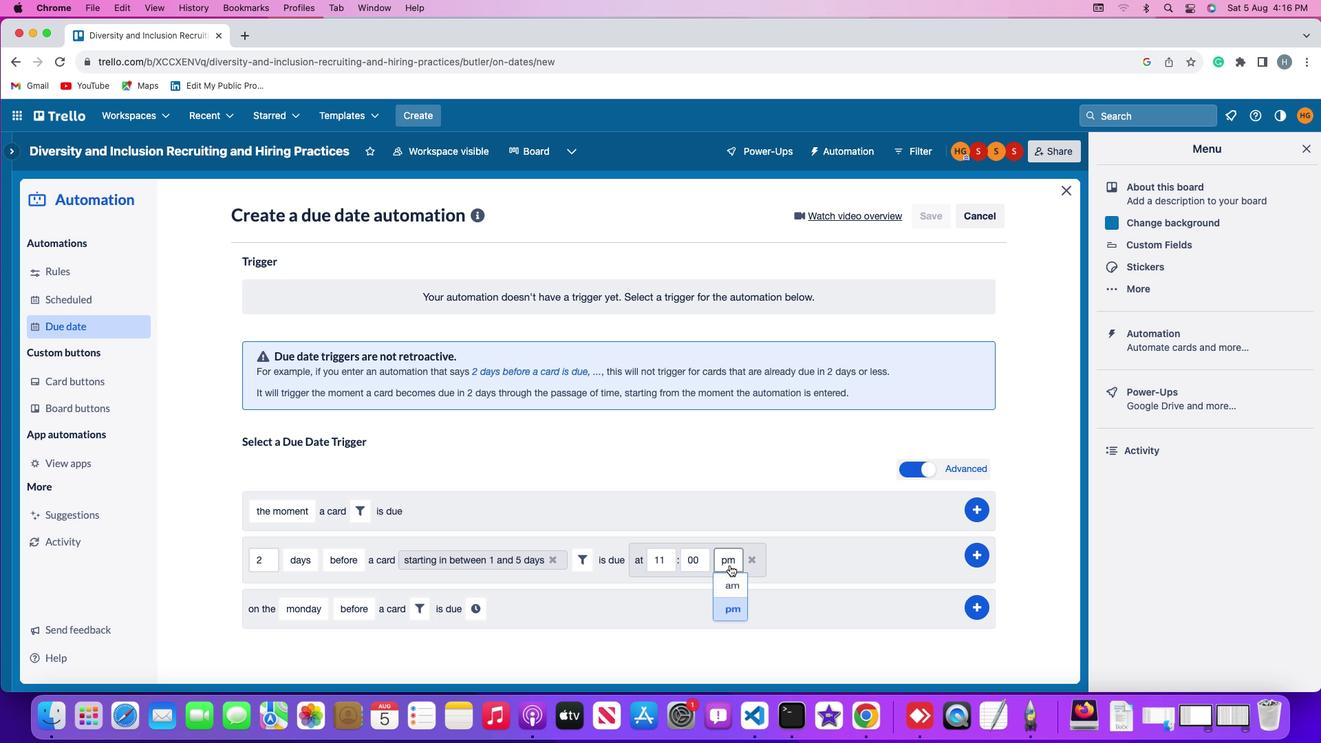 
Action: Mouse moved to (742, 568)
Screenshot: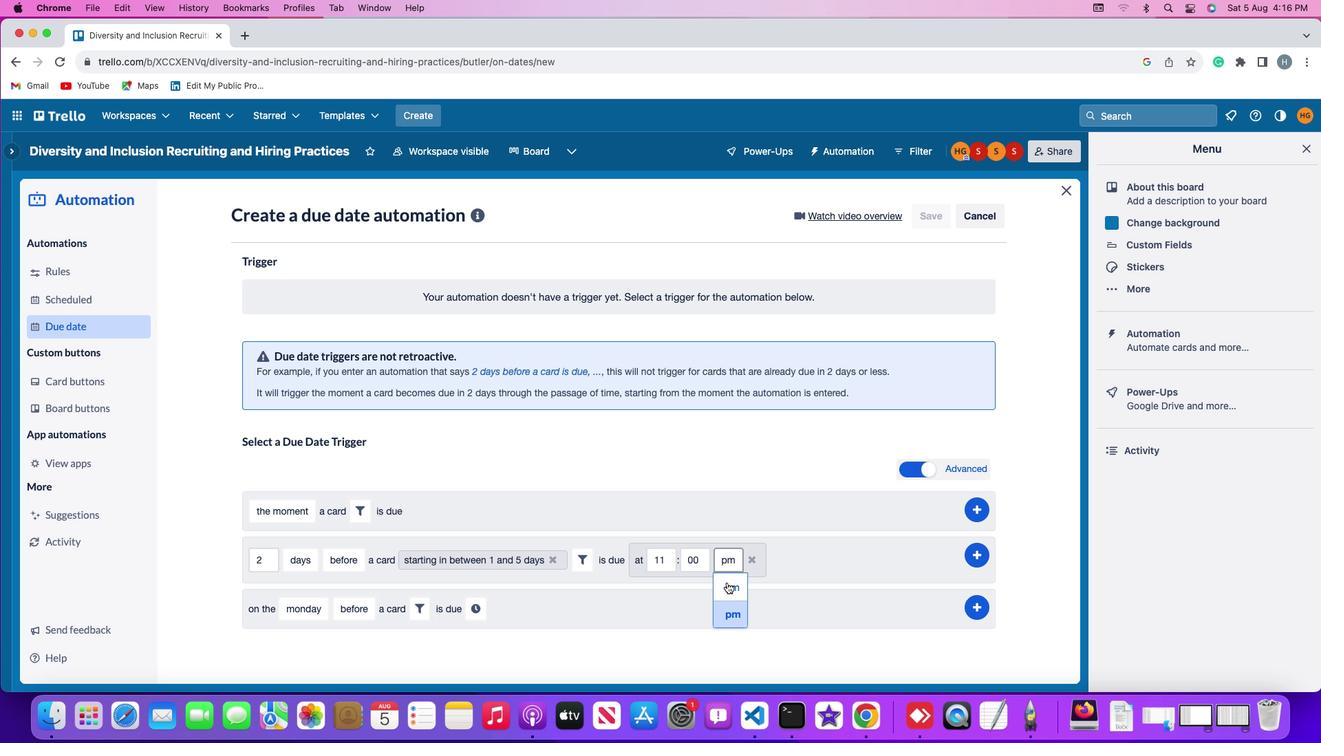 
Action: Mouse pressed left at (742, 568)
Screenshot: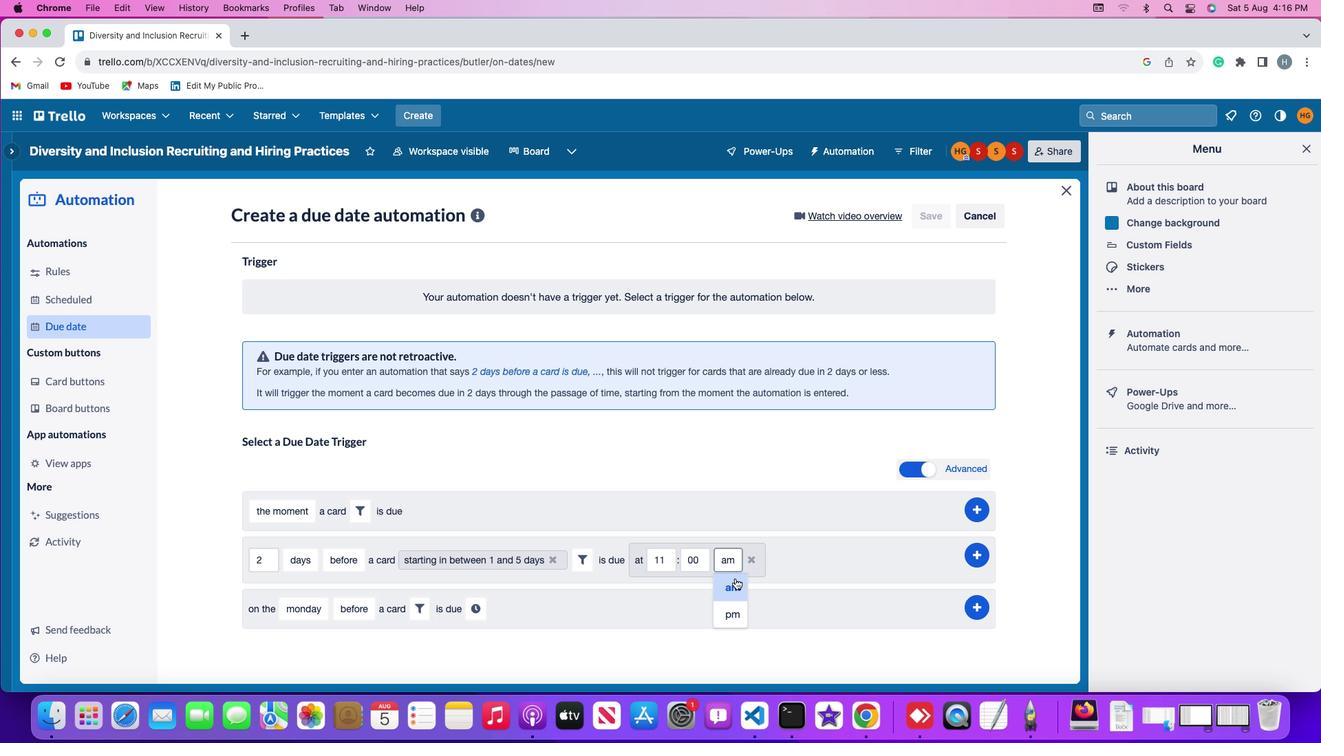 
Action: Mouse moved to (992, 537)
Screenshot: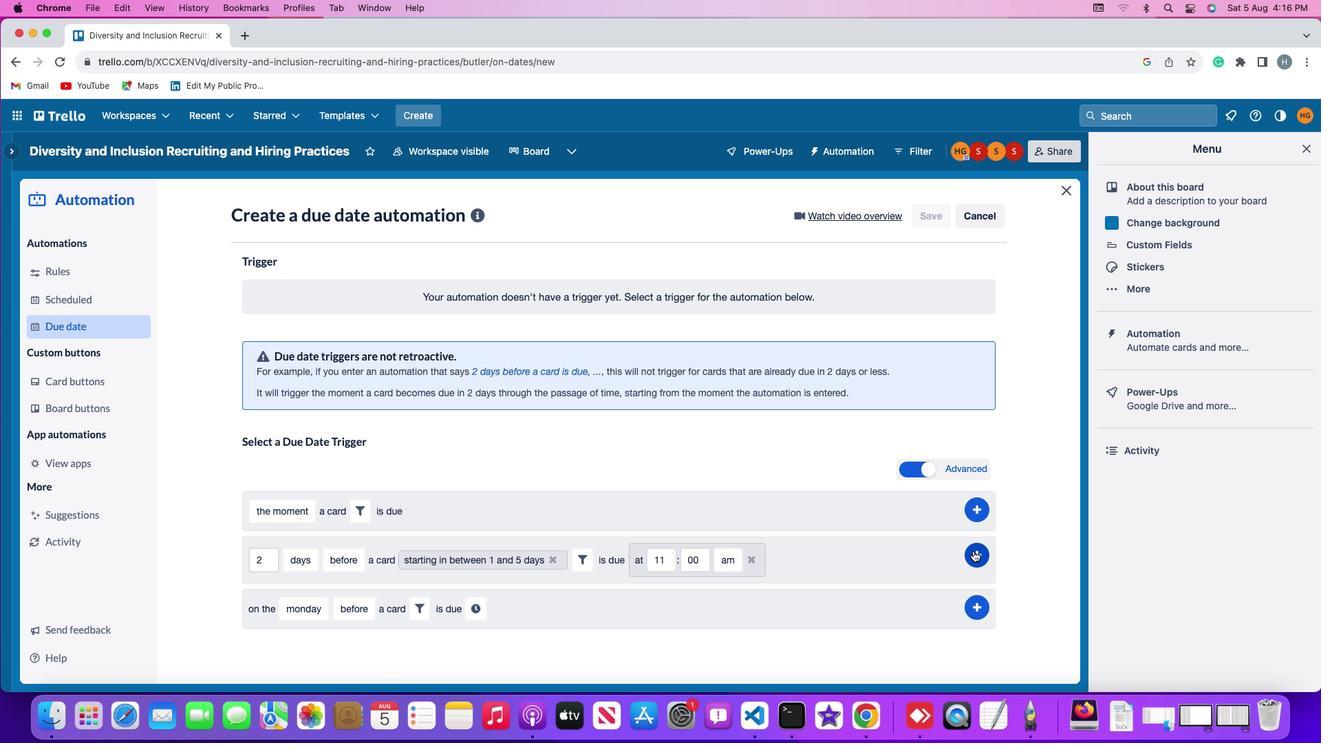 
Action: Mouse pressed left at (992, 537)
Screenshot: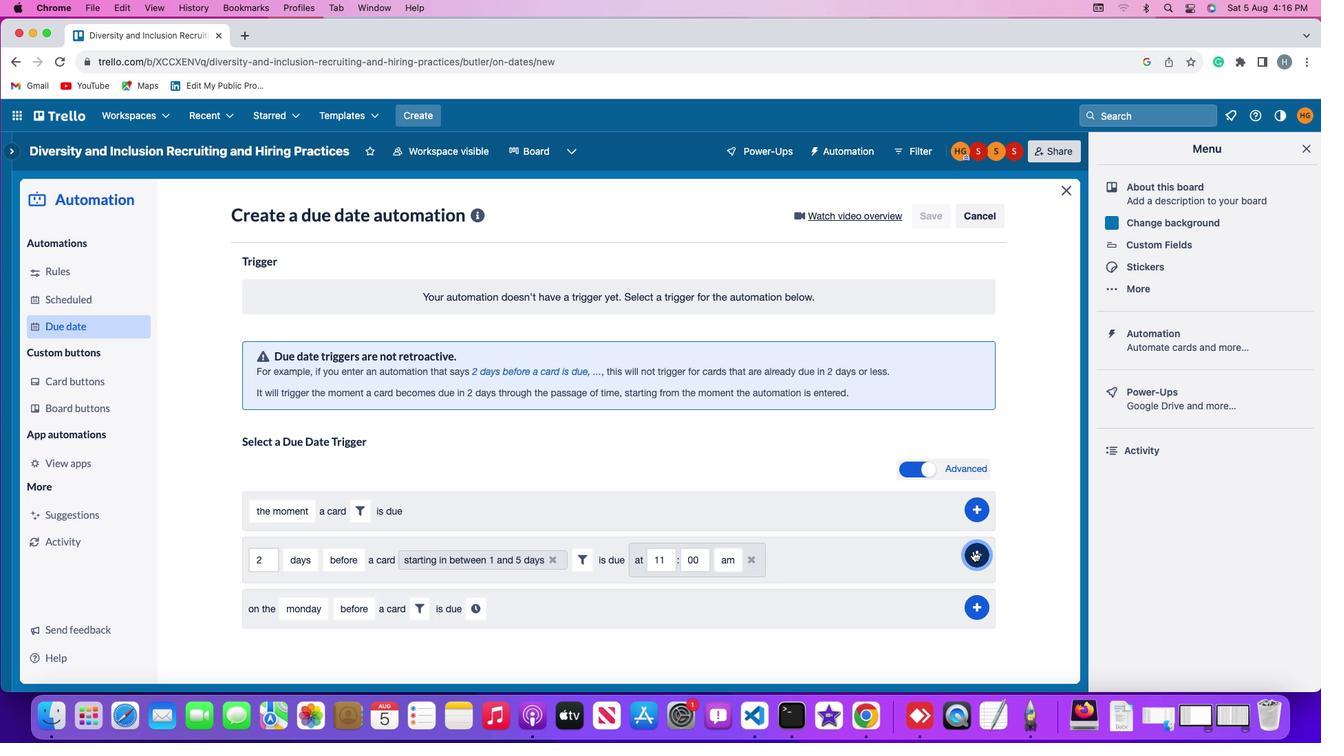 
Action: Mouse moved to (1081, 348)
Screenshot: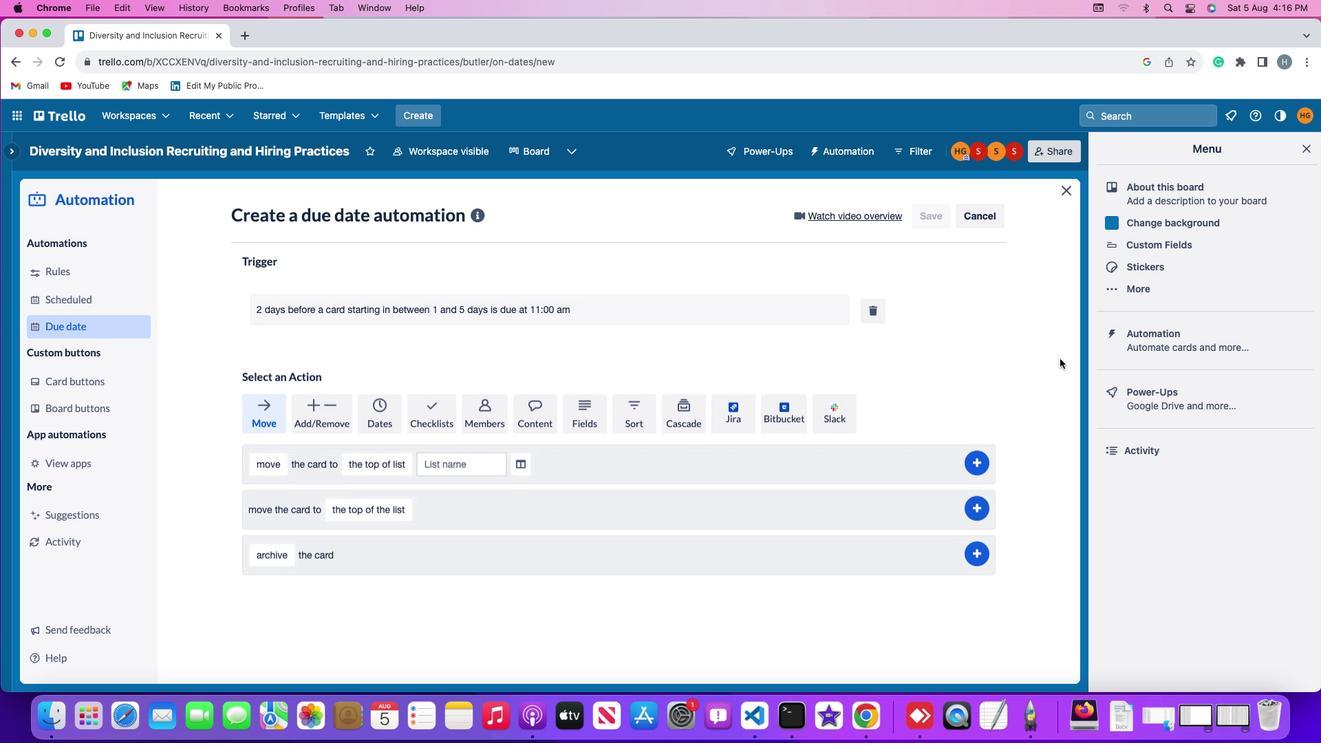 
